 Task: Open a blank worksheet and write heading  Student grades data  Add 10 students name:-  'Joshua Rivera, Zoey Coleman, Ryan Wright, Addison Bailey, Jonathan Simmons, Brooklyn Ward, Caleb Barnes, Audrey Collins, Gabriel Perry, Sofia Bell. ' in May Last week sales are  100 to 150. Math Grade:-  90, 95, 80, 92, 85,88, 90, 78, 92, 85.Science Grade:-  85, 87, 92, 88, 90, 85, 92, 80, 88, 90.English Grade:-  92, 90, 85, 90, 88, 92, 85, 82, 90, 88.History Grade:-  88, 92, 78, 95, 90, 90, 80, 85, 92, 90. Total use the formula   =SUM(D2:G2) then presss enter. Save page analysisSalesByQuarter_2023
Action: Mouse moved to (357, 185)
Screenshot: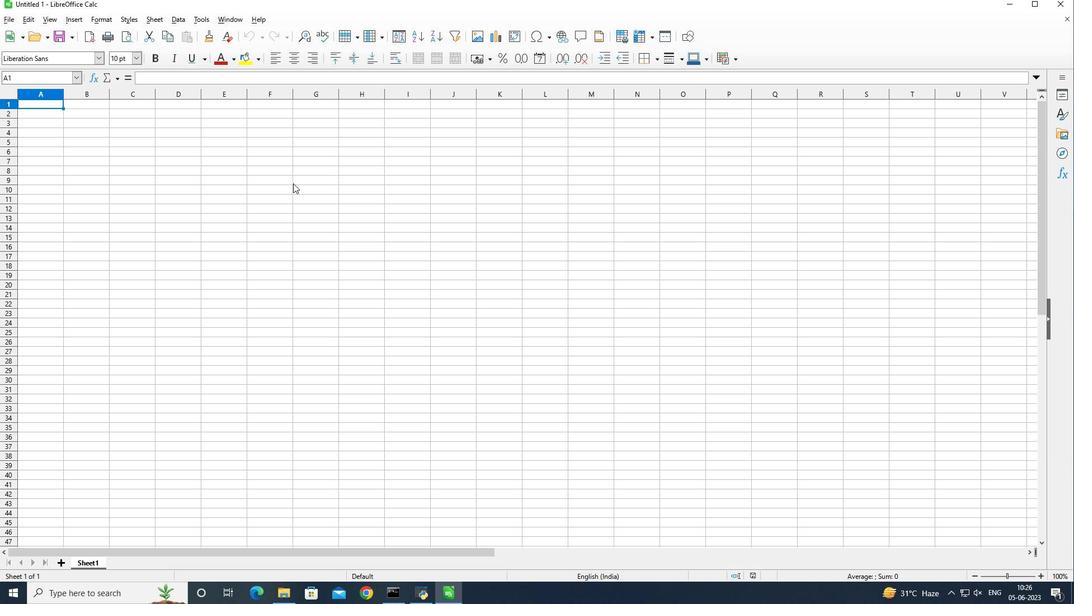 
Action: Key pressed <Key.shift><Key.shift><Key.shift><Key.shift><Key.shift><Key.shift><Key.shift><Key.shift>Student<Key.space><Key.shift>Grades<Key.space><Key.shift>Data<Key.enter><Key.shift>Name<Key.enter><Key.shift><Key.shift><Key.shift><Key.shift><Key.shift><Key.shift><Key.shift><Key.shift><Key.shift>Joshua<Key.space><Key.shift>Rivera<Key.space><Key.enter><Key.shift>Zoey<Key.space><Key.shift>Coleman<Key.enter><Key.shift><Key.shift><Key.shift><Key.shift><Key.shift><Key.shift>Ryan<Key.space><Key.shift><Key.shift>Wright<Key.enter><Key.shift>Addison<Key.space><Key.shift>Bailey<Key.enter><Key.shift_r><Key.shift_r><Key.shift_r><Key.shift_r><Key.shift_r><Key.shift_r><Key.shift_r>Jonathan<Key.space><Key.shift>Simmons<Key.enter><Key.shift>Brooklyn<Key.space><Key.shift>Ward<Key.enter><Key.shift><Key.shift>Caleb<Key.space><Key.shift>Barnes<Key.enter><Key.shift>Audrey<Key.space><Key.shift>Collins<Key.enter><Key.shift>Gabriel<Key.space><Key.shift_r>Perry<Key.enter><Key.shift><Key.shift><Key.shift><Key.shift>Sofia<Key.space><Key.shift>Bell<Key.enter><Key.up><Key.right><Key.left><Key.down><Key.enter>
Screenshot: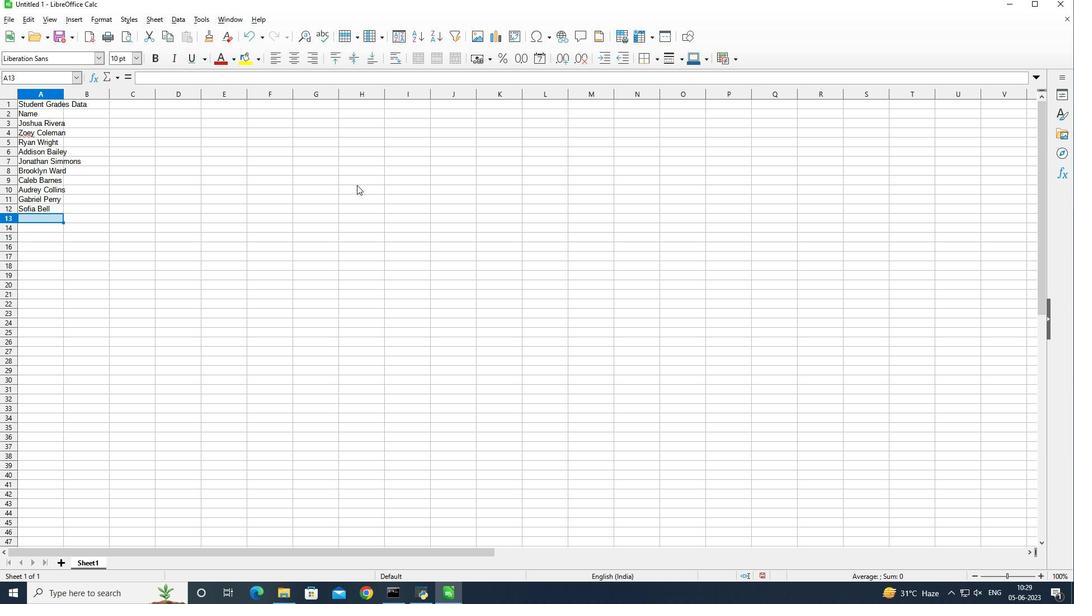 
Action: Mouse moved to (96, 236)
Screenshot: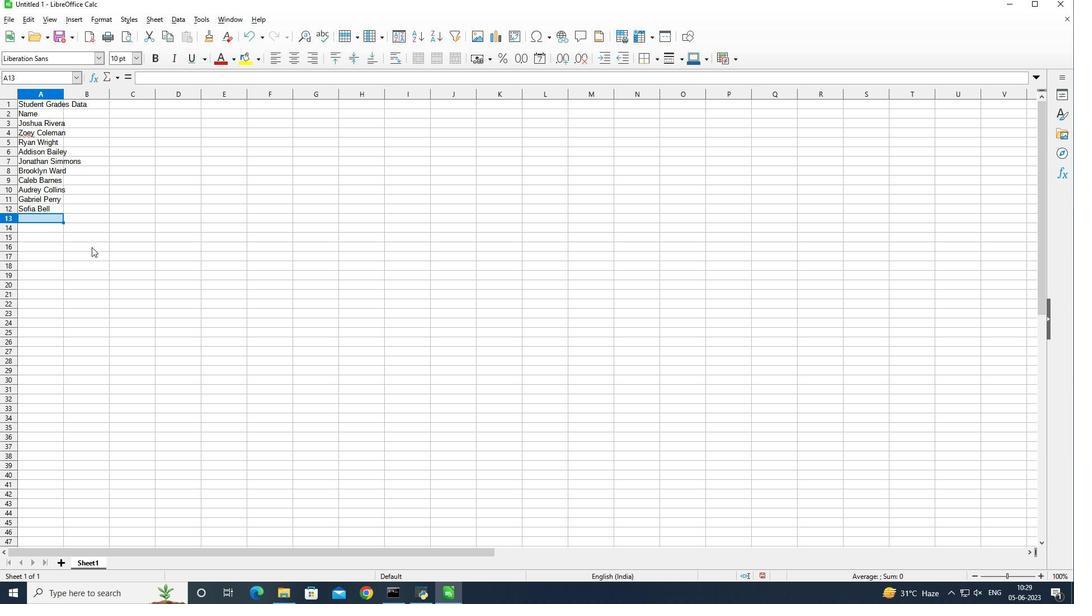 
Action: Mouse pressed left at (96, 236)
Screenshot: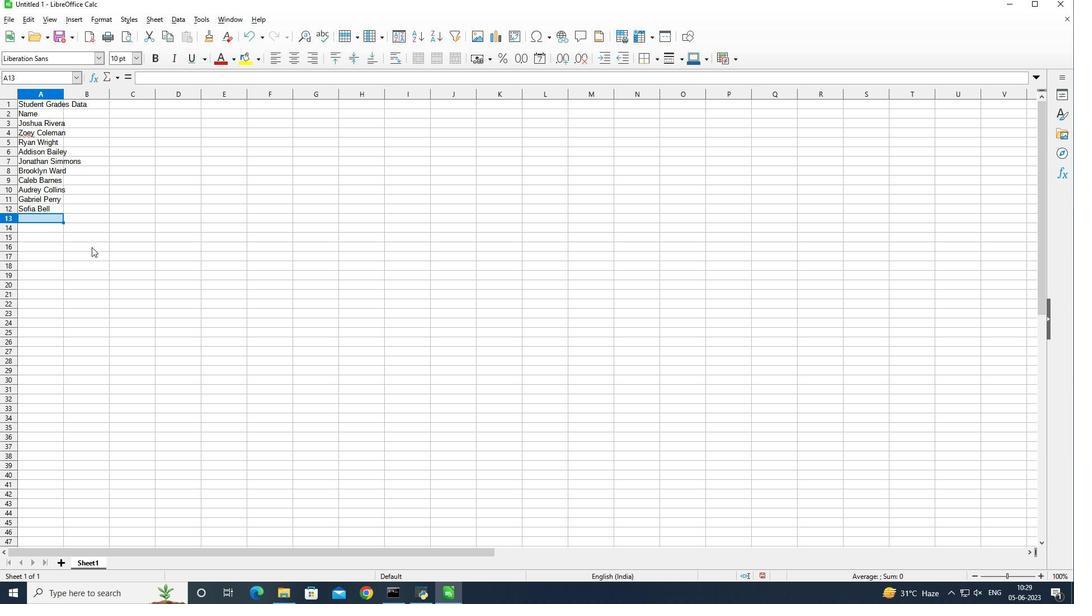 
Action: Mouse moved to (86, 112)
Screenshot: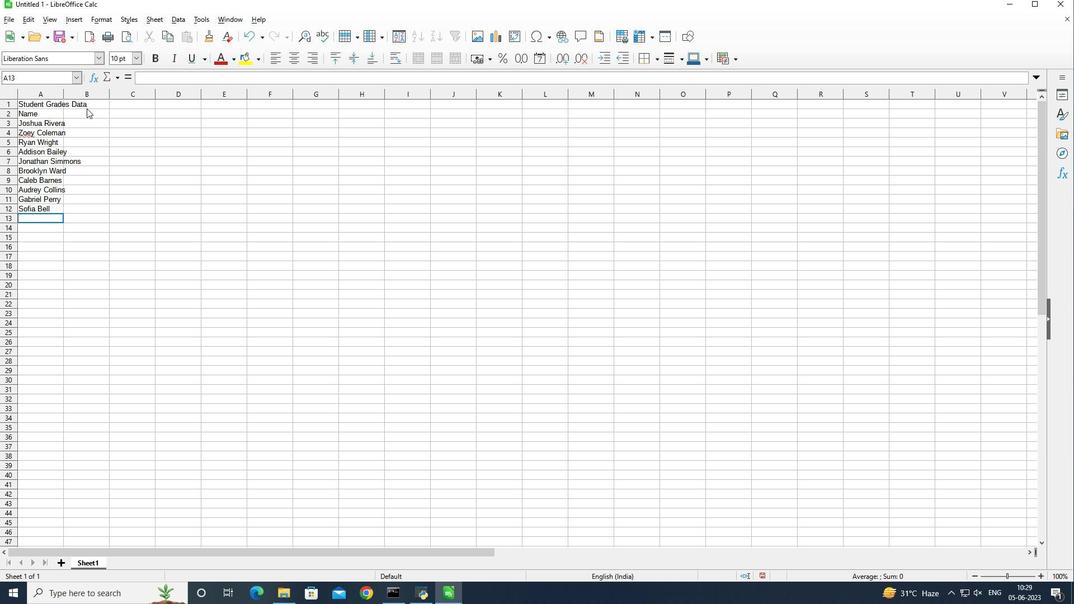 
Action: Mouse pressed left at (86, 112)
Screenshot: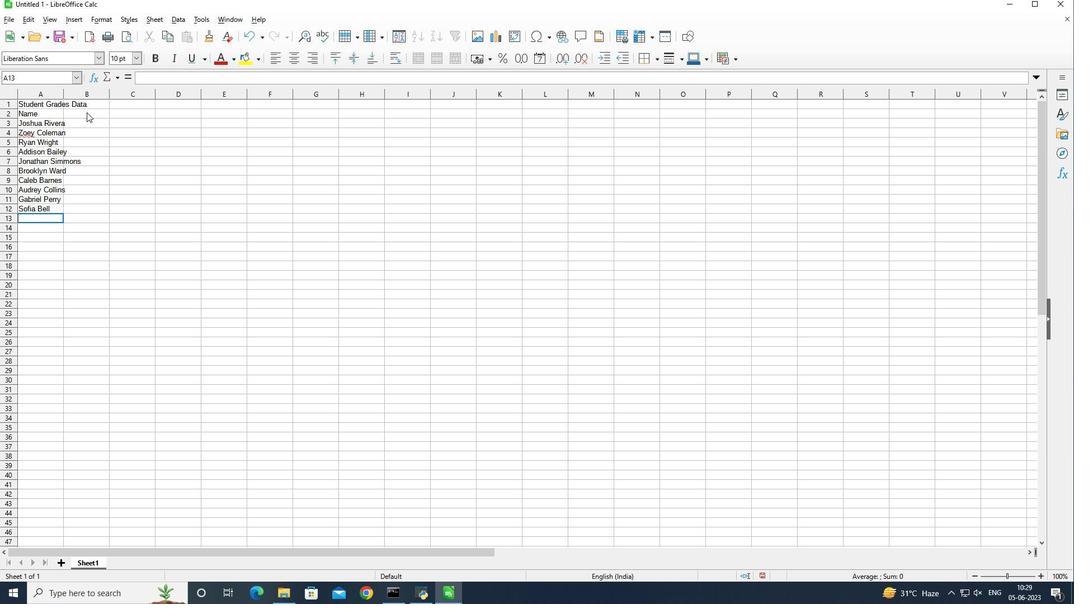 
Action: Mouse moved to (86, 113)
Screenshot: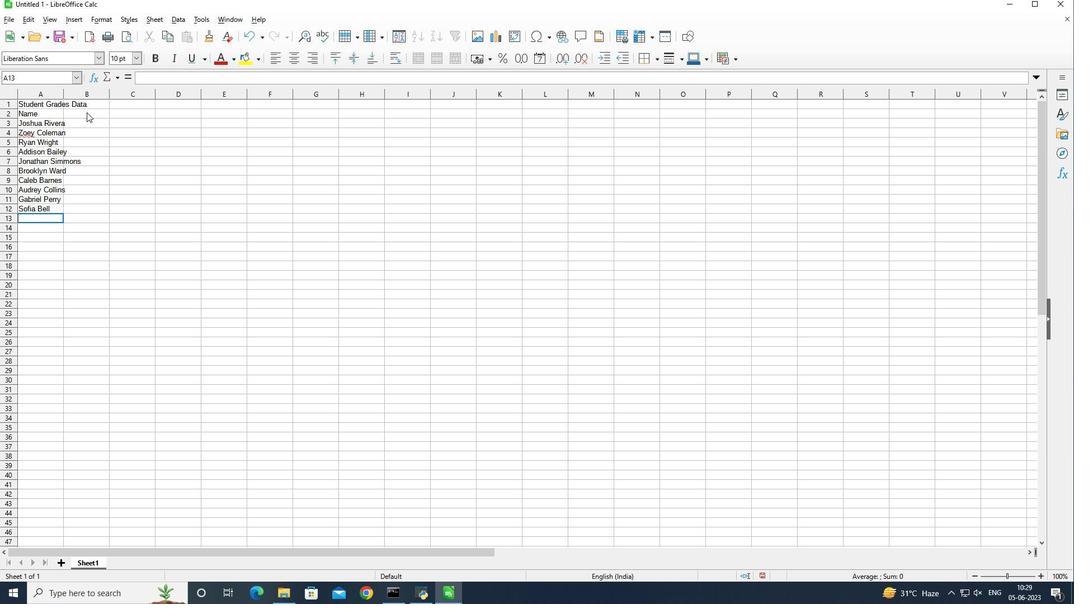 
Action: Mouse pressed left at (86, 113)
Screenshot: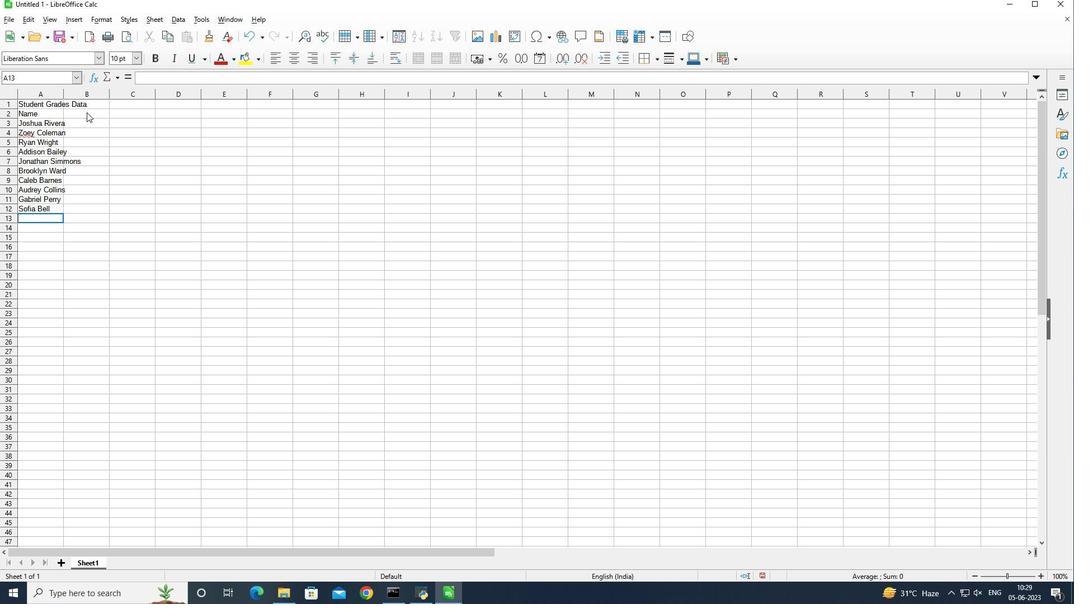 
Action: Mouse moved to (90, 130)
Screenshot: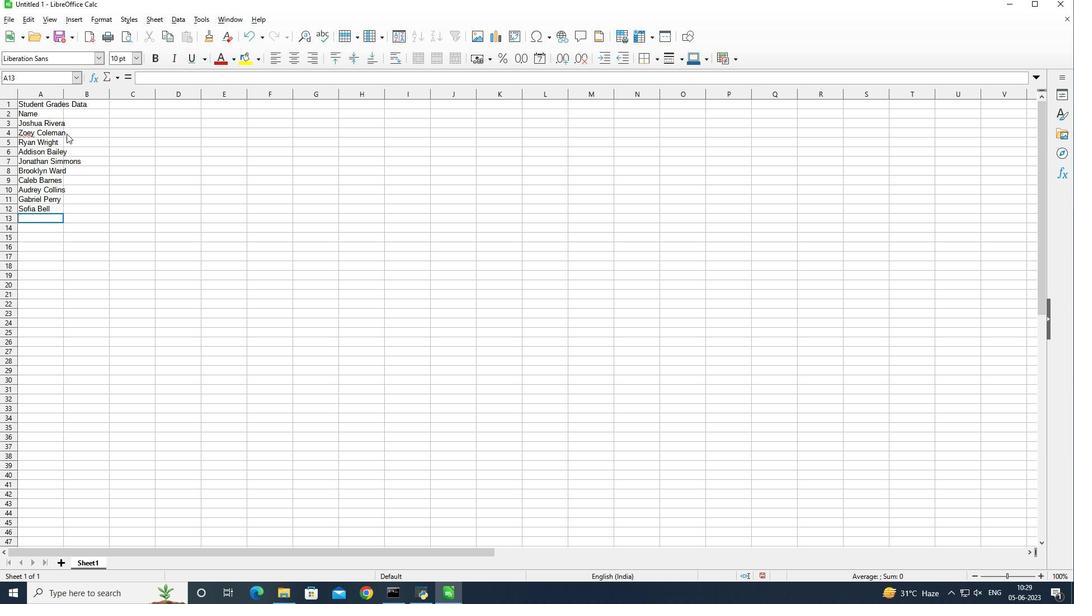 
Action: Mouse pressed left at (90, 130)
Screenshot: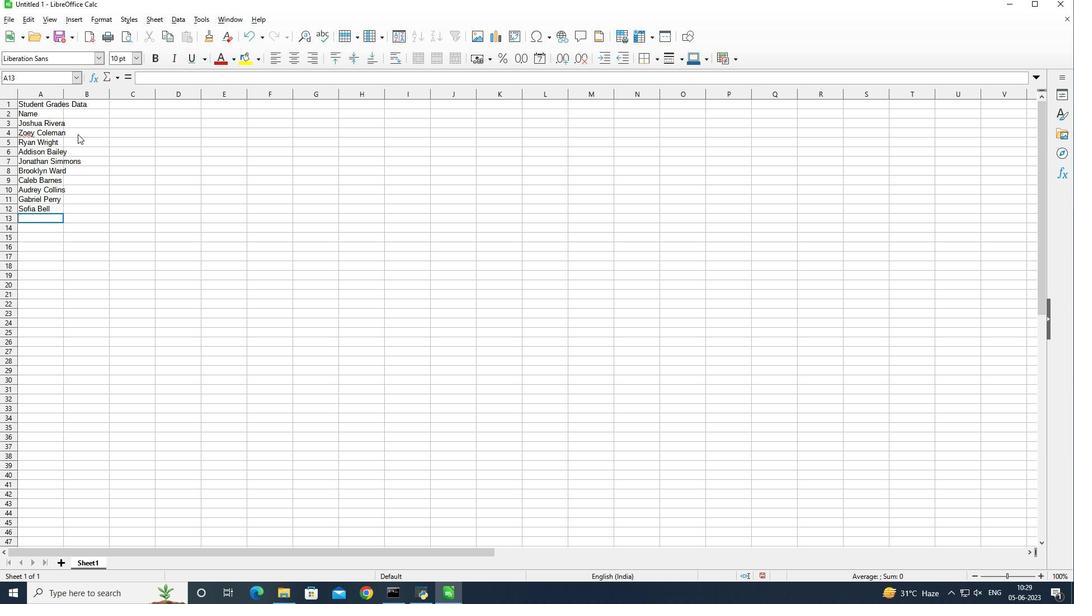 
Action: Mouse moved to (113, 233)
Screenshot: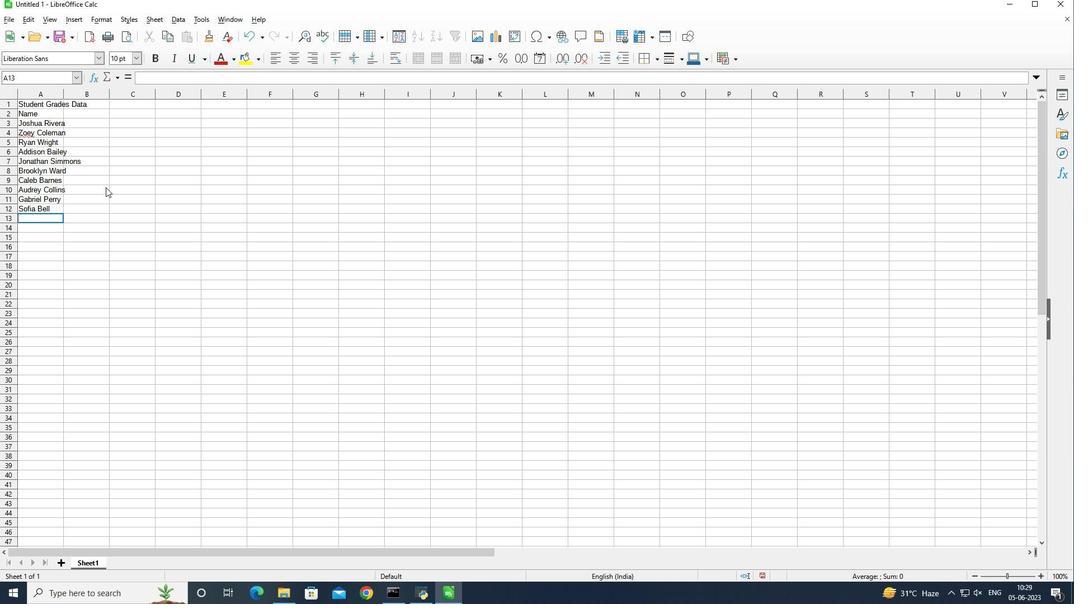 
Action: Mouse pressed left at (113, 233)
Screenshot: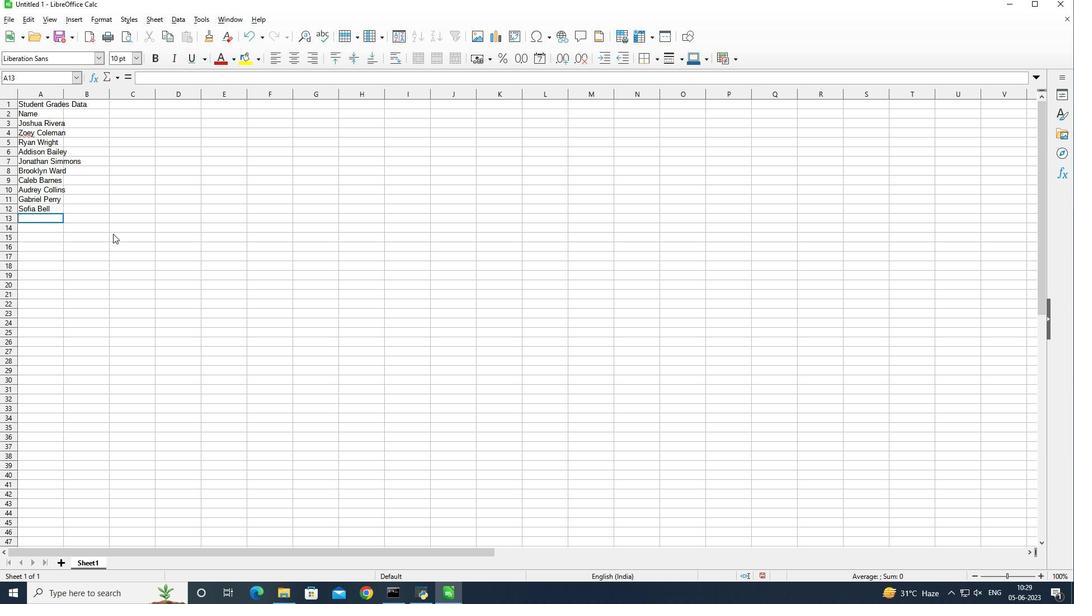 
Action: Mouse moved to (59, 228)
Screenshot: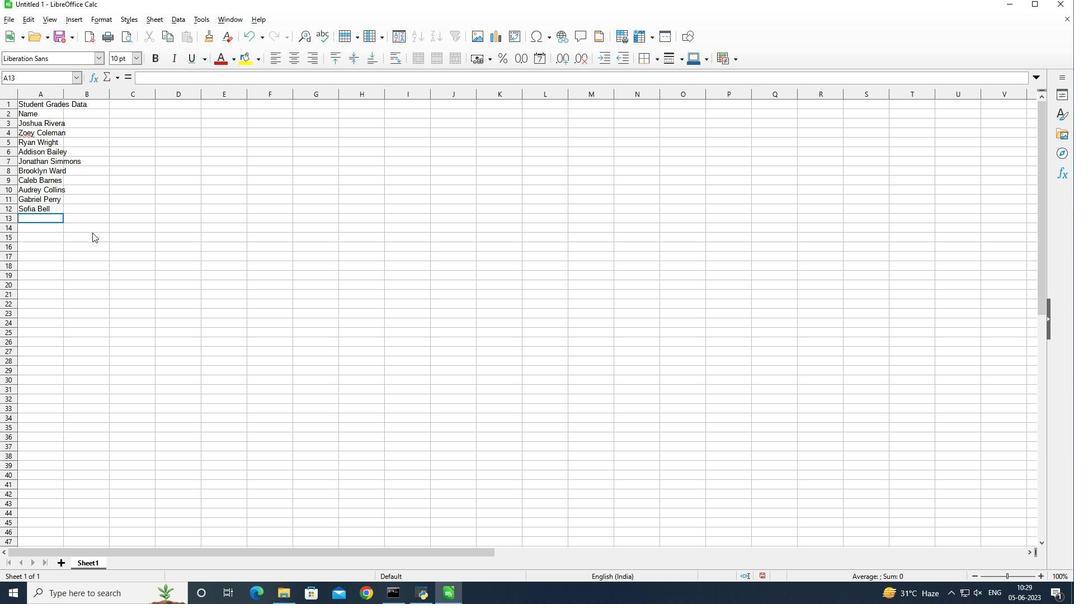 
Action: Mouse pressed left at (59, 228)
Screenshot: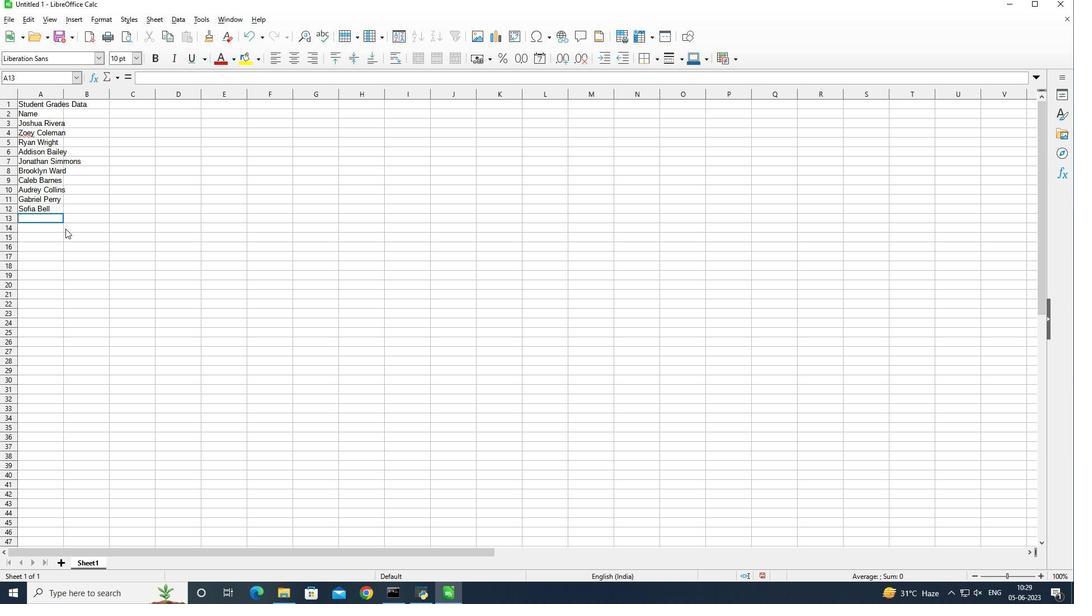 
Action: Mouse moved to (58, 228)
Screenshot: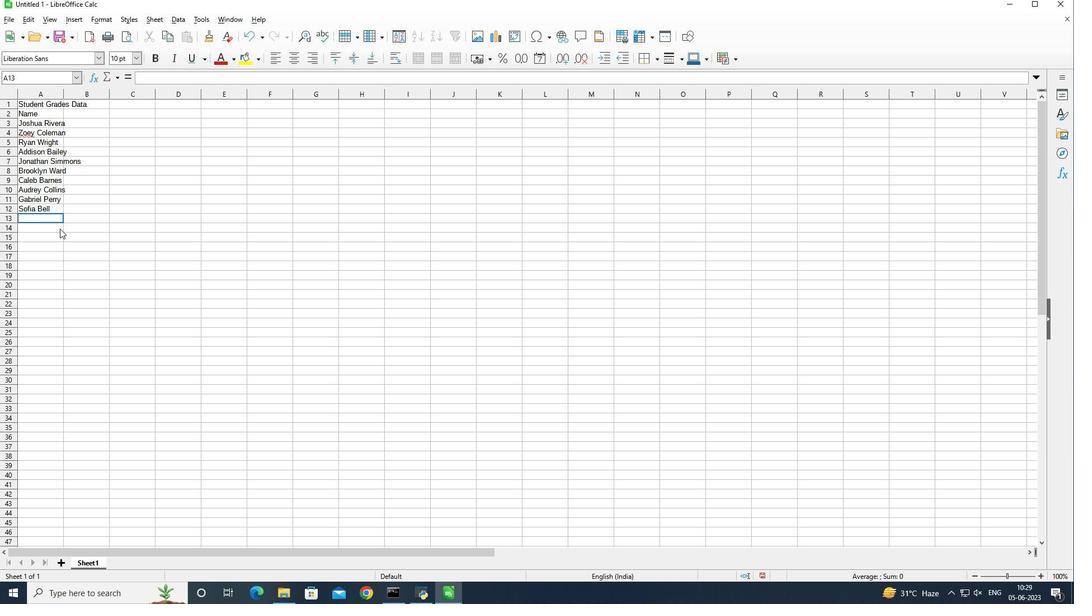 
Action: Mouse pressed left at (58, 228)
Screenshot: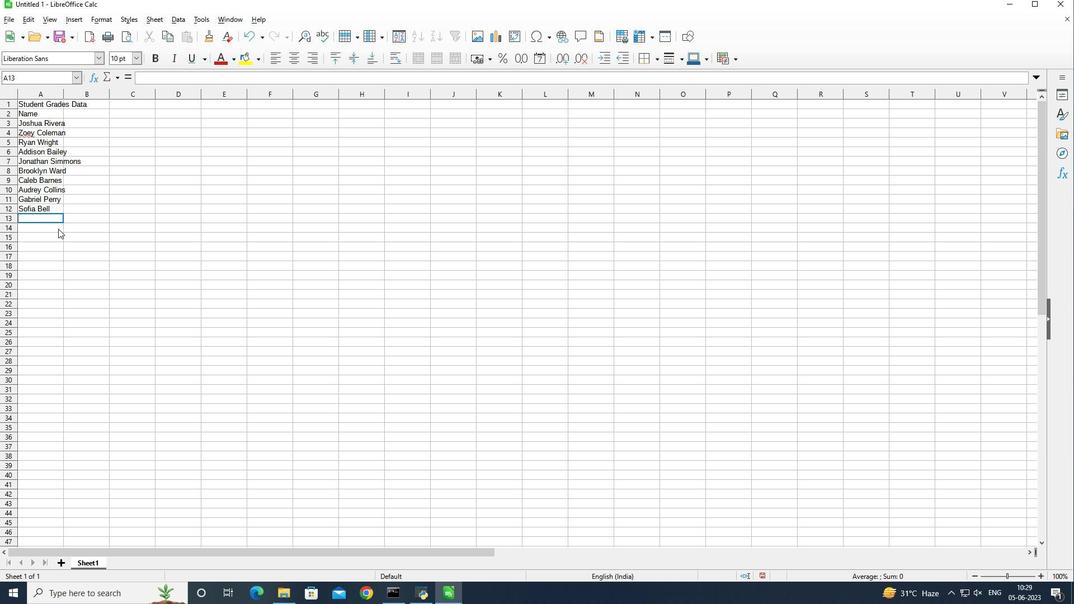 
Action: Mouse moved to (48, 230)
Screenshot: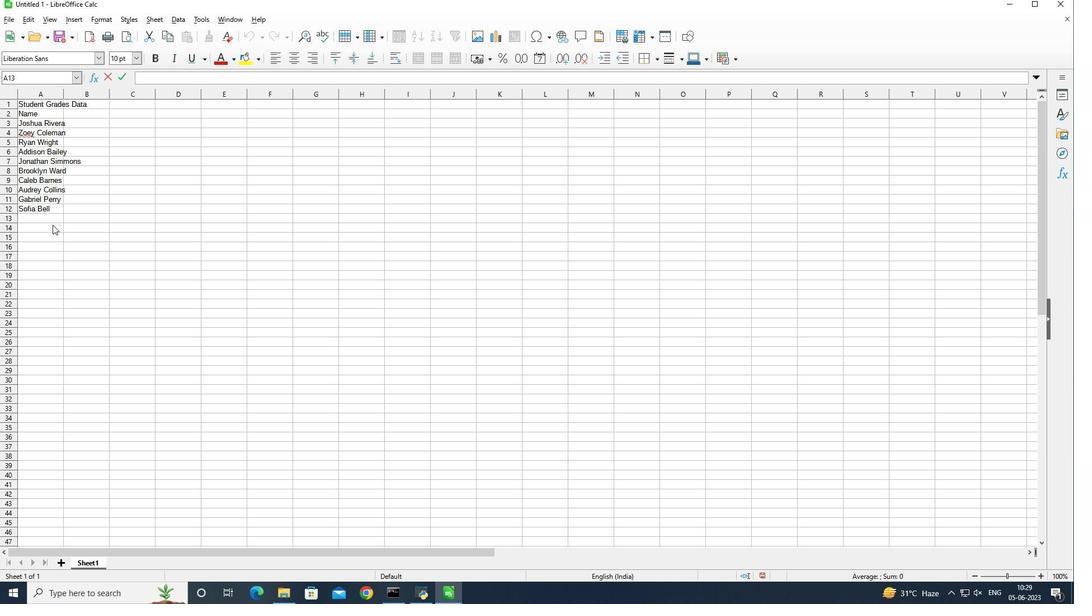 
Action: Mouse pressed left at (48, 230)
Screenshot: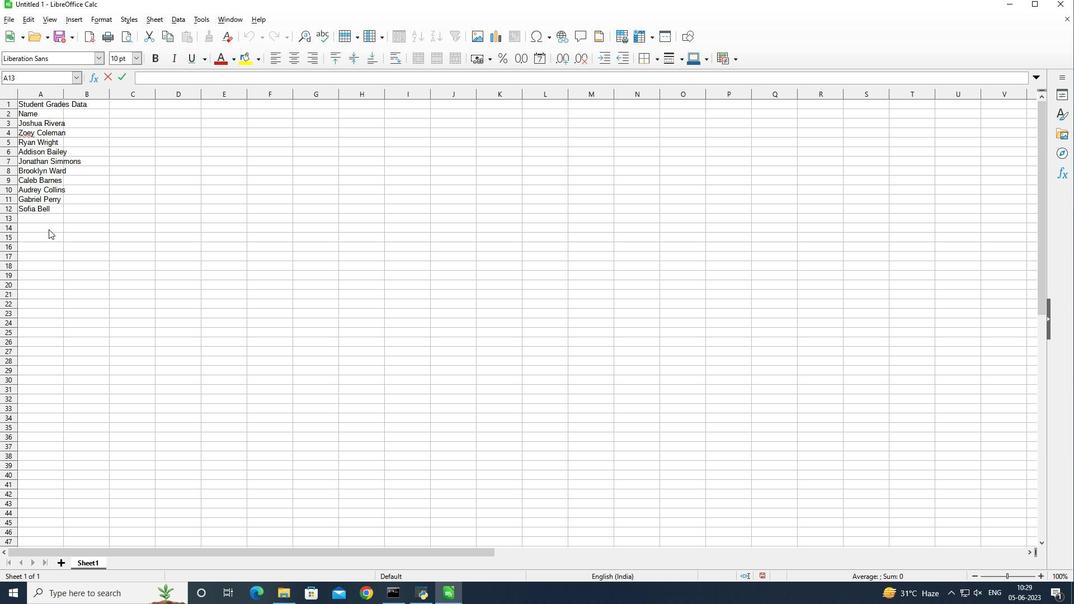 
Action: Mouse moved to (96, 122)
Screenshot: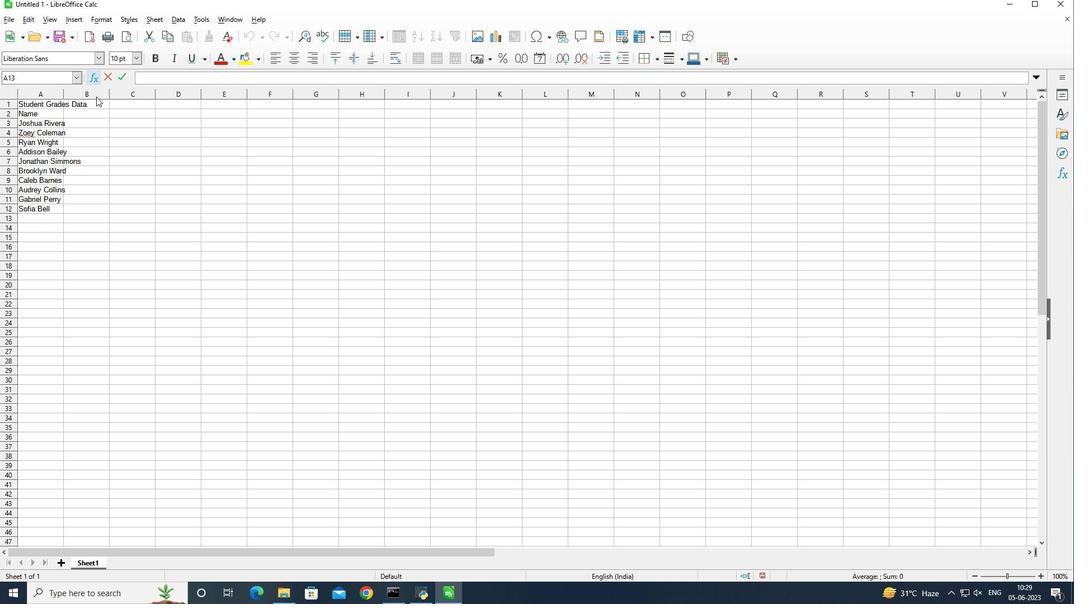 
Action: Mouse pressed left at (96, 122)
Screenshot: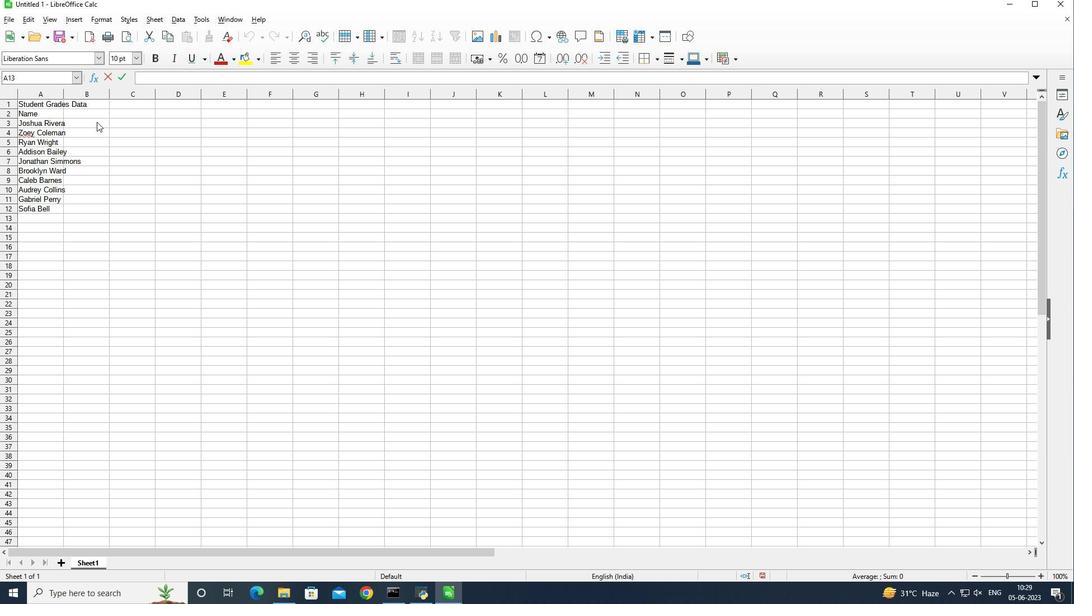 
Action: Mouse pressed left at (96, 122)
Screenshot: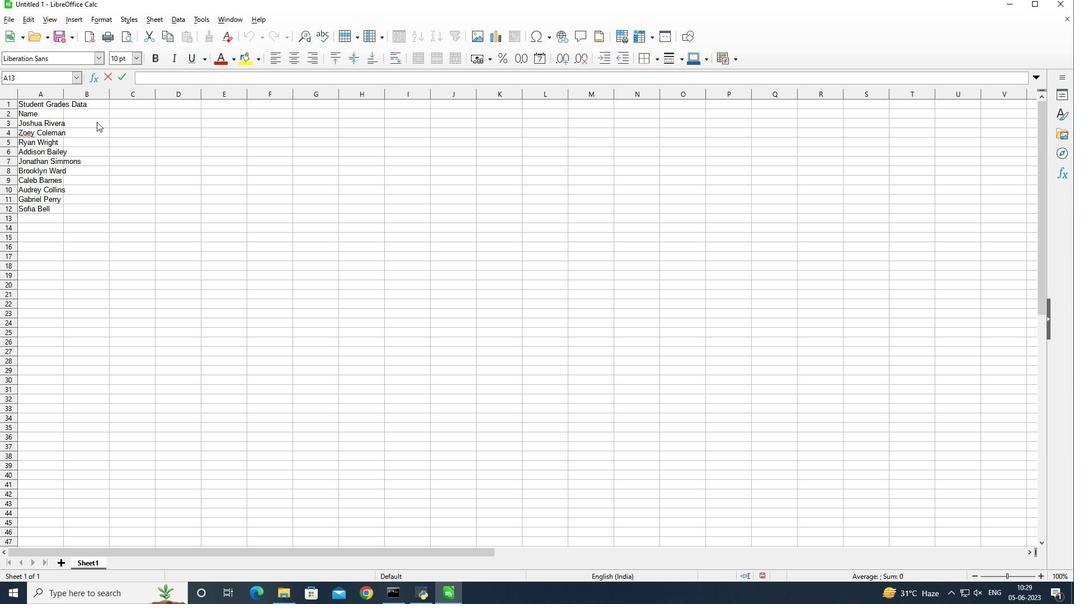 
Action: Mouse pressed left at (96, 122)
Screenshot: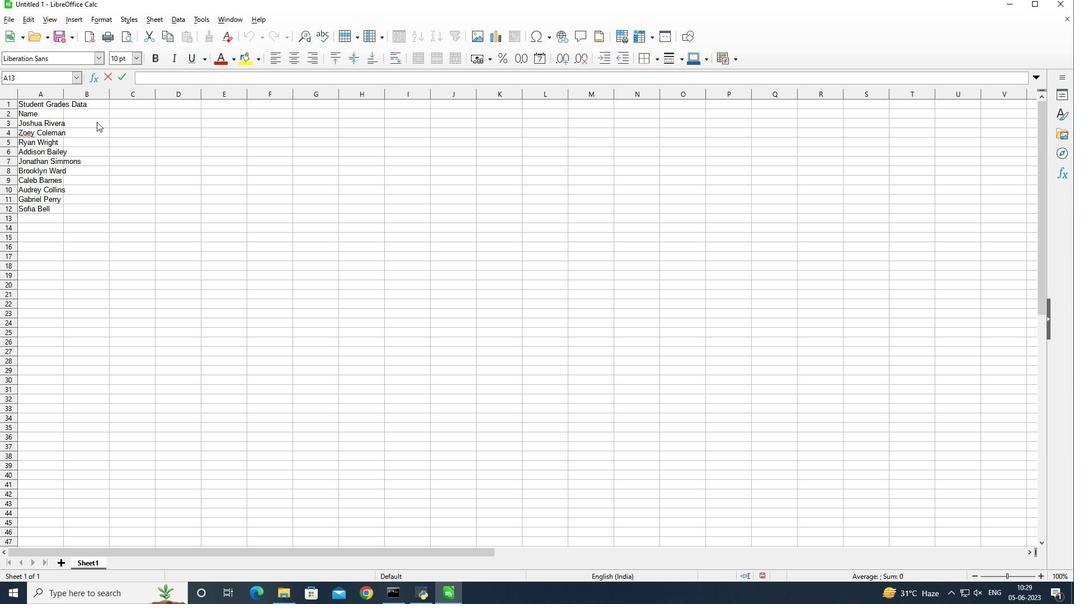 
Action: Mouse pressed left at (96, 122)
Screenshot: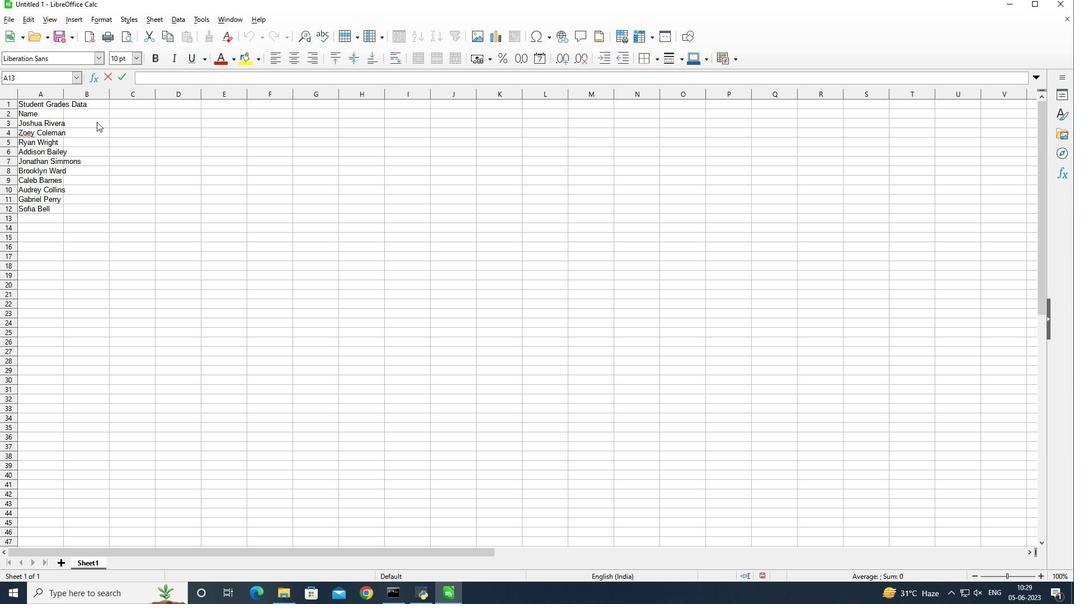 
Action: Mouse moved to (104, 147)
Screenshot: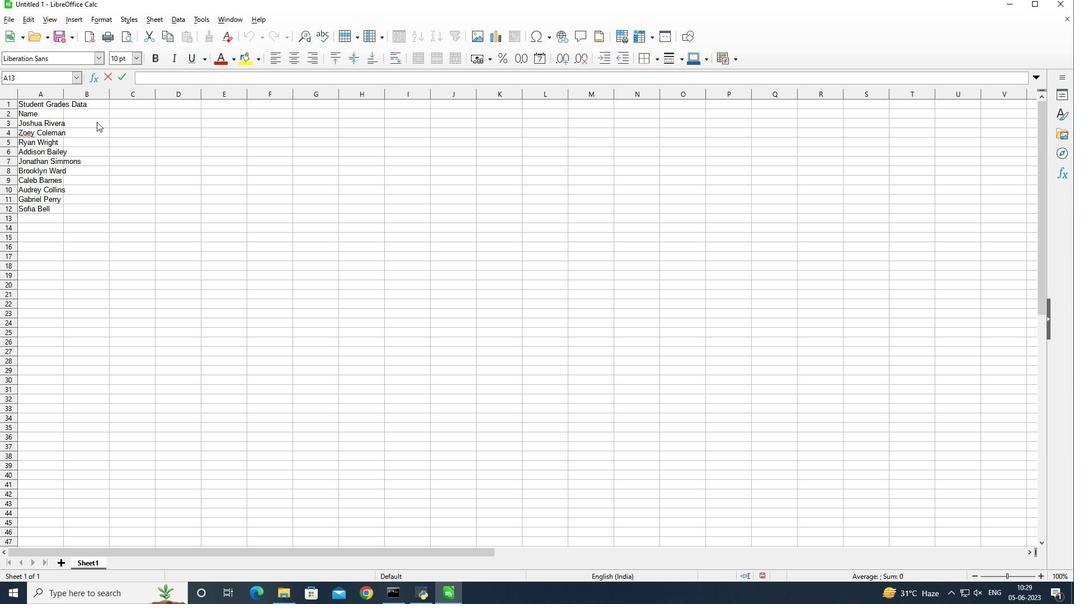 
Action: Mouse pressed left at (104, 147)
Screenshot: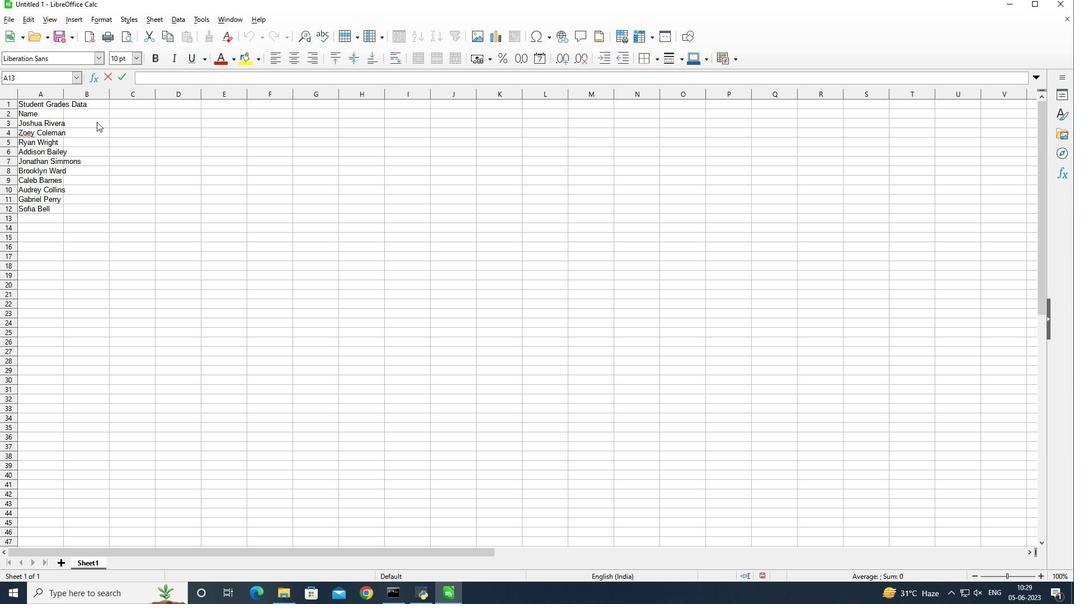 
Action: Mouse moved to (111, 171)
Screenshot: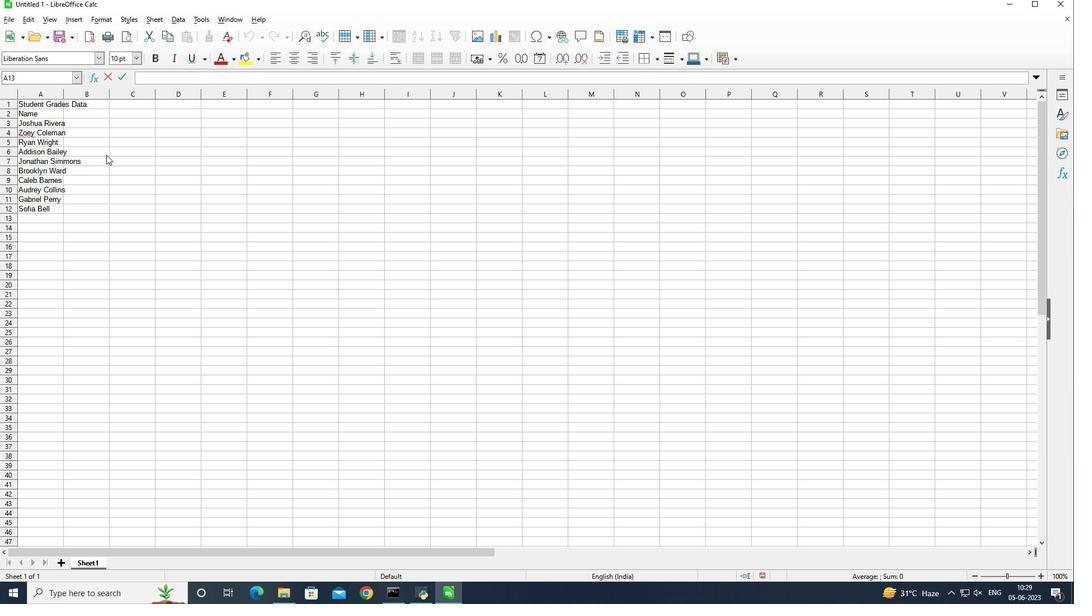 
Action: Mouse pressed left at (111, 171)
Screenshot: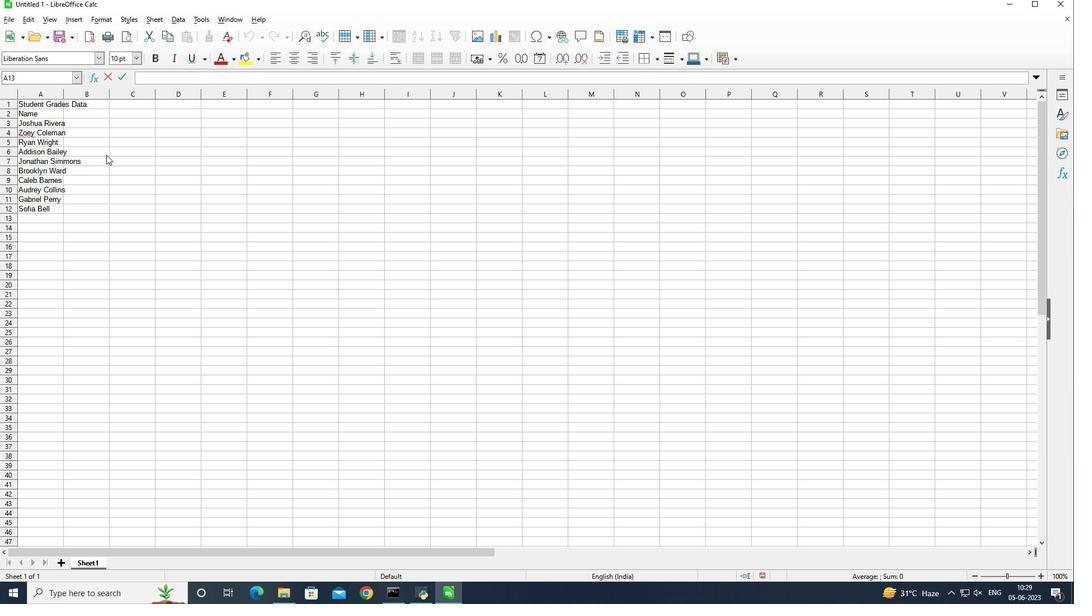 
Action: Mouse moved to (41, 207)
Screenshot: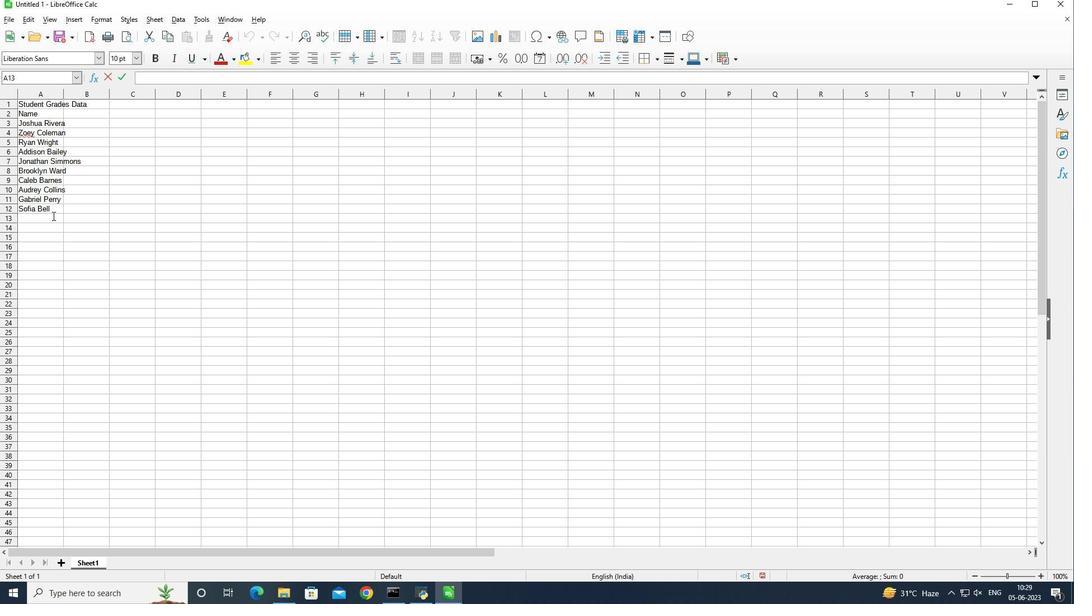
Action: Mouse pressed left at (41, 207)
Screenshot: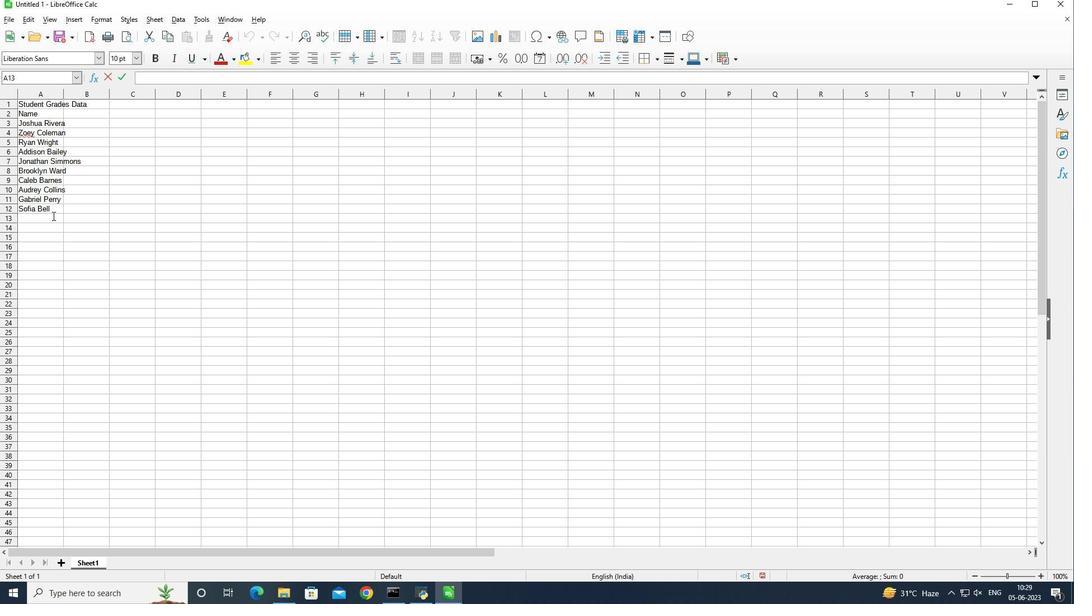 
Action: Mouse moved to (118, 182)
Screenshot: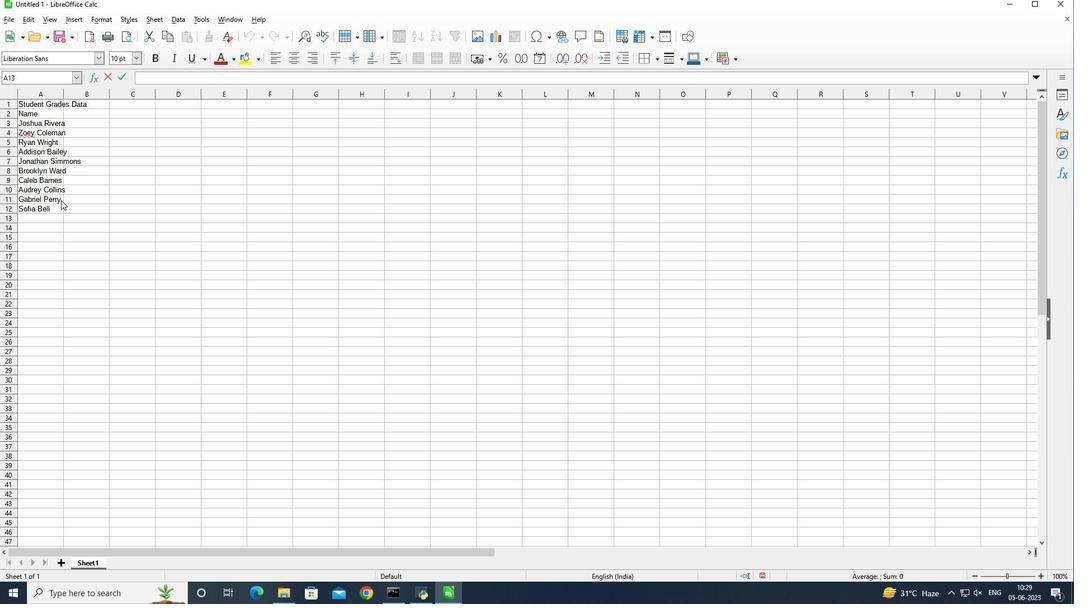 
Action: Mouse pressed left at (118, 182)
Screenshot: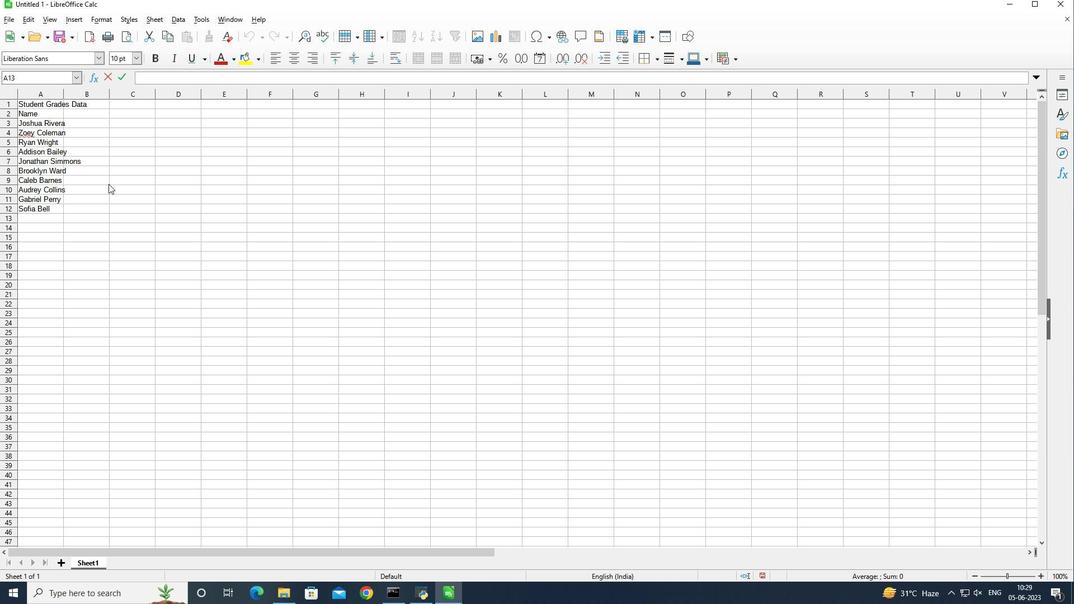 
Action: Mouse moved to (87, 228)
Screenshot: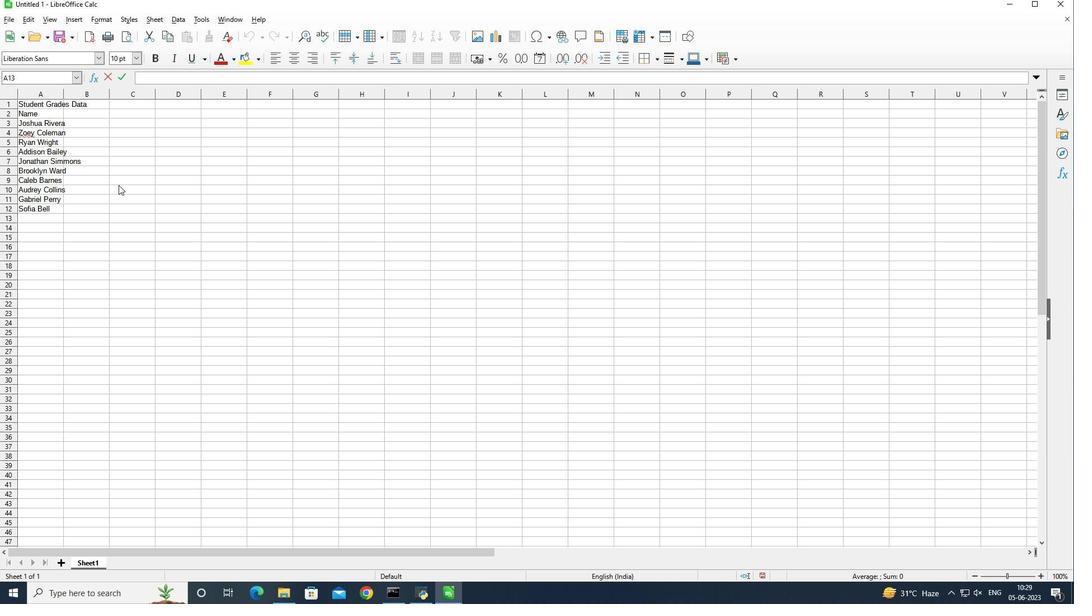 
Action: Key pressed <Key.enter>
Screenshot: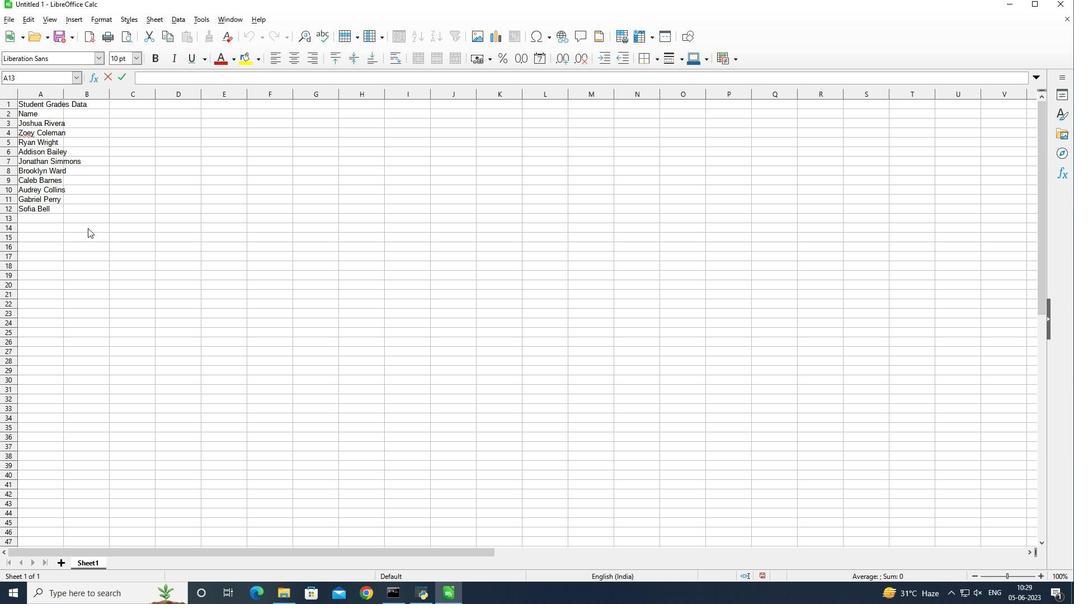
Action: Mouse moved to (84, 109)
Screenshot: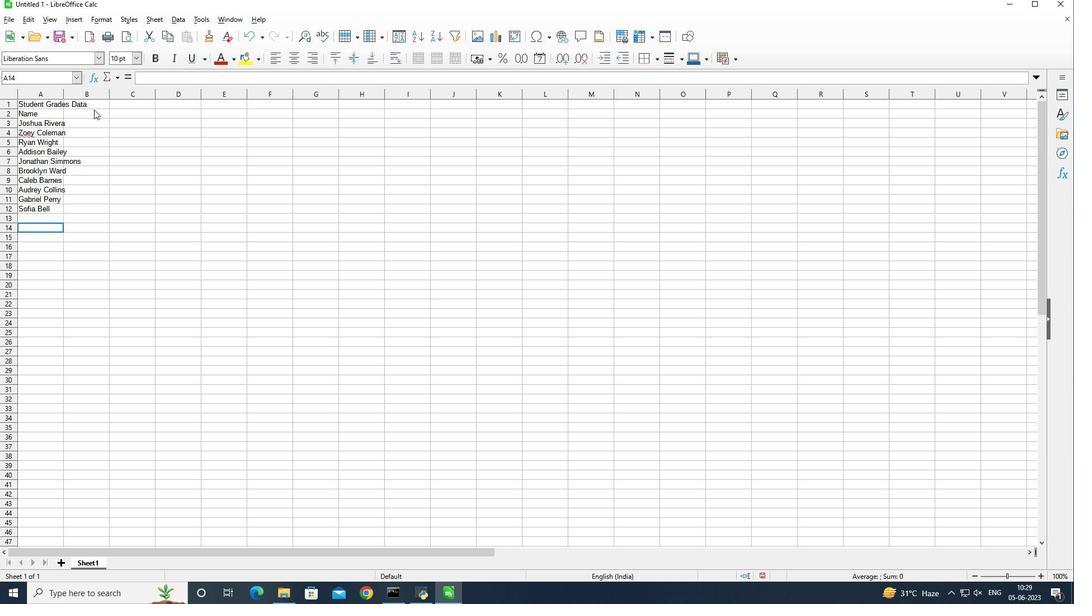 
Action: Mouse pressed left at (84, 109)
Screenshot: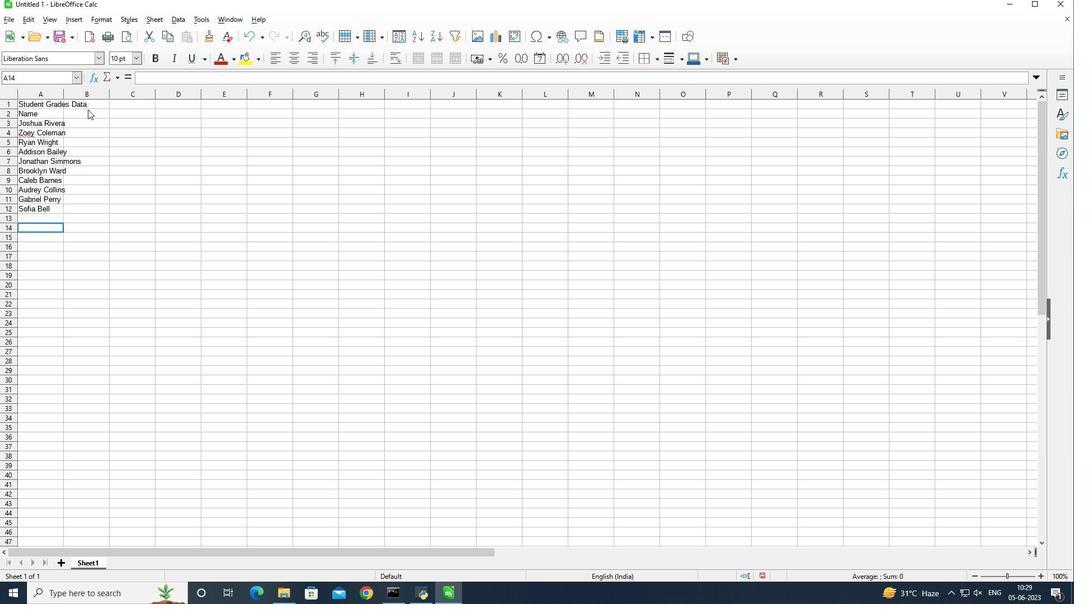 
Action: Mouse moved to (82, 116)
Screenshot: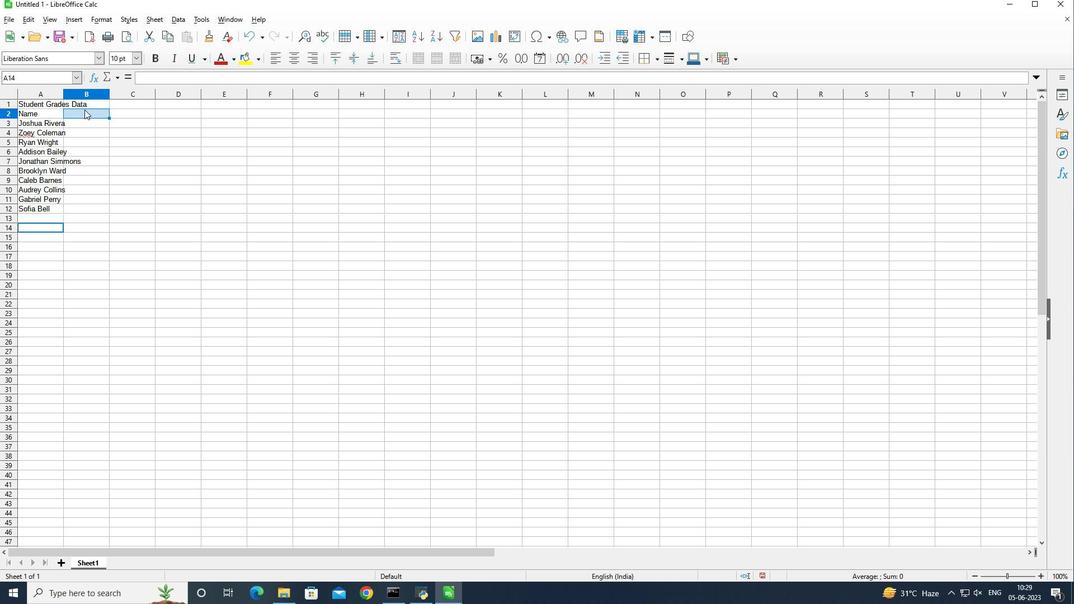 
Action: Mouse pressed left at (82, 116)
Screenshot: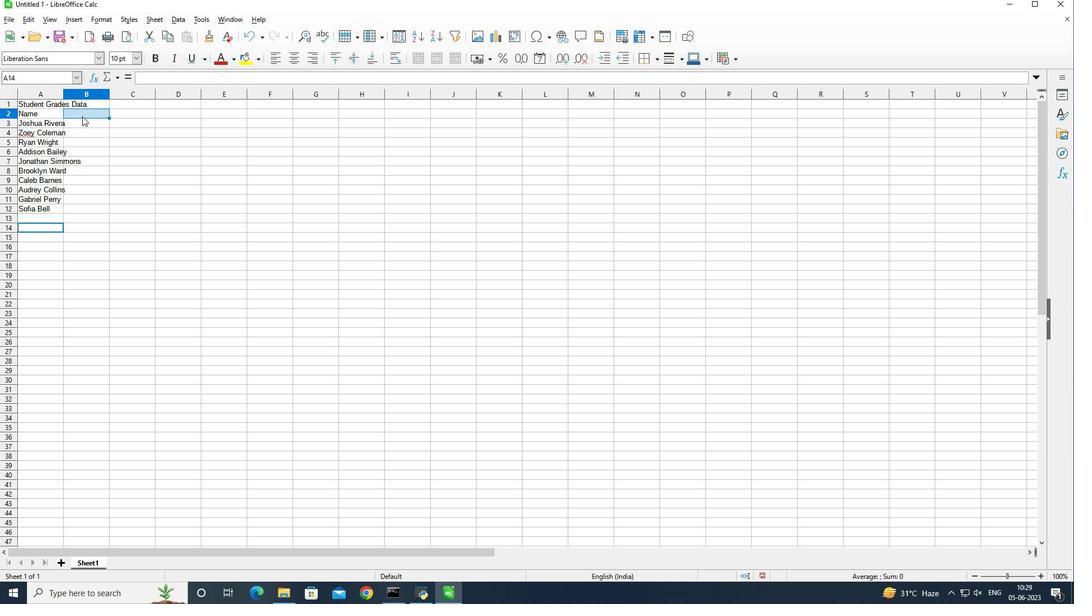 
Action: Mouse moved to (96, 167)
Screenshot: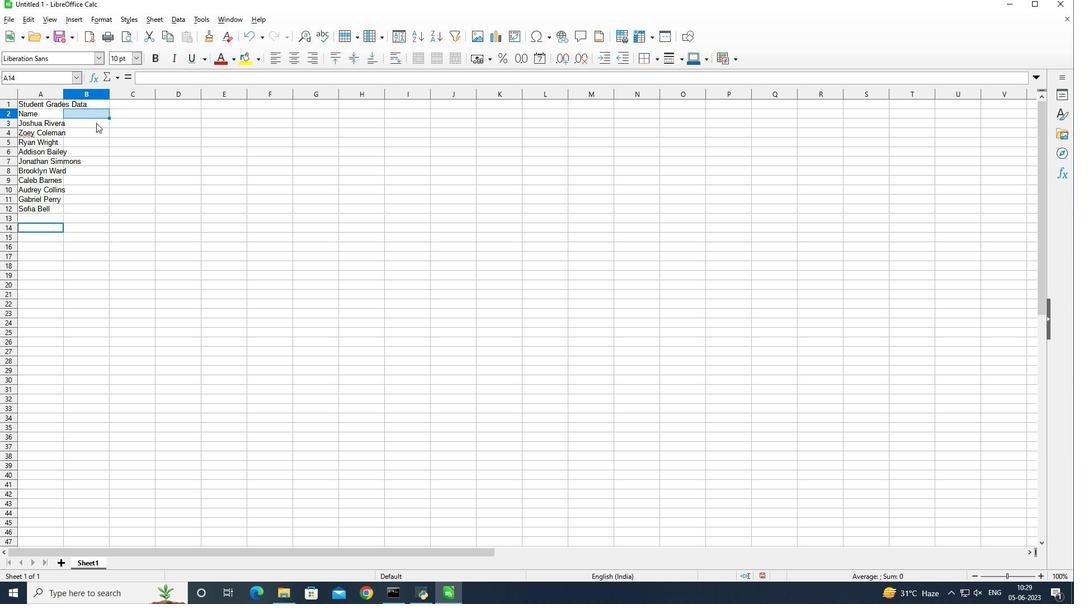
Action: Mouse pressed left at (96, 167)
Screenshot: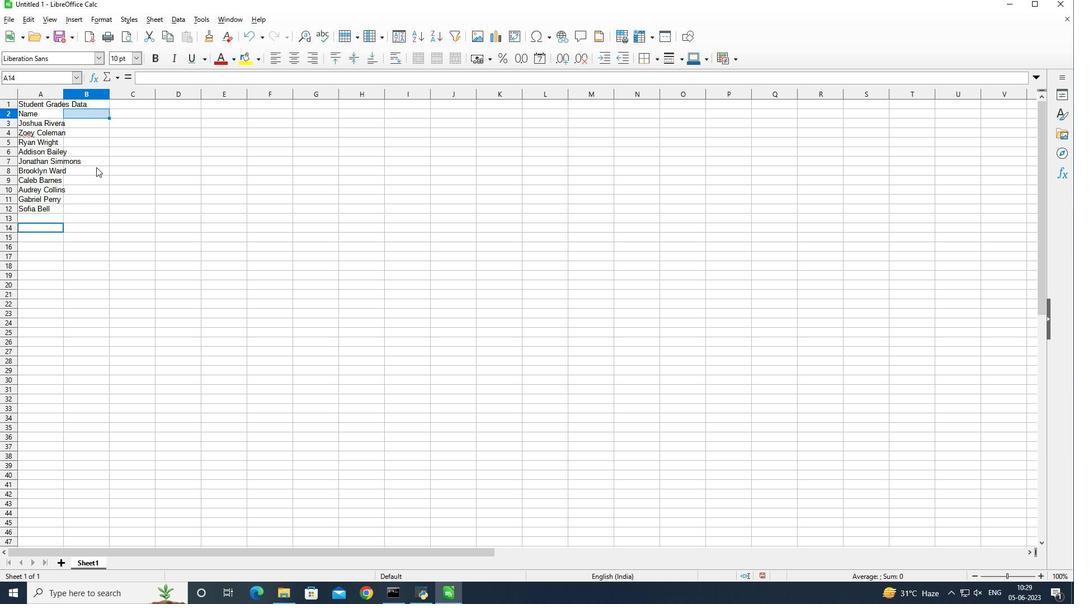 
Action: Mouse moved to (97, 193)
Screenshot: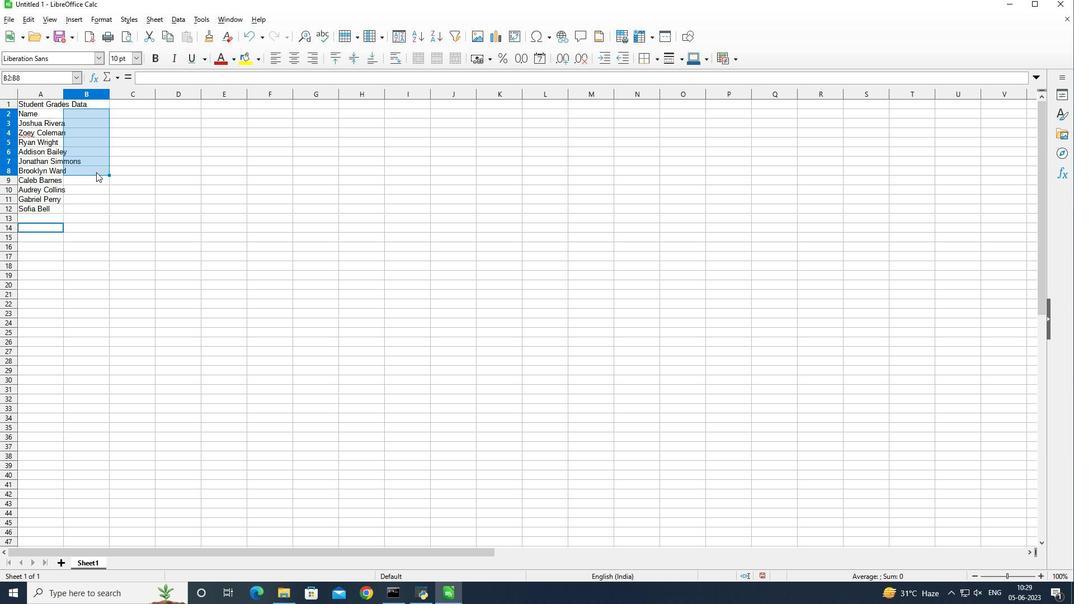 
Action: Mouse pressed left at (97, 193)
Screenshot: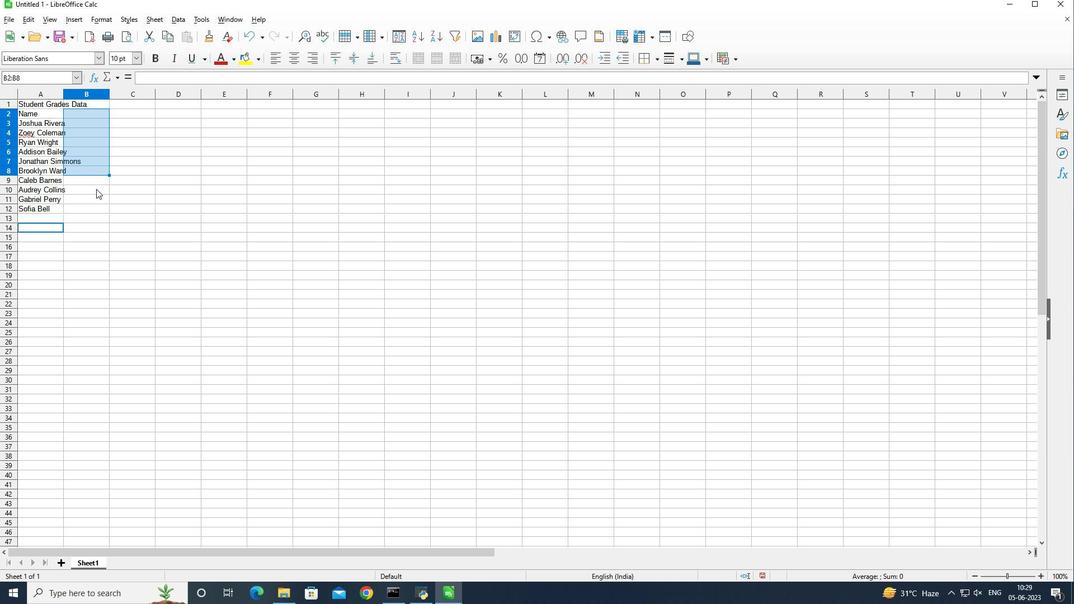 
Action: Mouse moved to (90, 132)
Screenshot: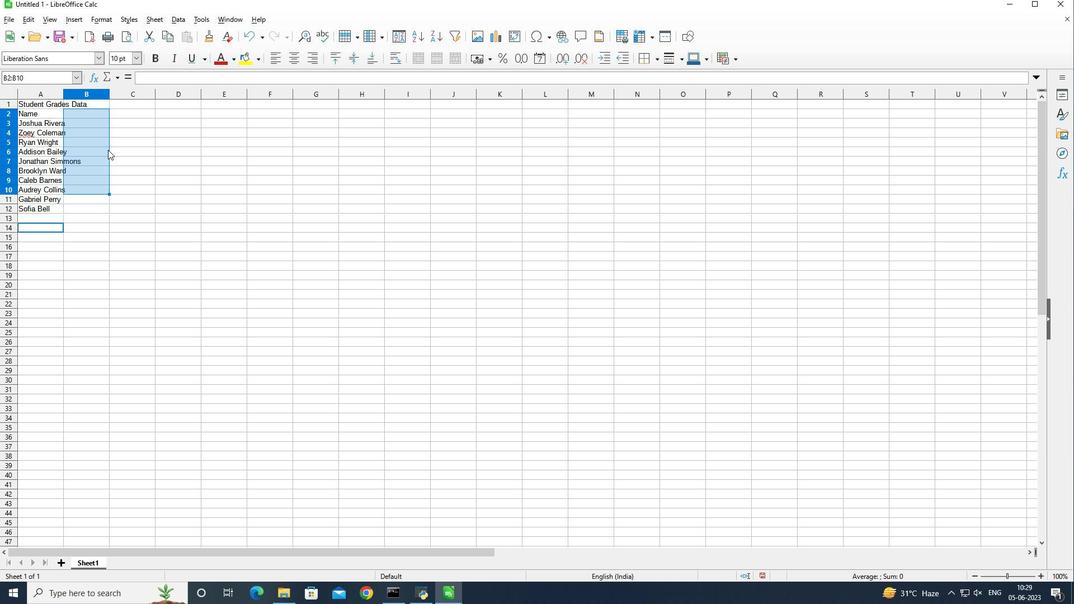 
Action: Mouse pressed left at (90, 132)
Screenshot: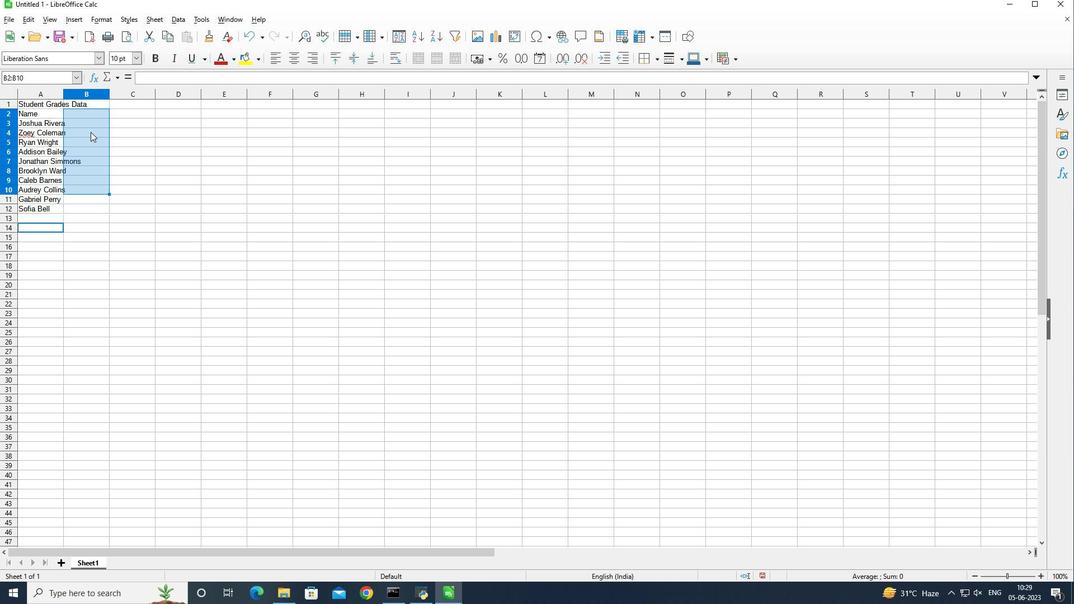 
Action: Mouse moved to (89, 123)
Screenshot: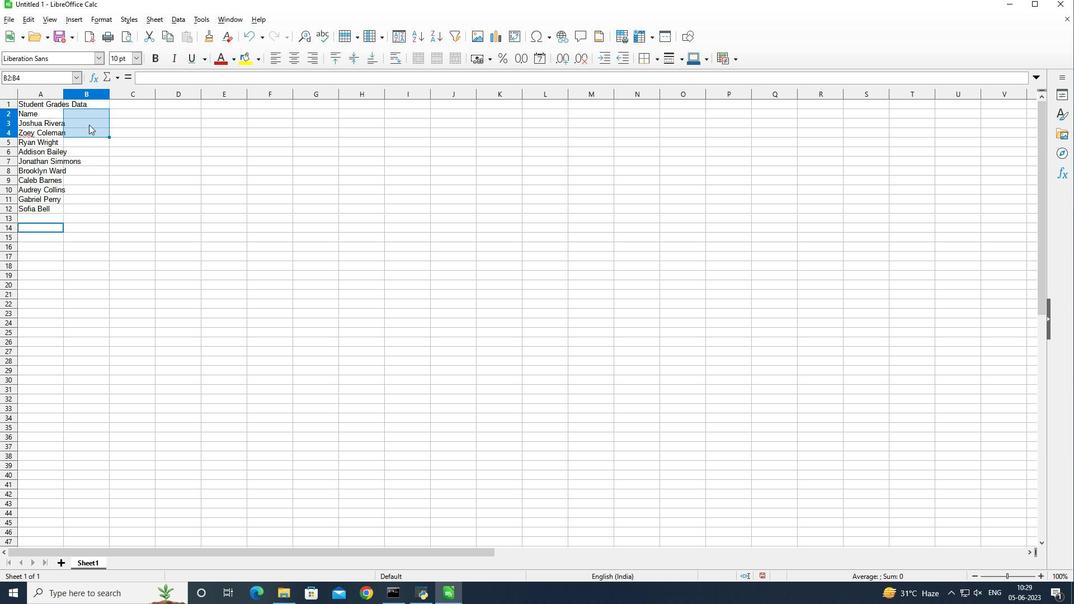 
Action: Mouse pressed left at (89, 123)
Screenshot: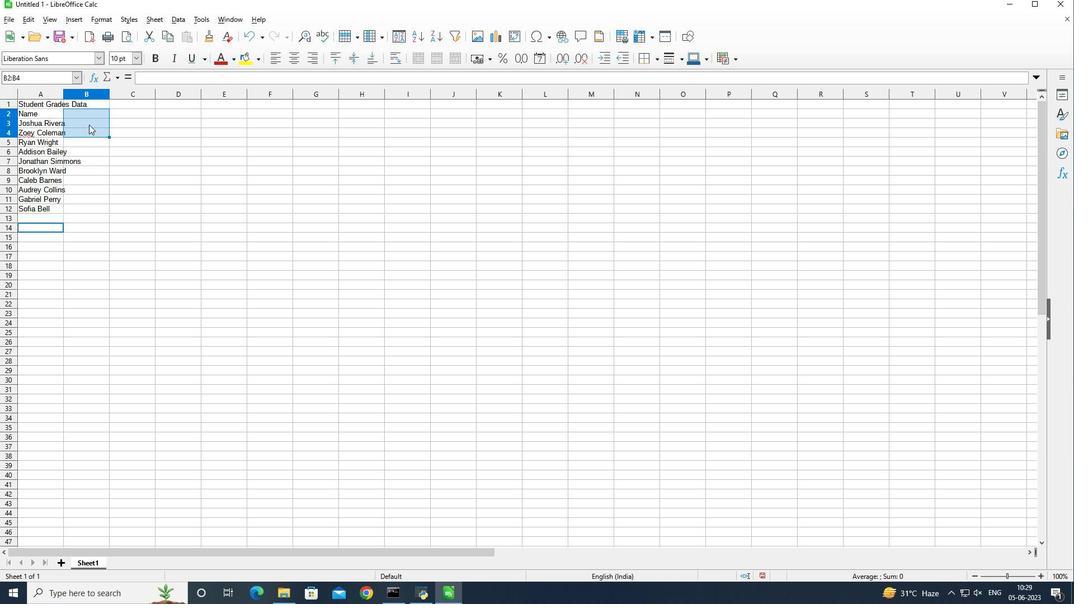 
Action: Mouse moved to (101, 62)
Screenshot: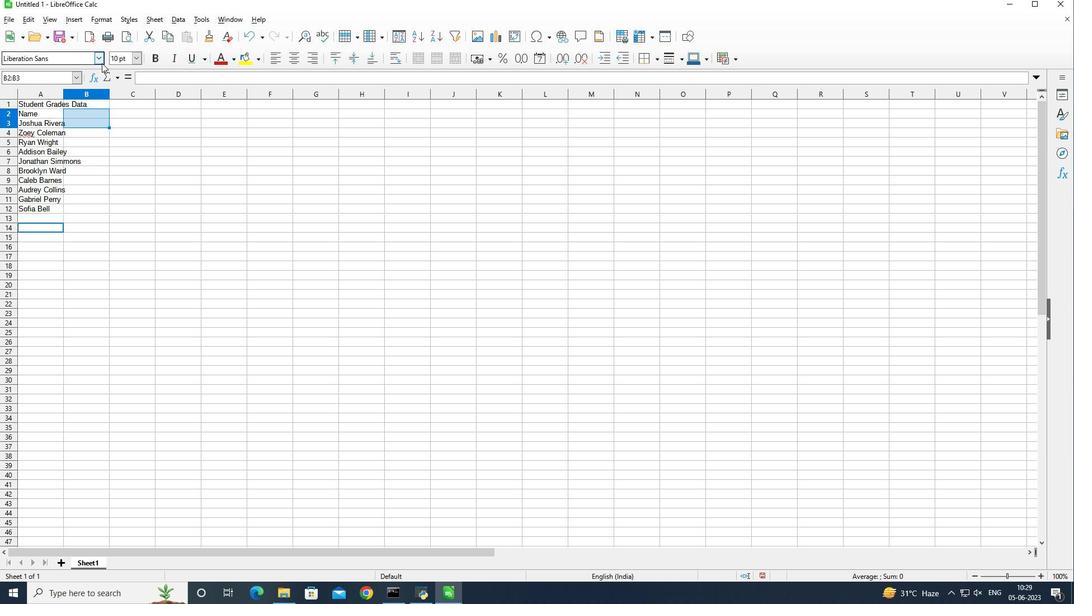 
Action: Mouse pressed left at (101, 62)
Screenshot: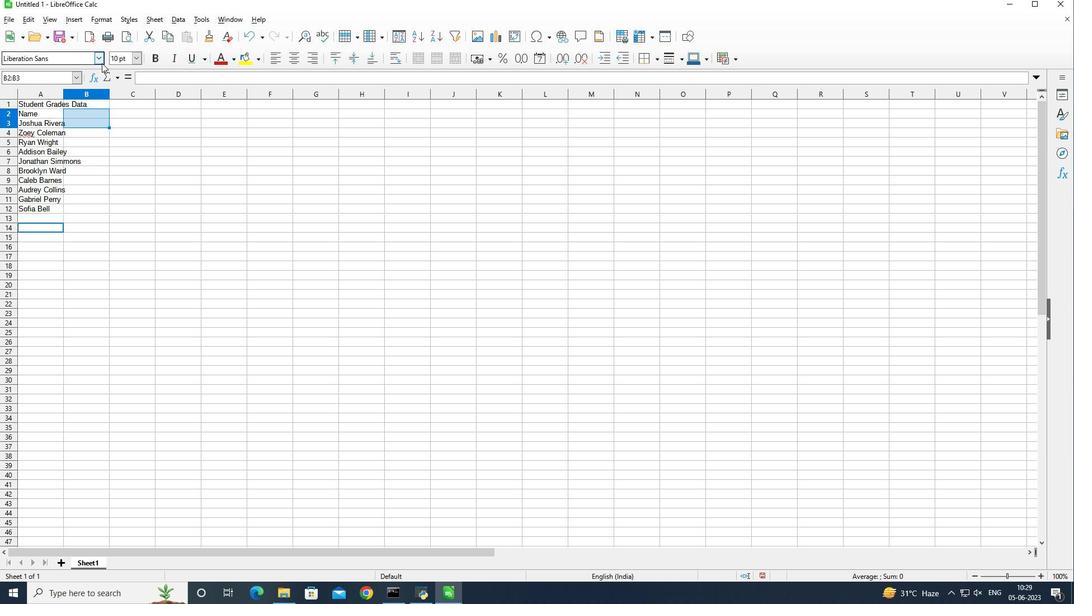
Action: Mouse moved to (227, 136)
Screenshot: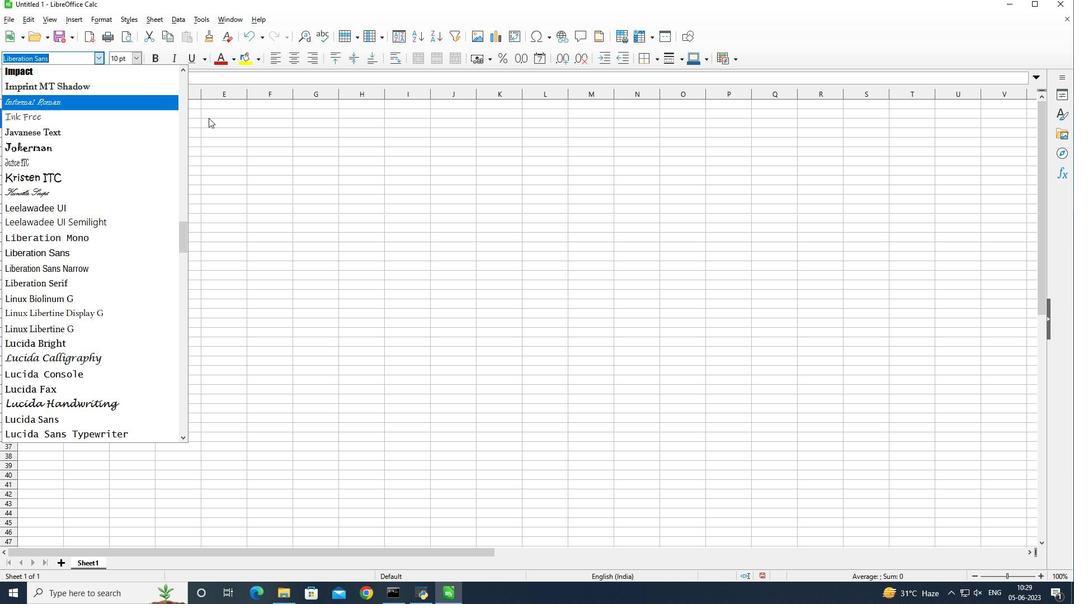 
Action: Mouse pressed left at (227, 136)
Screenshot: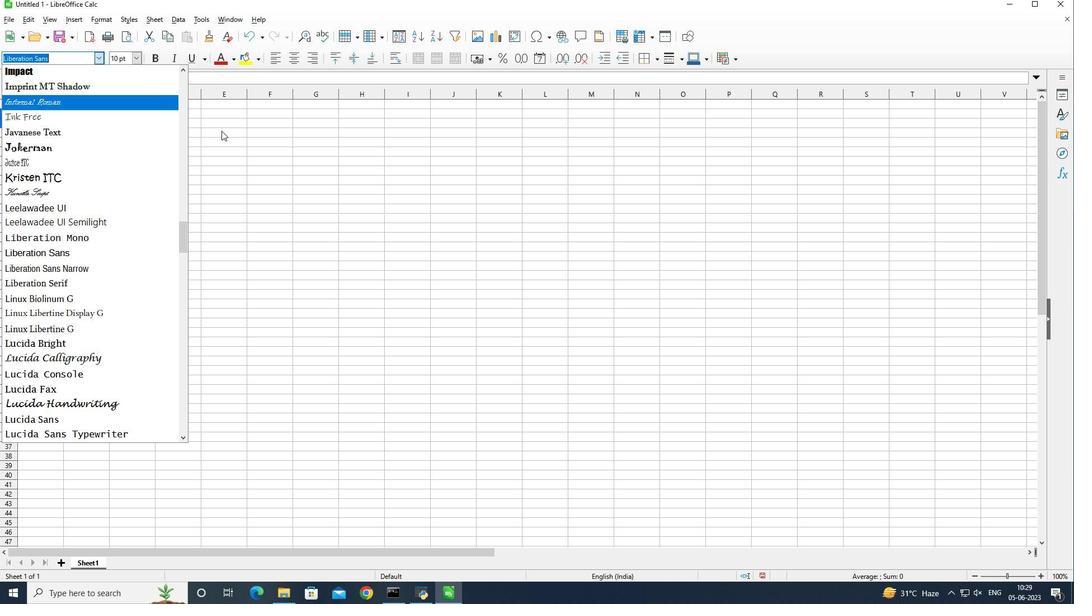 
Action: Mouse moved to (140, 125)
Screenshot: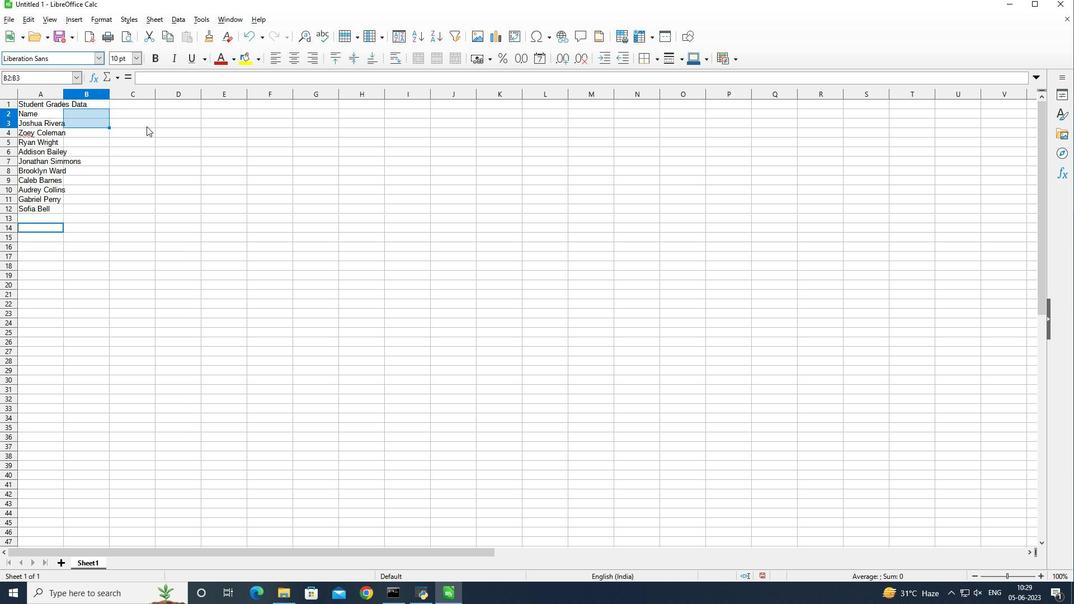 
Action: Mouse pressed left at (140, 125)
Screenshot: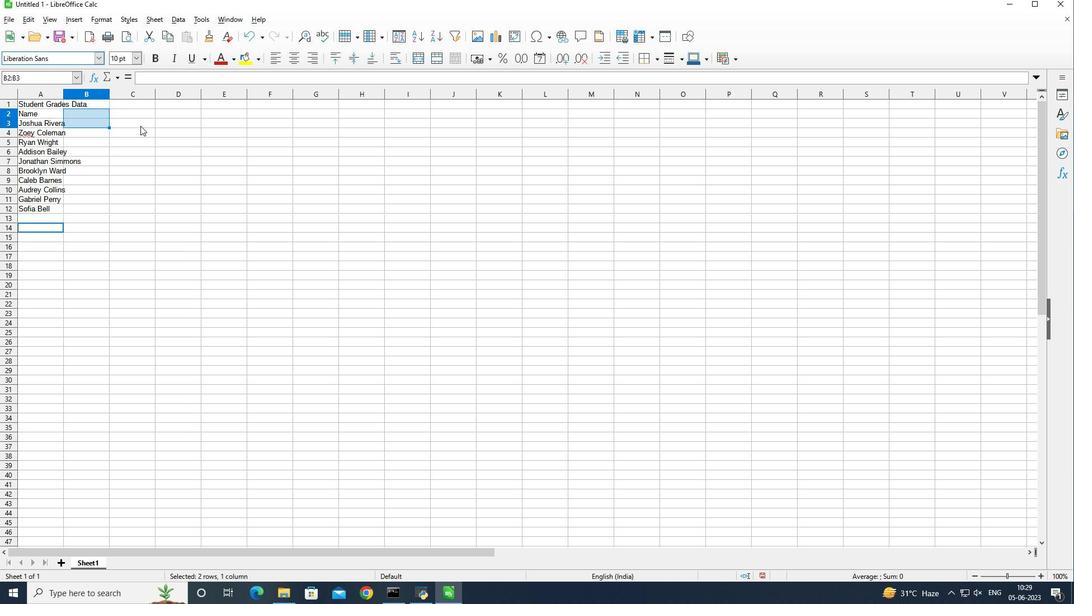 
Action: Mouse moved to (81, 108)
Screenshot: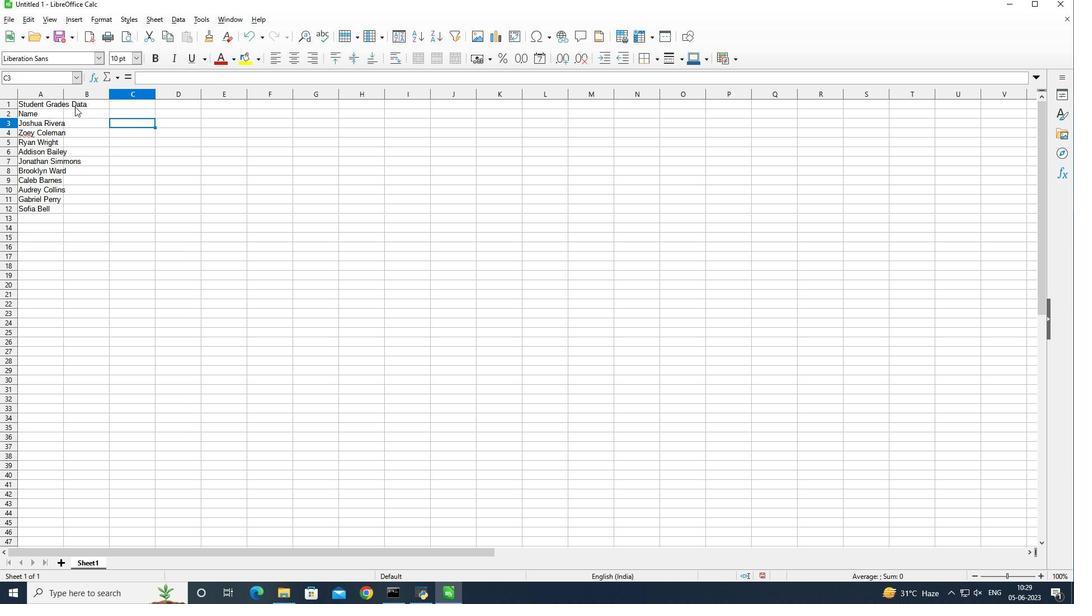 
Action: Mouse pressed left at (81, 108)
Screenshot: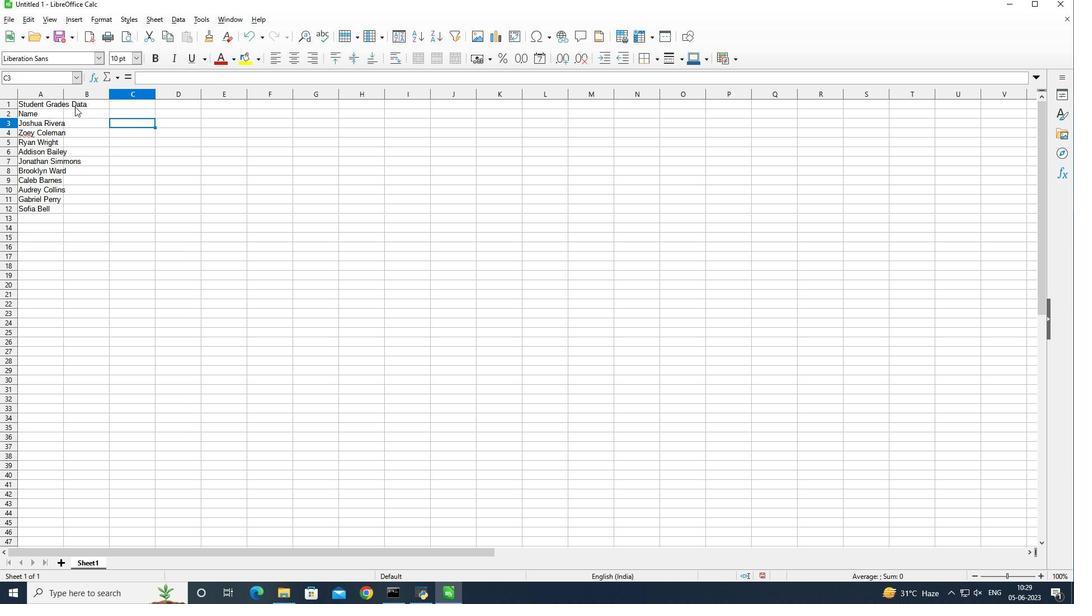 
Action: Mouse moved to (85, 117)
Screenshot: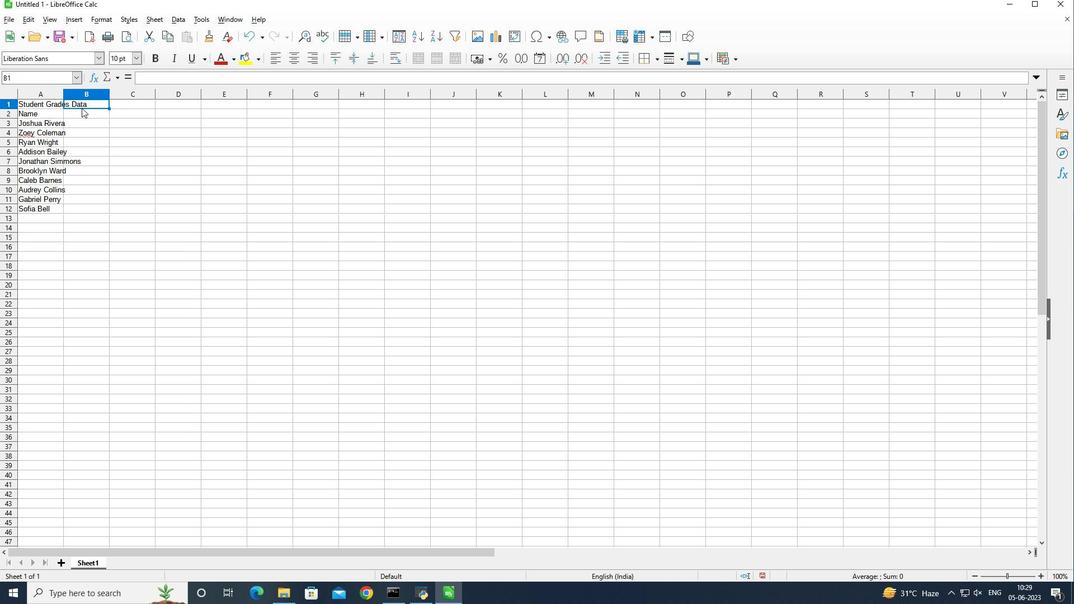 
Action: Mouse pressed left at (85, 117)
Screenshot: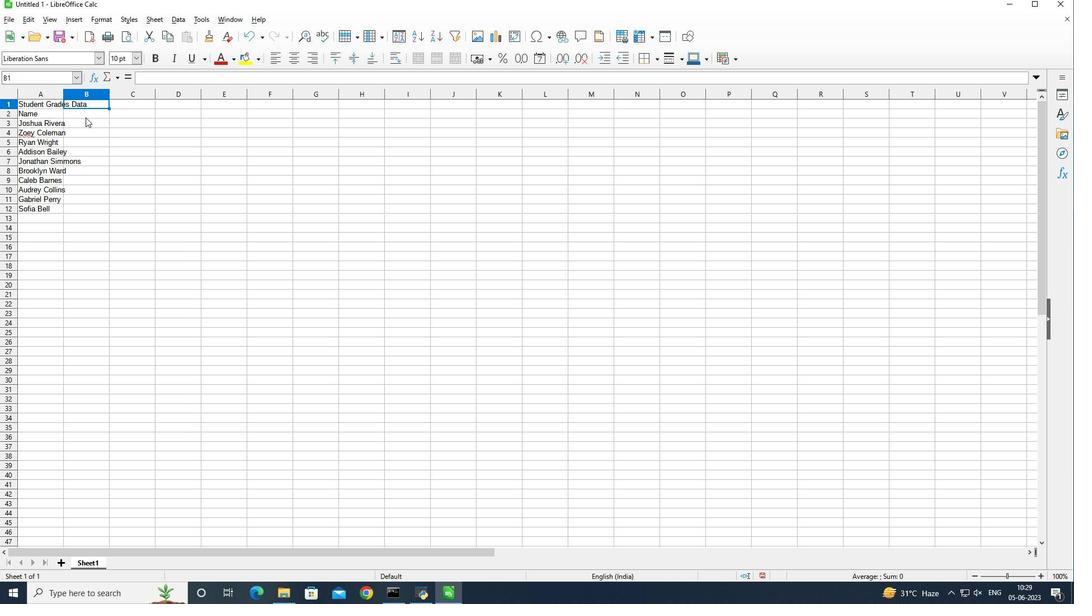
Action: Mouse moved to (63, 91)
Screenshot: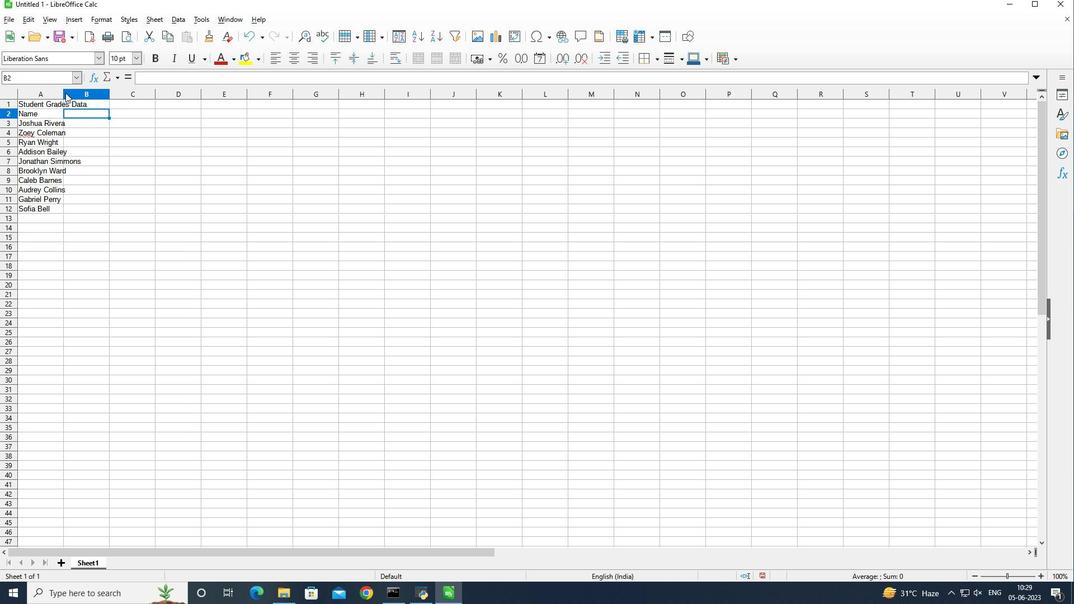 
Action: Mouse pressed left at (63, 91)
Screenshot: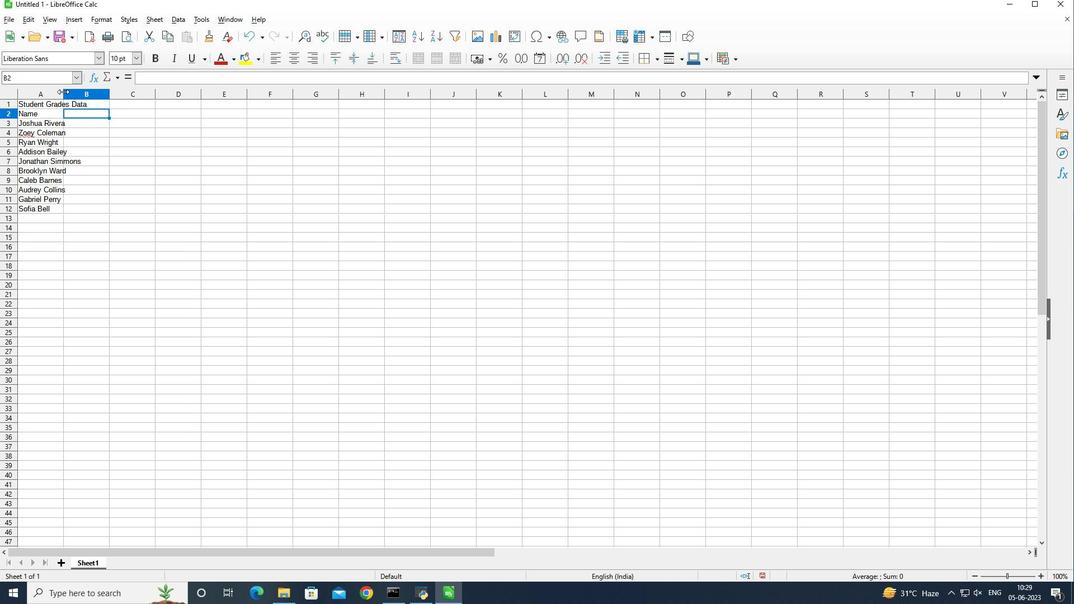 
Action: Mouse moved to (205, 213)
Screenshot: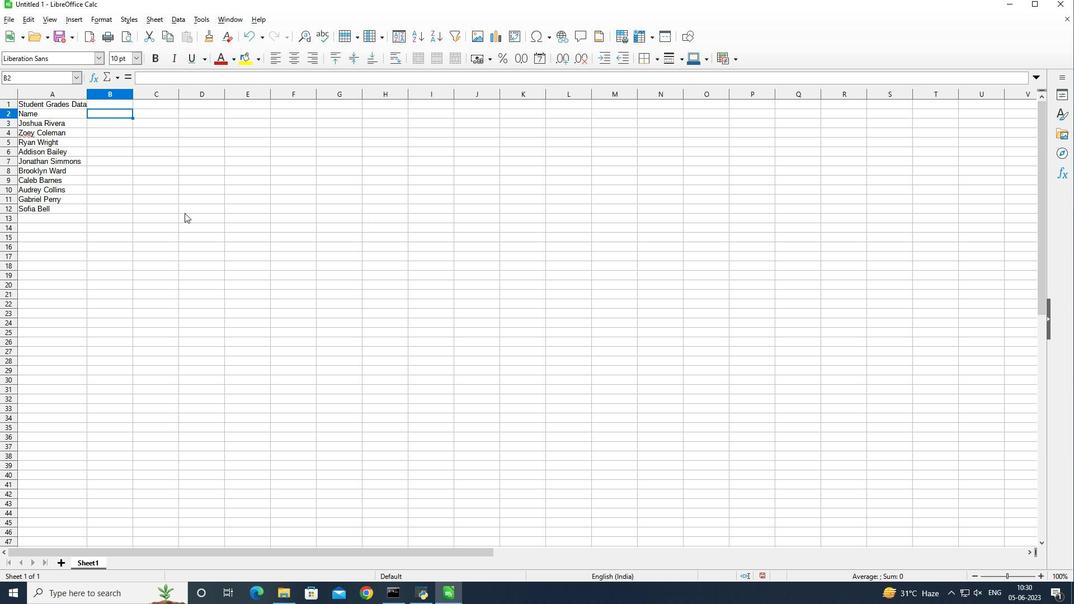 
Action: Key pressed <Key.shift>Last<Key.space><Key.shift>Week<Key.space><Key.shift><Key.shift><Key.shift><Key.shift><Key.shift><Key.shift><Key.shift><Key.shift><Key.shift><Key.shift><Key.shift><Key.shift><Key.shift><Key.shift><Key.shift><Key.shift><Key.shift><Key.shift><Key.shift><Key.shift><Key.shift><Key.shift><Key.shift><Key.shift><Key.shift><Key.shift><Key.shift><Key.shift><Key.shift><Key.shift><Key.shift><Key.shift><Key.shift><Key.shift><Key.shift><Key.shift><Key.shift><Key.shift><Key.shift><Key.shift><Key.shift><Key.shift><Key.shift><Key.shift><Key.shift><Key.shift><Key.shift><Key.shift><Key.shift><Key.shift><Key.shift><Key.shift><Key.shift><Key.shift><Key.shift><Key.shift><Key.shift><Key.shift><Key.shift><Key.shift><Key.shift><Key.shift><Key.shift><Key.shift>Sales<Key.space>of<Key.space><Key.shift>May<Key.enter>
Screenshot: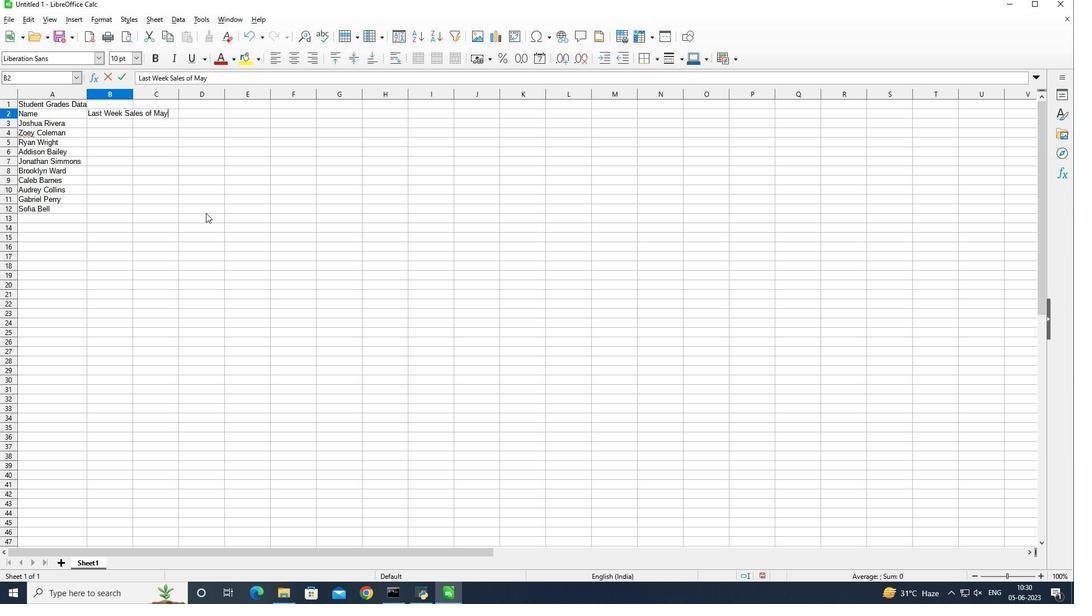 
Action: Mouse moved to (315, 194)
Screenshot: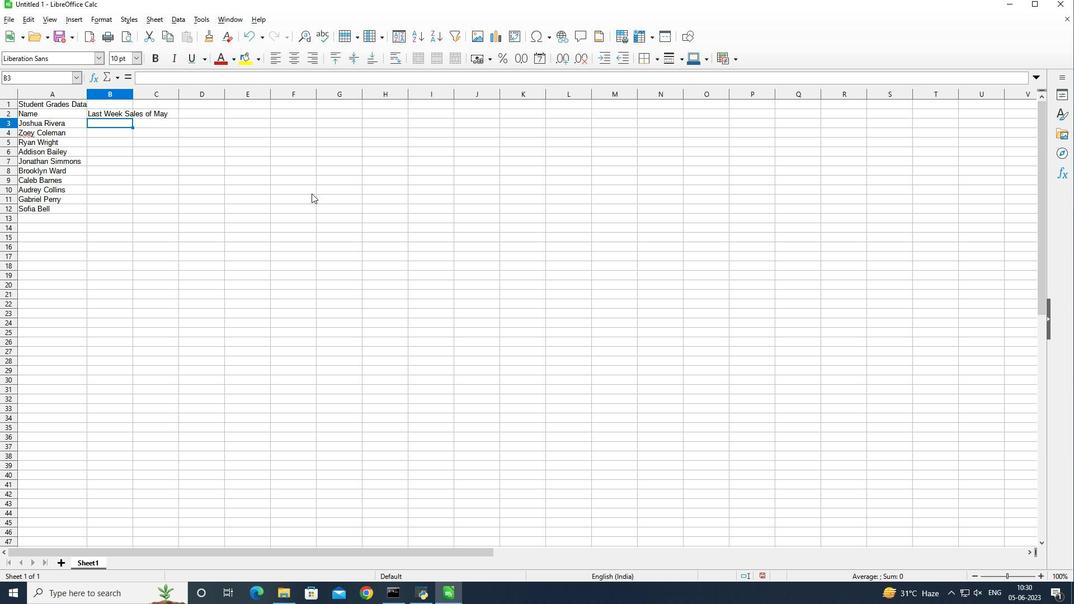 
Action: Key pressed 105<Key.enter>110<Key.enter>115<Key.enter>120<Key.enter>125<Key.enter>130<Key.enter>135<Key.enter>140<Key.enter>1450<Key.backspace><Key.enter>150<Key.enter><Key.right><Key.left><Key.left><Key.left>
Screenshot: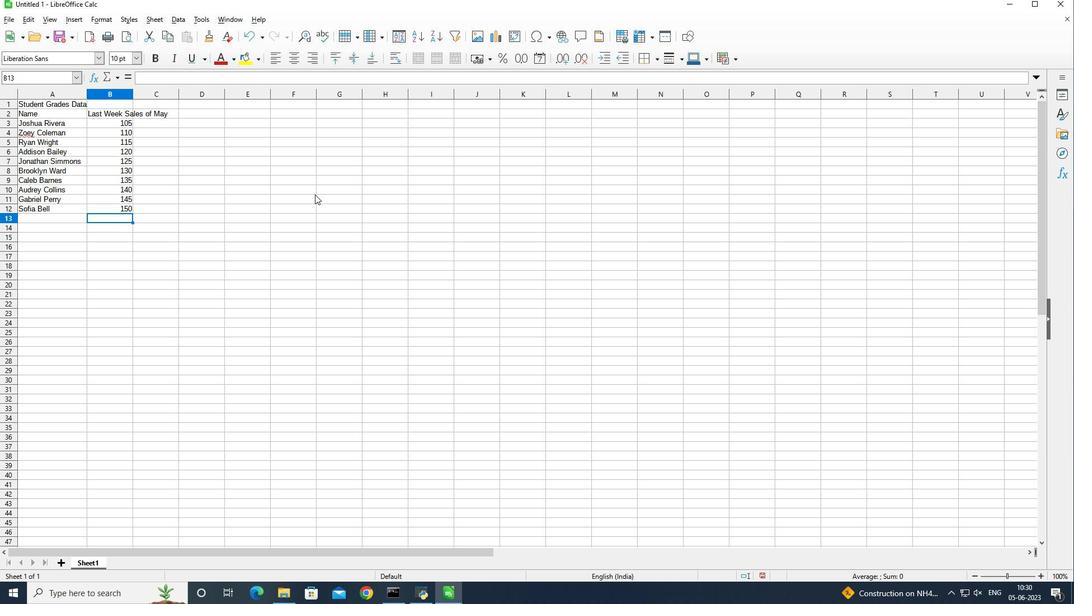 
Action: Mouse moved to (133, 96)
Screenshot: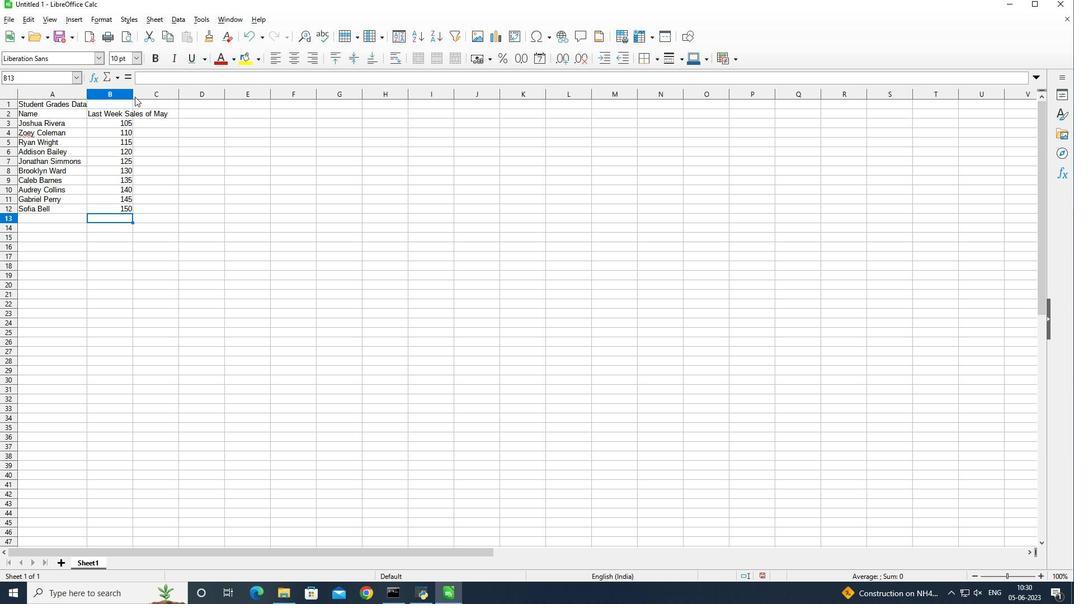 
Action: Mouse pressed left at (133, 96)
Screenshot: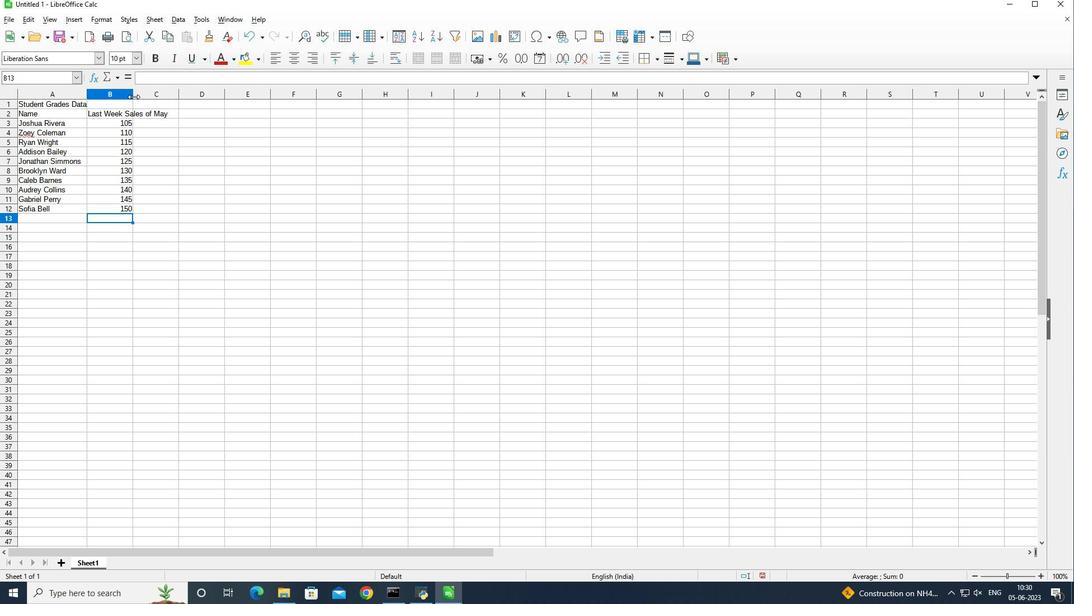 
Action: Mouse moved to (194, 115)
Screenshot: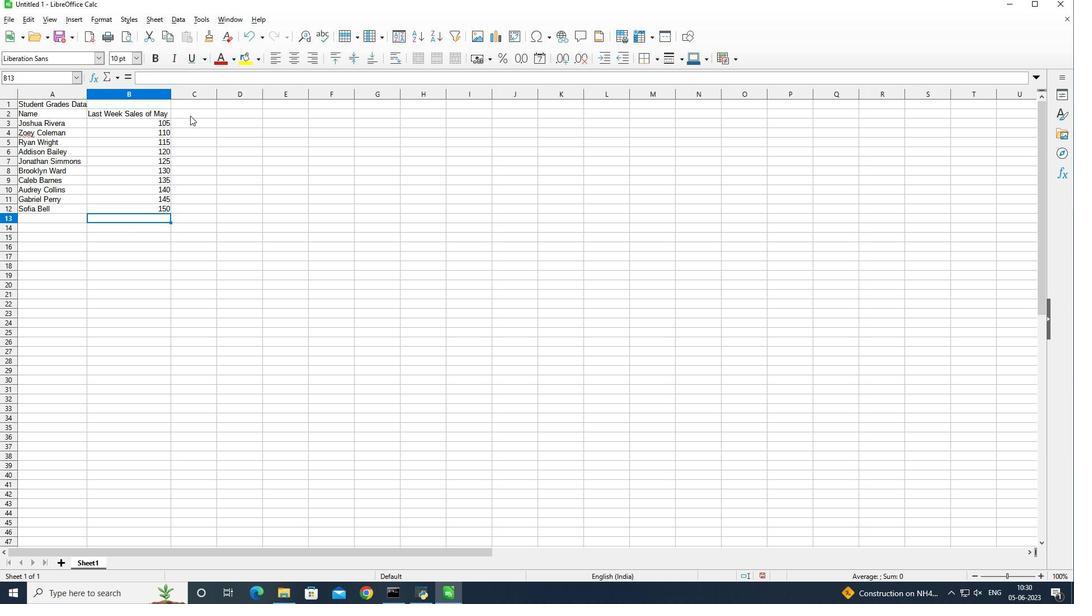 
Action: Mouse pressed left at (194, 115)
Screenshot: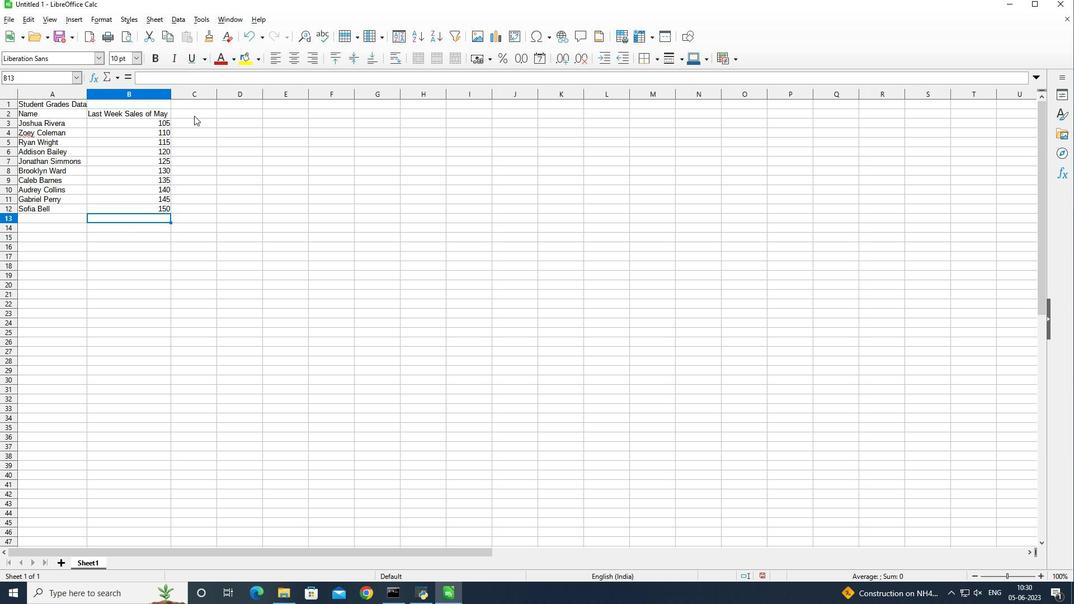 
Action: Key pressed <Key.shift>Math<Key.space><Key.shift>Grade<Key.enter>90<Key.enter>95<Key.enter>80<Key.enter>92<Key.enter>85<Key.enter>88<Key.enter>90<Key.enter>78<Key.enter>92<Key.enter>85<Key.enter>
Screenshot: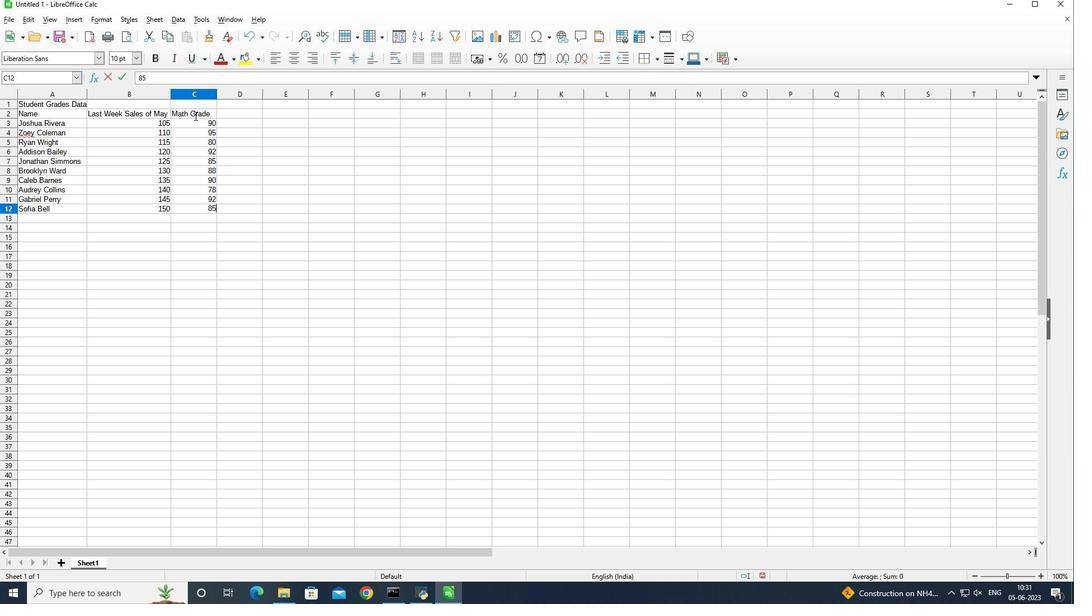 
Action: Mouse moved to (237, 112)
Screenshot: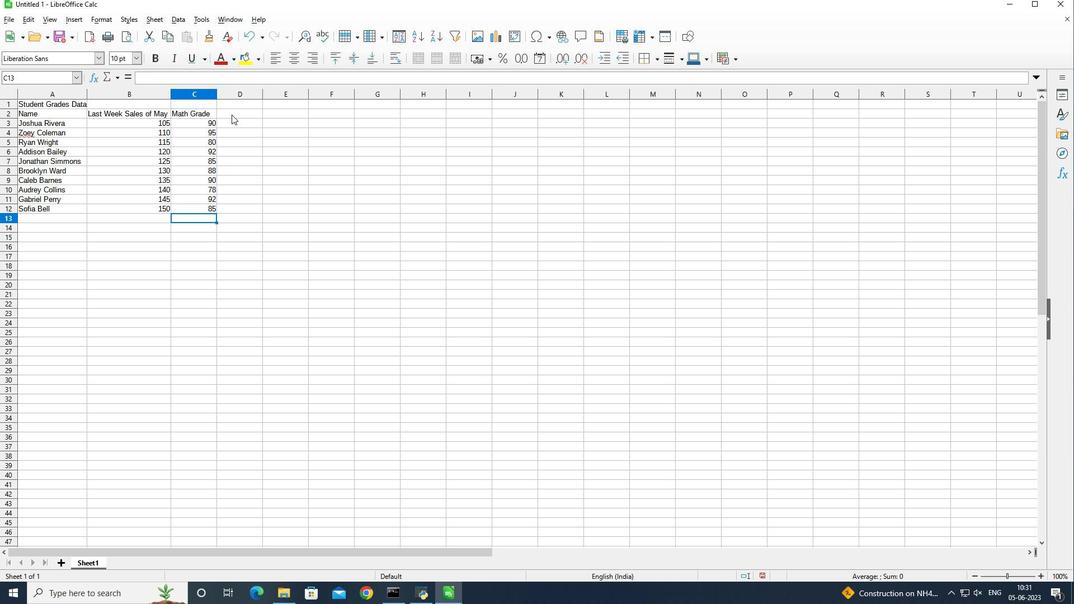 
Action: Mouse pressed left at (237, 112)
Screenshot: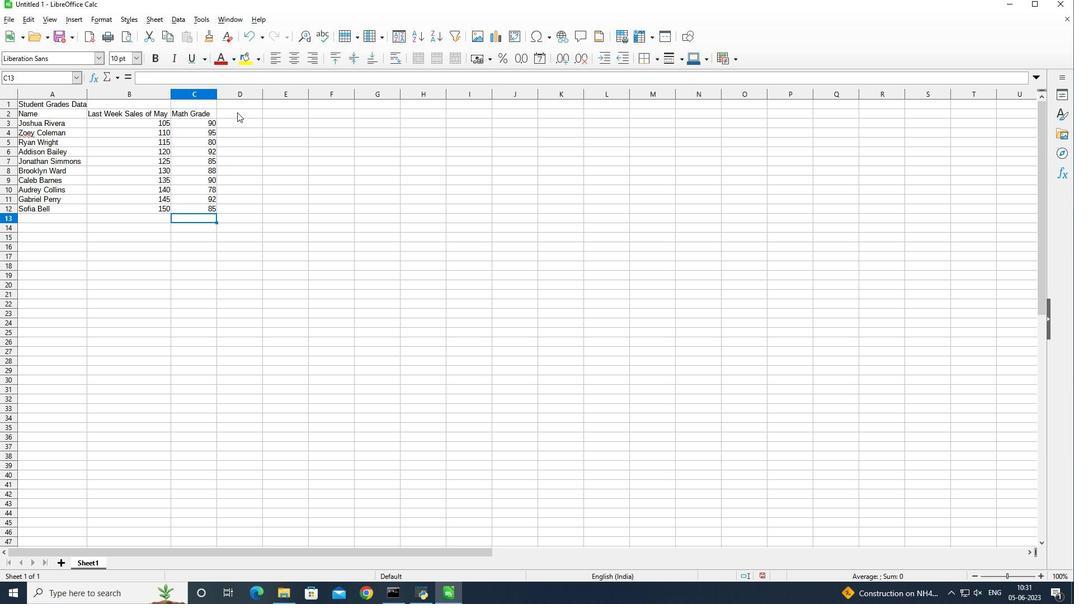 
Action: Mouse moved to (259, 154)
Screenshot: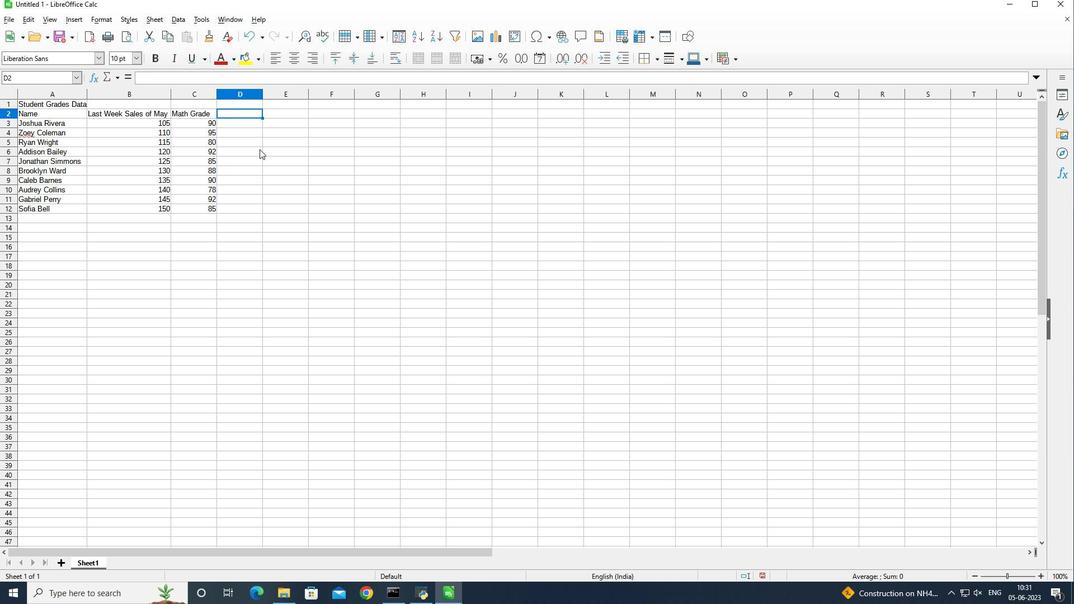 
Action: Key pressed <Key.shift>Science<Key.space><Key.shift>Grade<Key.enter>
Screenshot: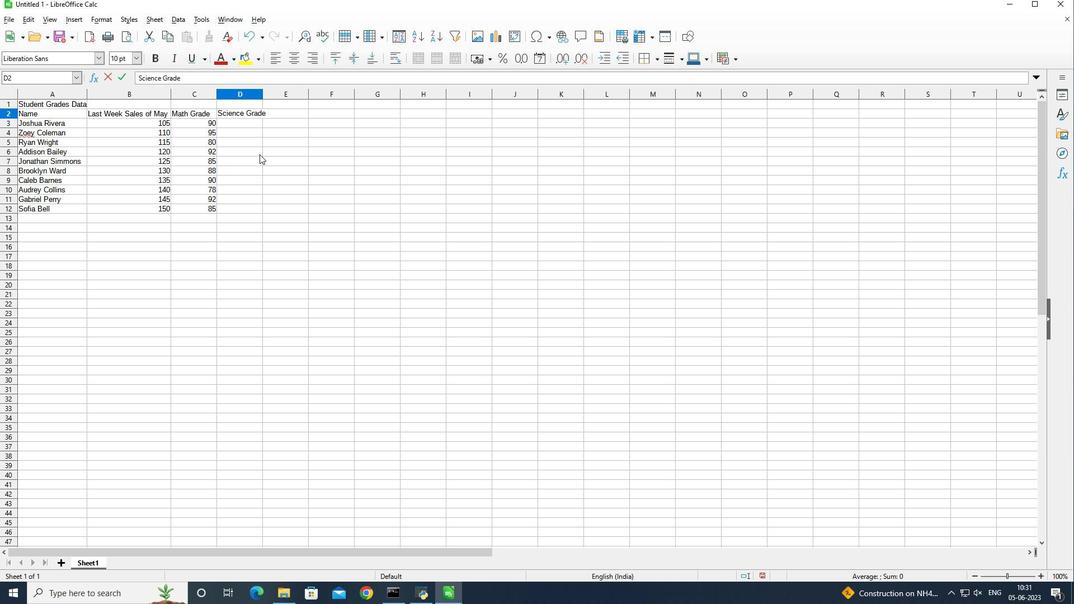 
Action: Mouse moved to (351, 200)
Screenshot: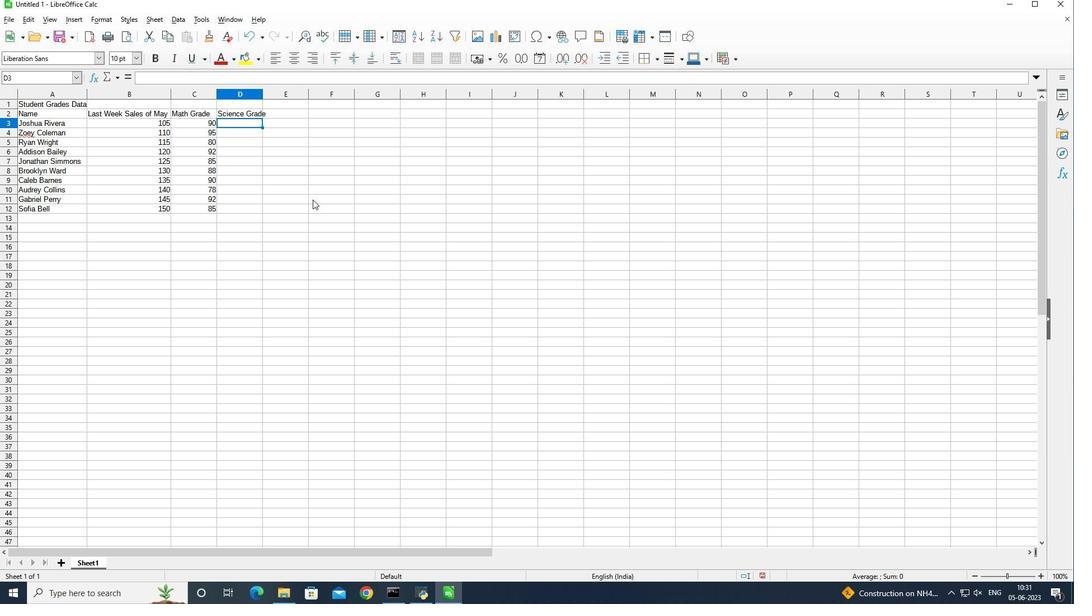 
Action: Key pressed 85<Key.enter>87<Key.enter>92<Key.enter>88<Key.enter>90<Key.enter>85<Key.enter>92<Key.enter>80<Key.enter>88<Key.enter>90
Screenshot: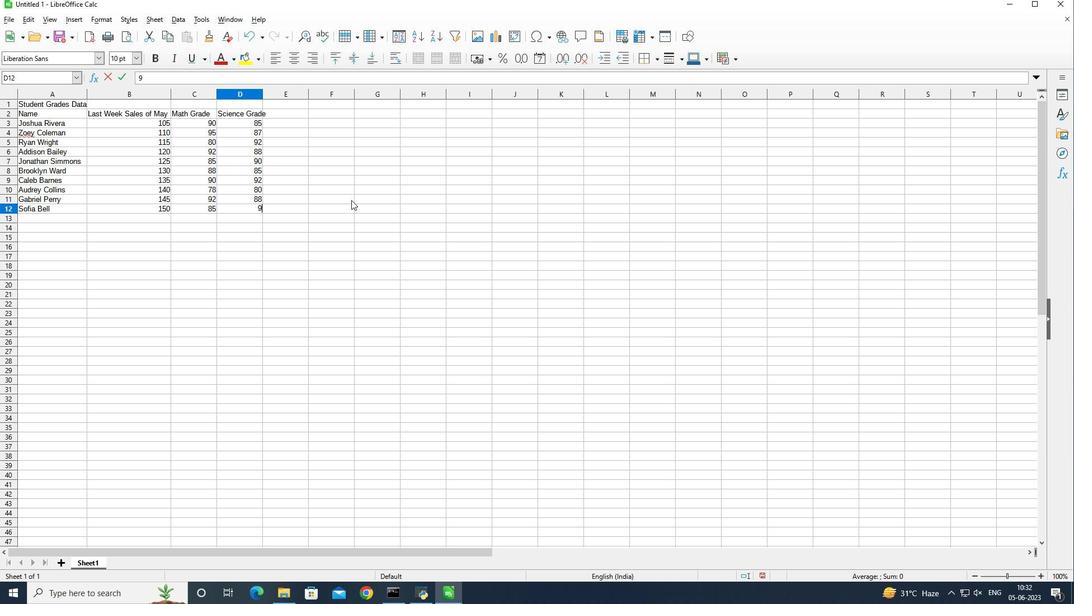 
Action: Mouse moved to (300, 114)
Screenshot: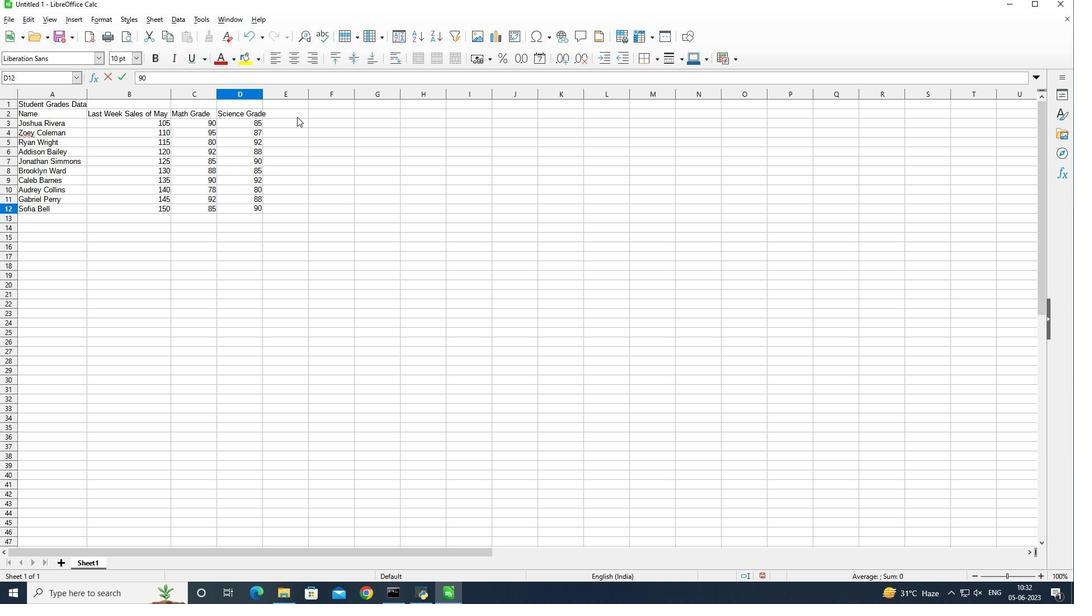 
Action: Mouse pressed left at (300, 114)
Screenshot: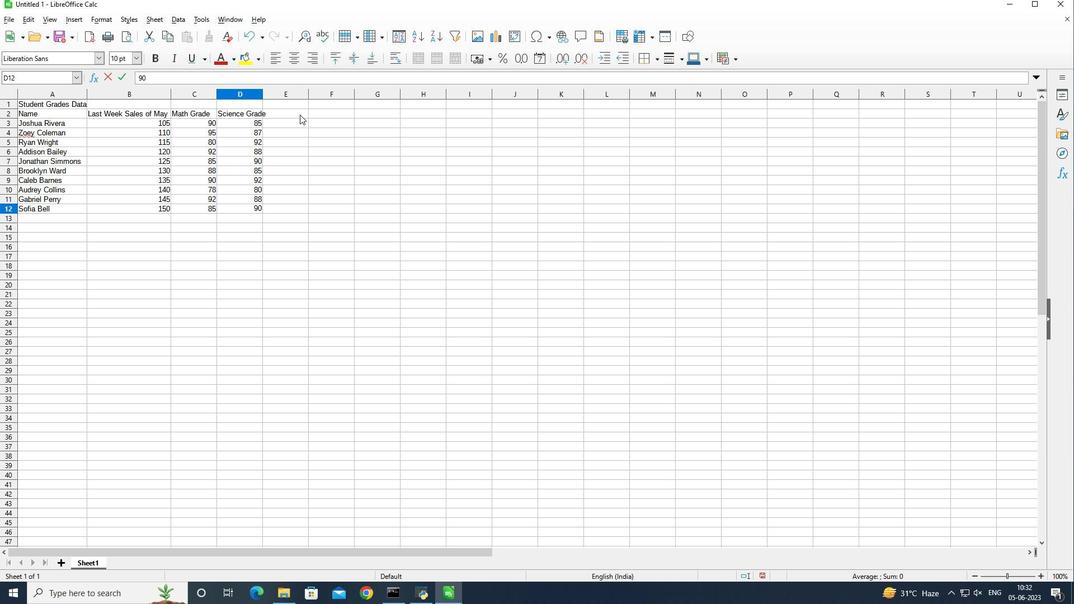 
Action: Mouse moved to (261, 94)
Screenshot: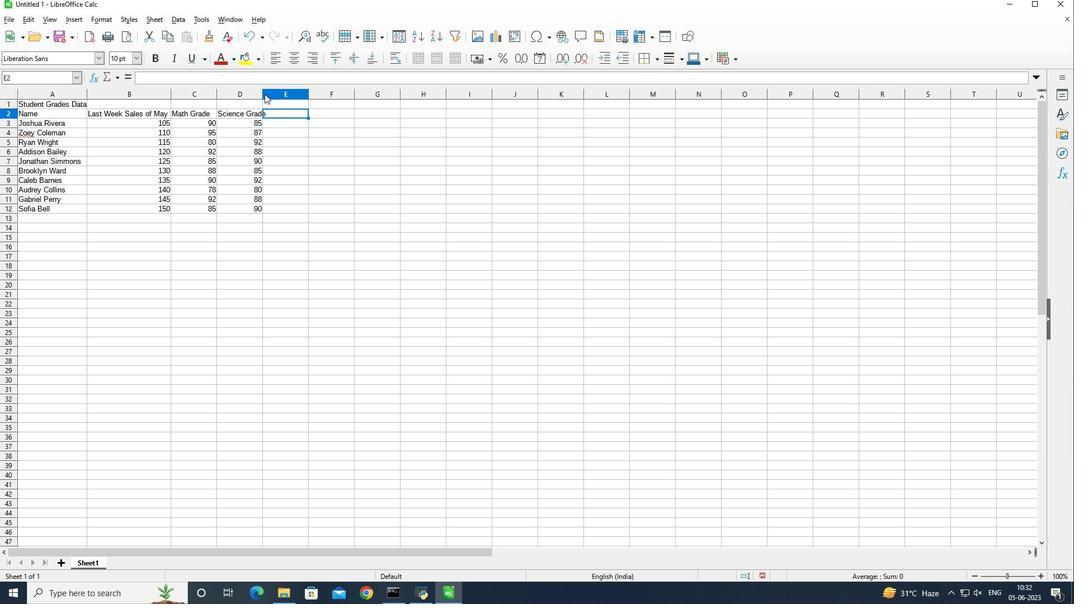 
Action: Mouse pressed left at (261, 94)
Screenshot: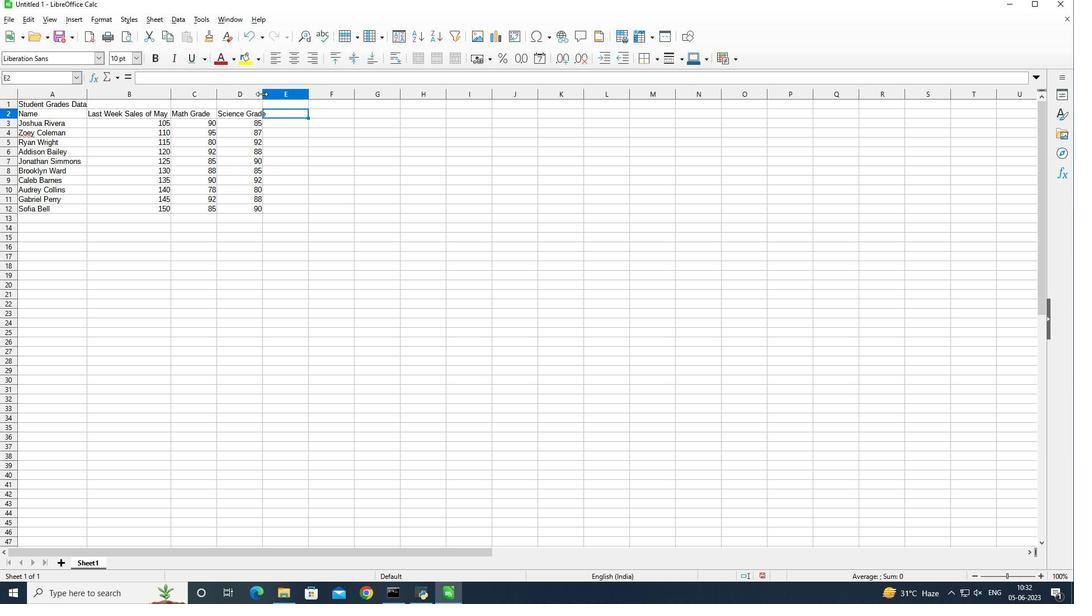 
Action: Mouse moved to (403, 147)
Screenshot: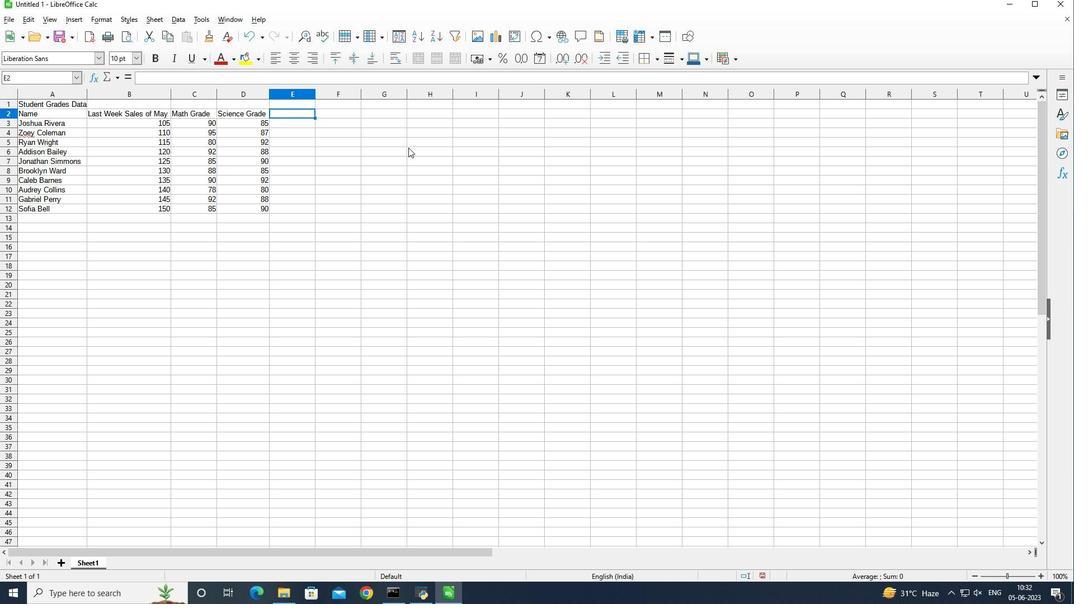 
Action: Key pressed <Key.shift>English<Key.space><Key.shift>Gta<Key.backspace><Key.backspace>rade<Key.enter>92<Key.enter>90<Key.enter>85<Key.enter>90<Key.enter>88<Key.enter>92<Key.enter>85<Key.enter>82<Key.enter>90<Key.enter>88<Key.enter>
Screenshot: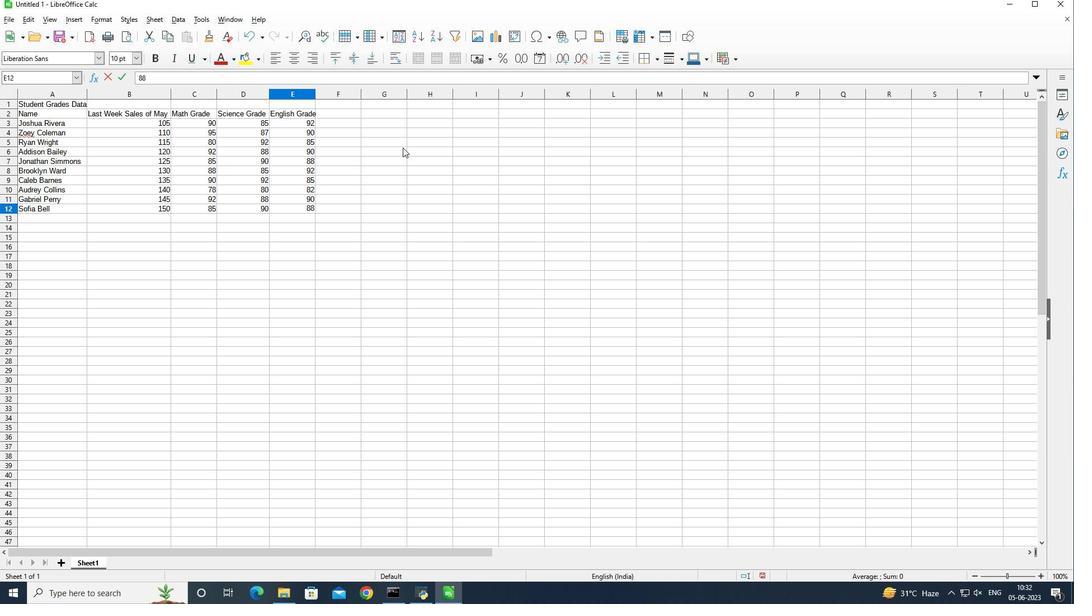 
Action: Mouse moved to (315, 91)
Screenshot: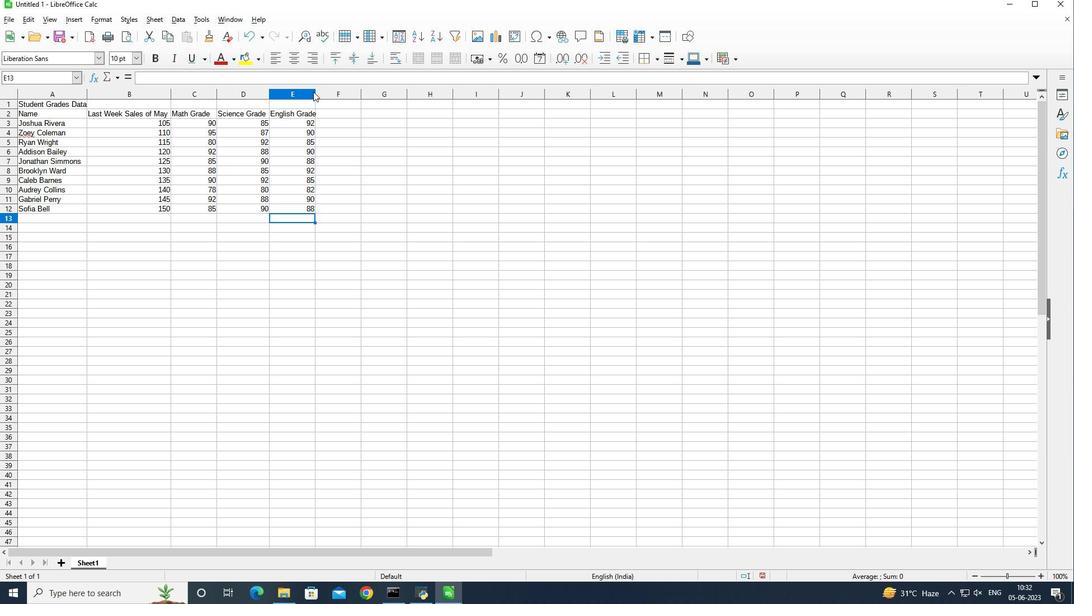 
Action: Mouse pressed left at (315, 91)
Screenshot: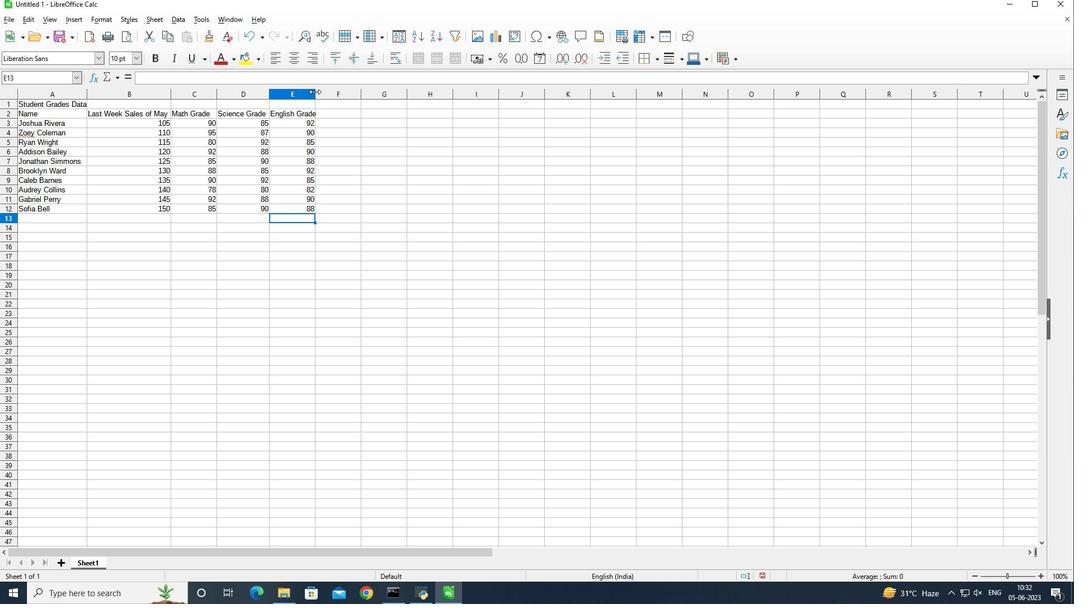 
Action: Mouse moved to (336, 109)
Screenshot: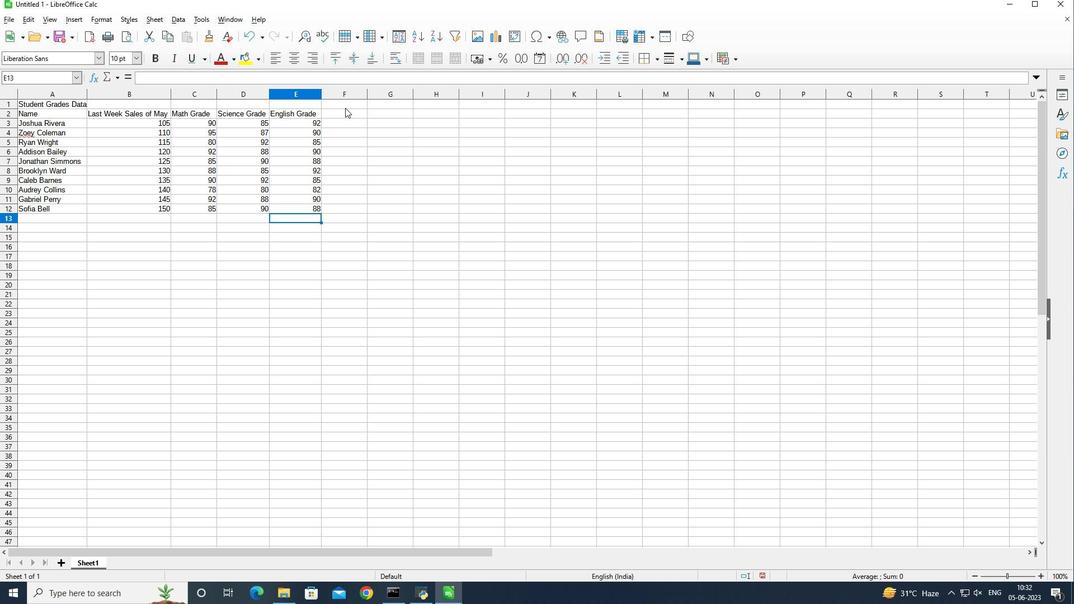 
Action: Mouse pressed left at (336, 109)
Screenshot: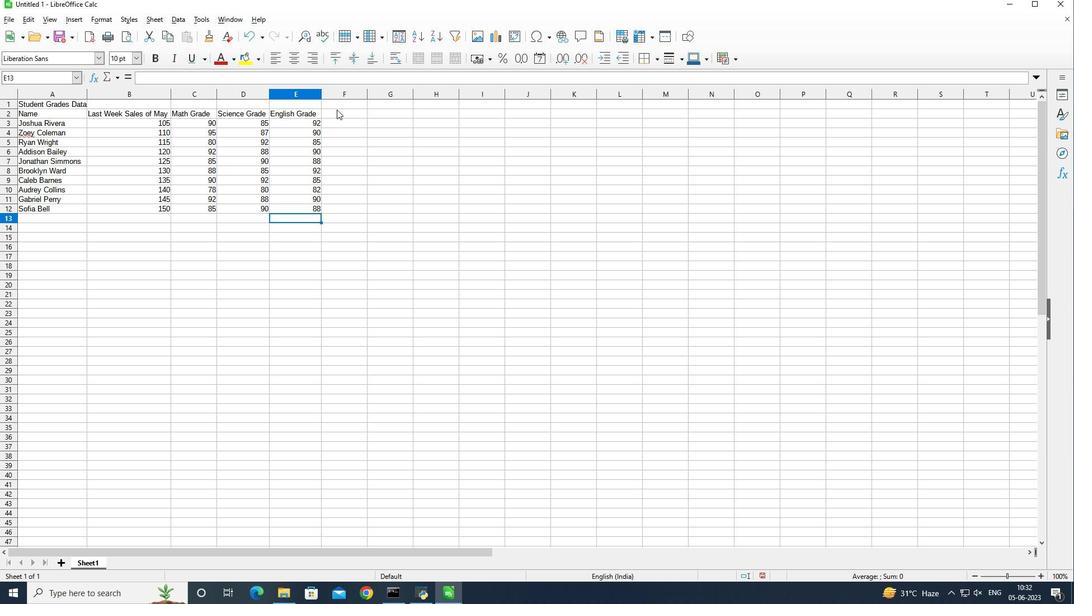 
Action: Key pressed <Key.shift>History<Key.space><Key.shift>Grade<Key.enter>88<Key.enter>
Screenshot: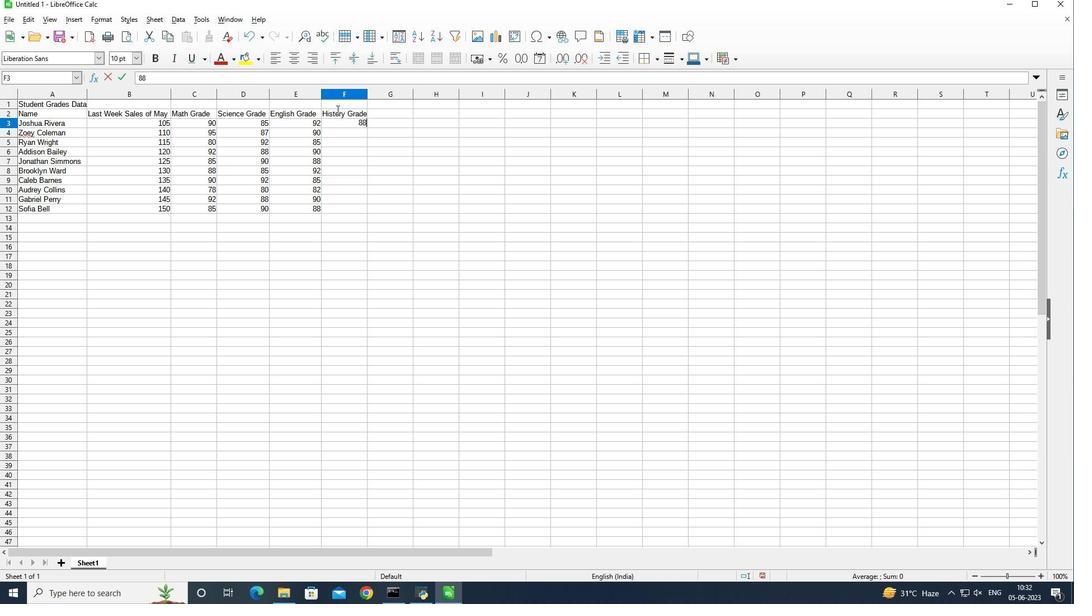 
Action: Mouse moved to (588, 99)
Screenshot: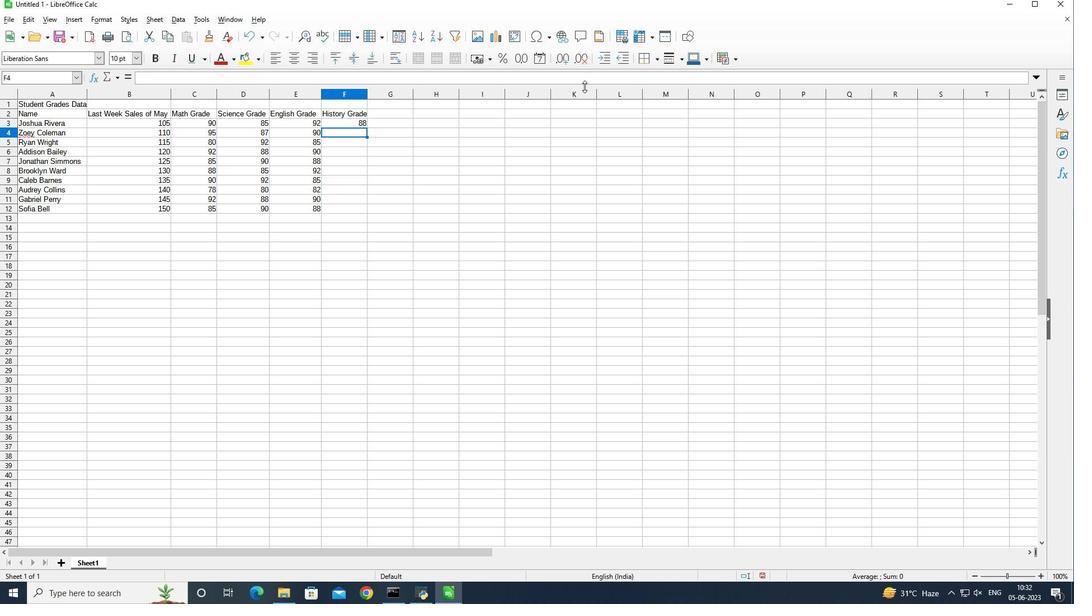 
Action: Key pressed 92<Key.enter>78<Key.enter>95<Key.enter>90<Key.enter>90<Key.enter>80<Key.enter>85<Key.enter>92<Key.enter>90<Key.enter>
Screenshot: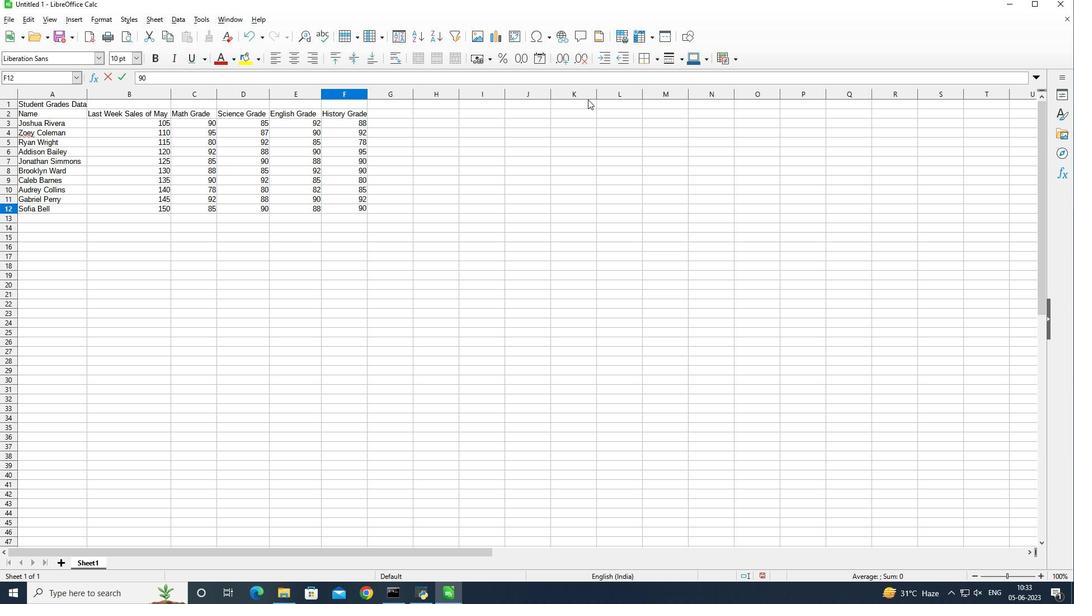 
Action: Mouse moved to (404, 114)
Screenshot: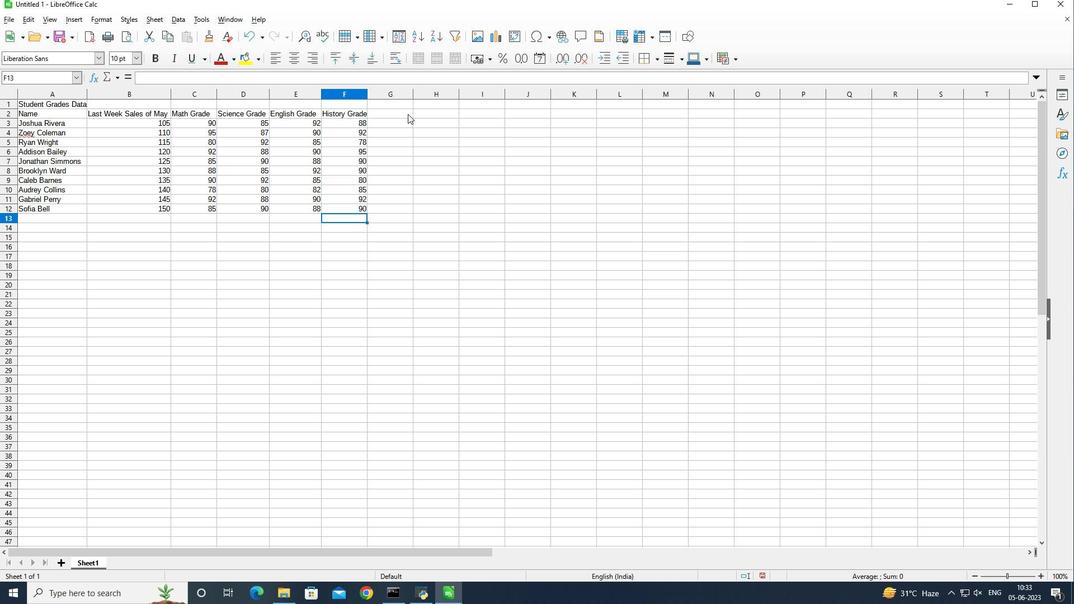
Action: Mouse pressed left at (404, 114)
Screenshot: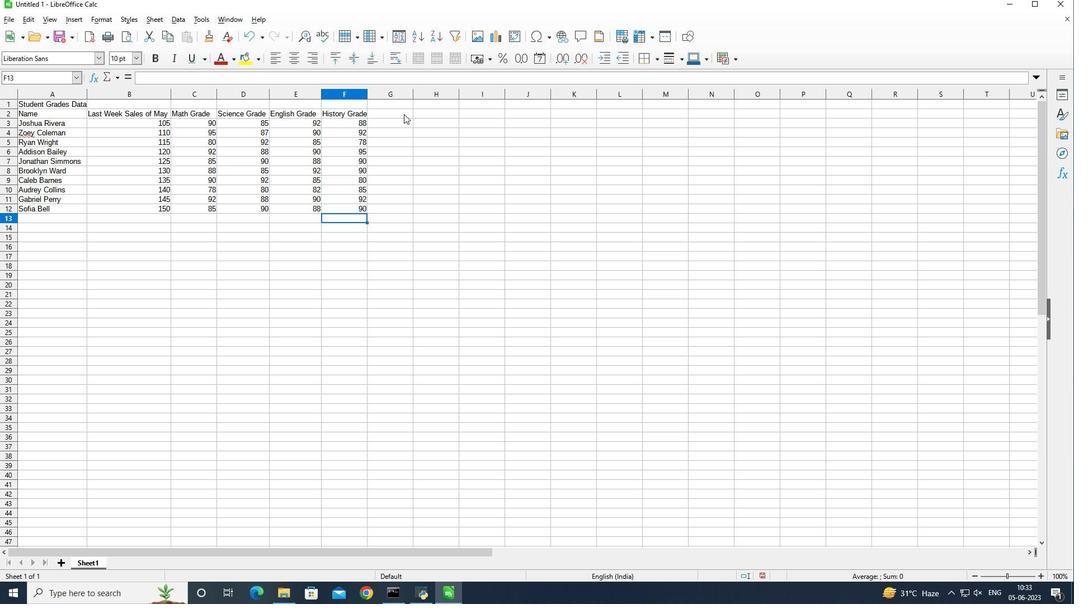 
Action: Mouse moved to (431, 136)
Screenshot: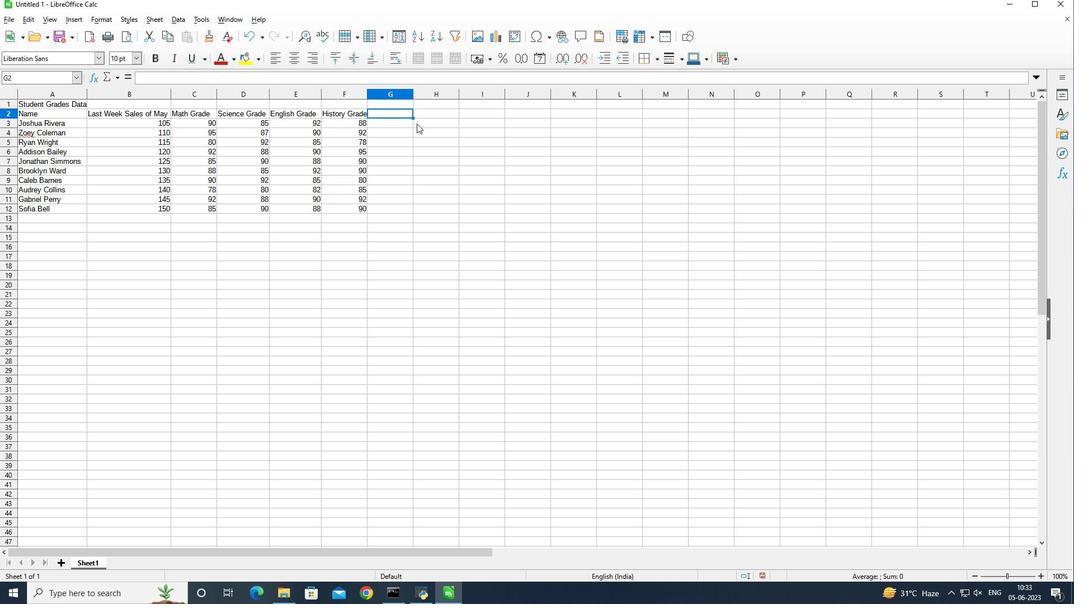 
Action: Key pressed <Key.shift>Total<Key.enter>=sum<Key.shift_r><Key.shift_r><Key.shift_r><Key.shift_r><Key.shift_r><Key.shift_r><Key.shift_r><Key.shift_r><Key.shift_r><Key.shift_r><Key.shift_r><Key.shift_r><Key.shift_r><Key.shift_r><Key.shift_r><Key.shift_r><Key.shift_r><Key.shift_r><Key.shift_r><Key.shift_r><Key.shift_r><Key.shift_r><Key.shift_r><Key.shift_r><Key.shift_r><Key.shift_r><Key.shift_r><Key.shift_r><Key.shift_r><Key.shift_r><Key.shift_r><Key.shift_r><Key.shift_r><Key.shift_r><Key.shift_r><Key.shift_r><Key.shift_r>(
Screenshot: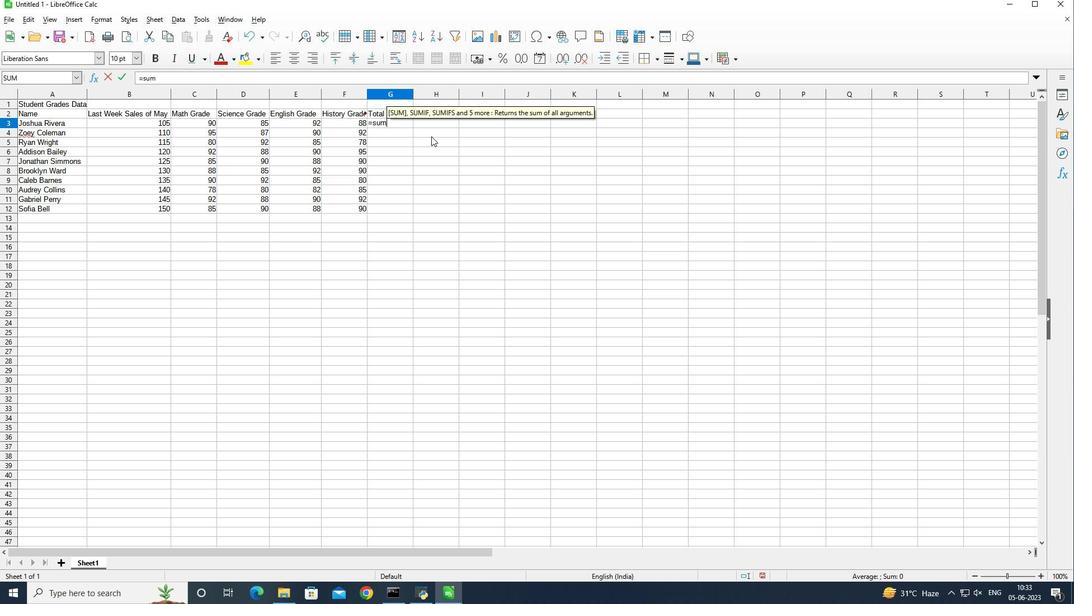 
Action: Mouse moved to (240, 138)
Screenshot: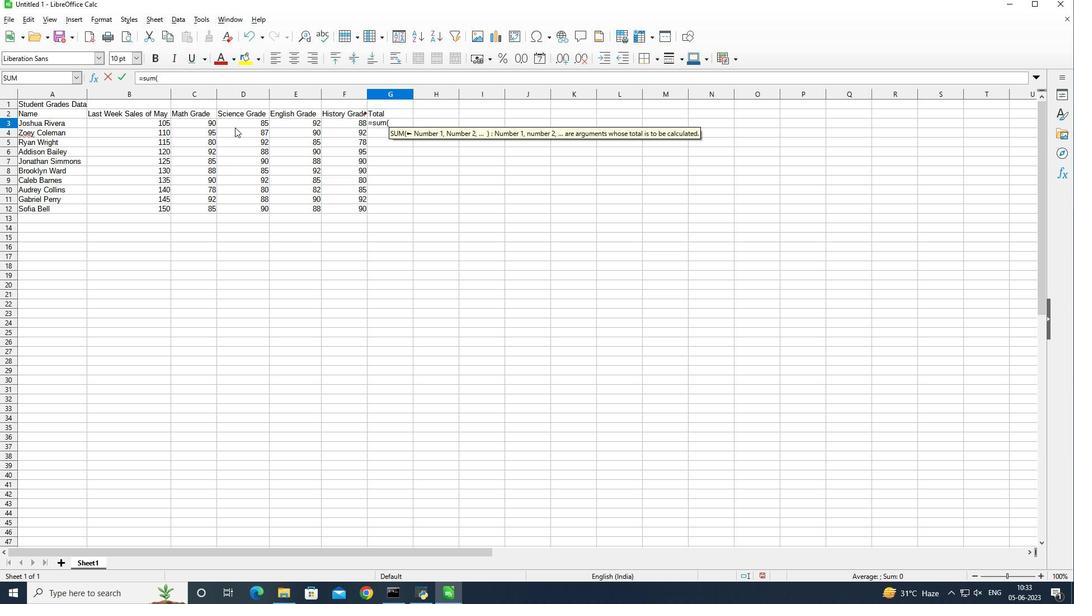 
Action: Key pressed c3
Screenshot: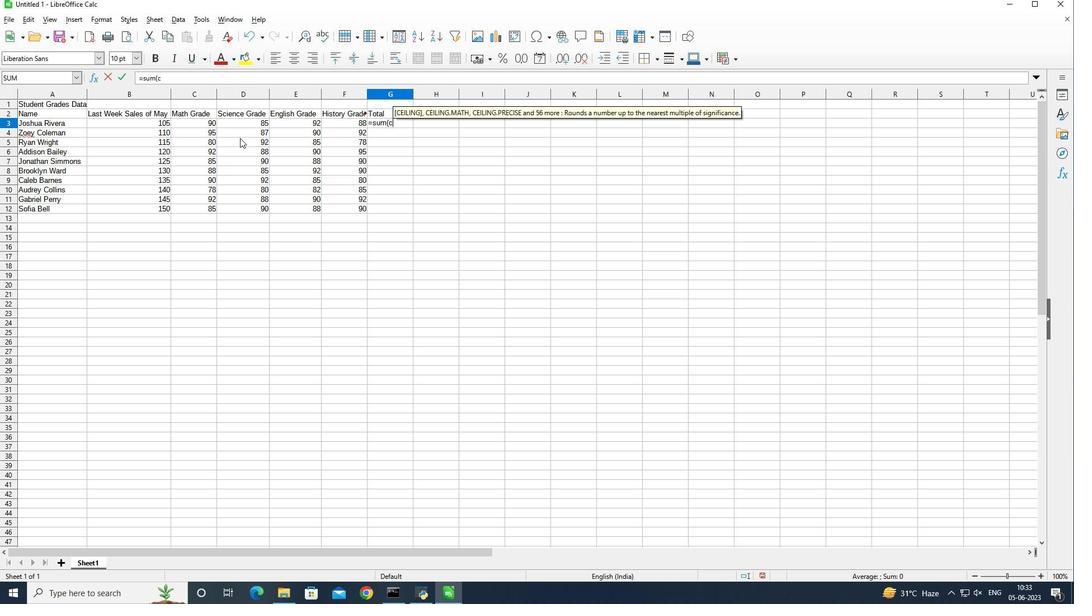
Action: Mouse moved to (437, 164)
Screenshot: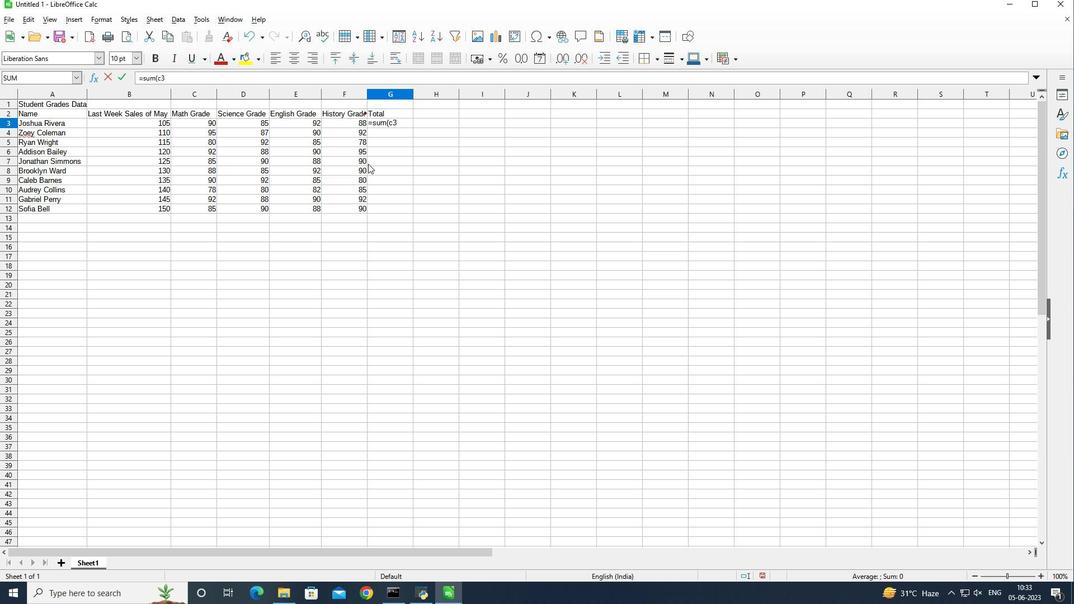 
Action: Key pressed <Key.shift_r>:
Screenshot: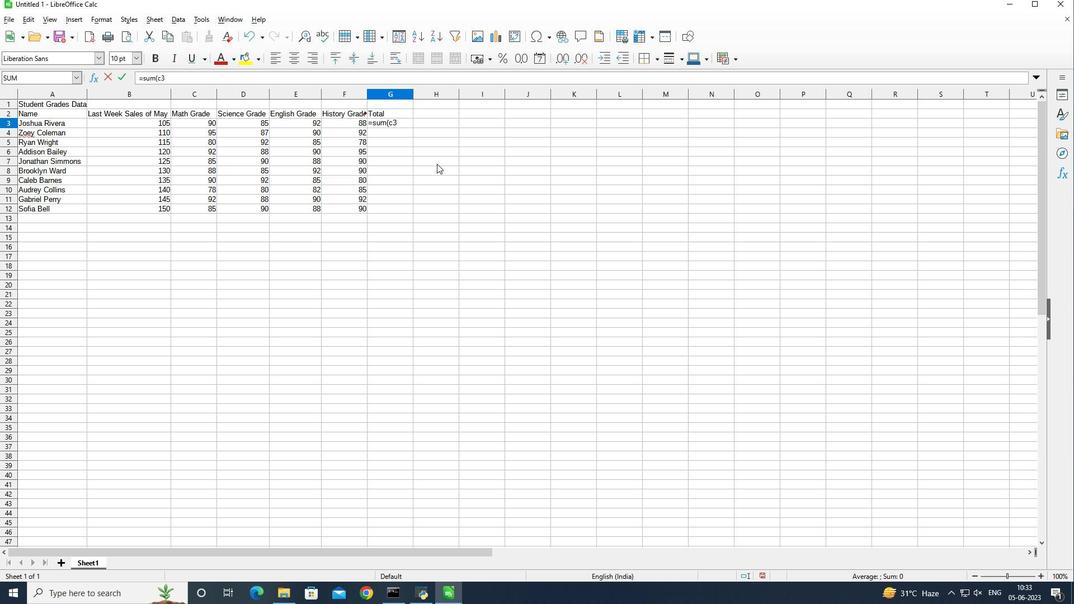 
Action: Mouse moved to (366, 141)
Screenshot: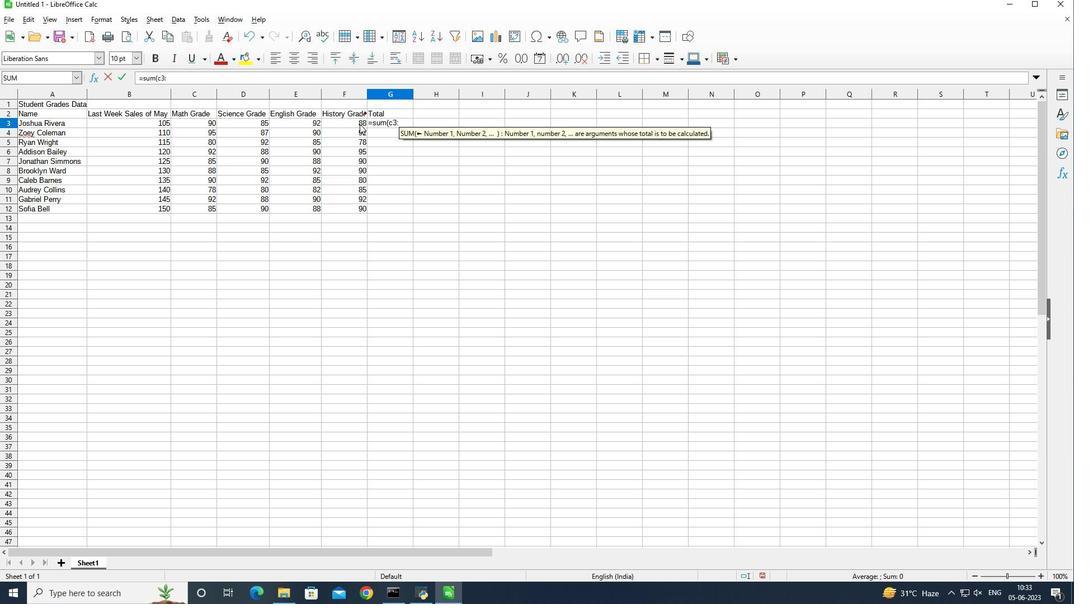 
Action: Key pressed f3<Key.shift_r><Key.shift_r><Key.shift_r><Key.shift_r>)<Key.enter>
Screenshot: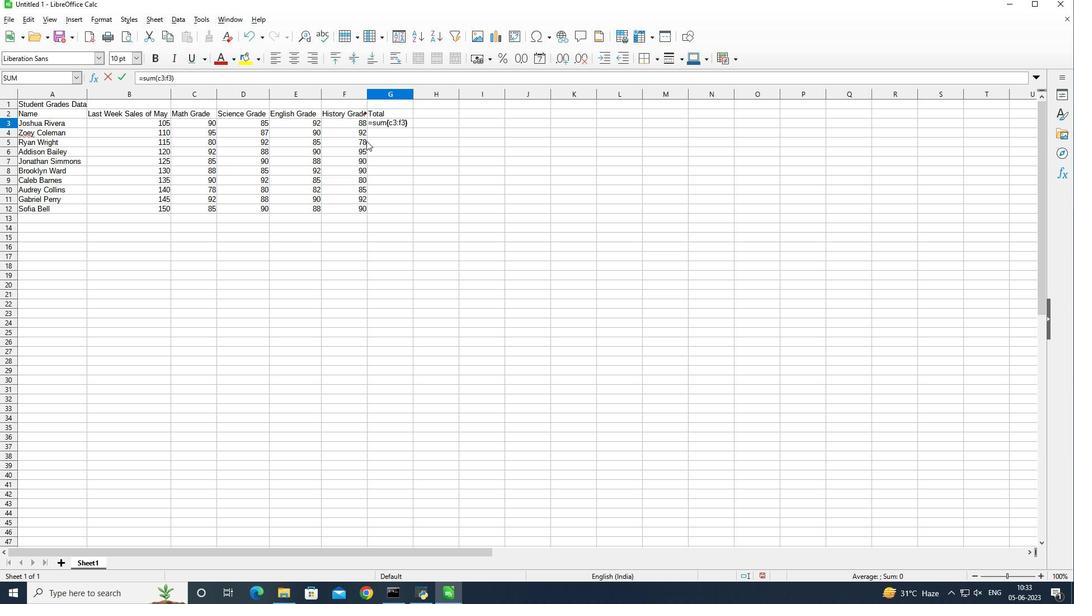 
Action: Mouse moved to (399, 123)
Screenshot: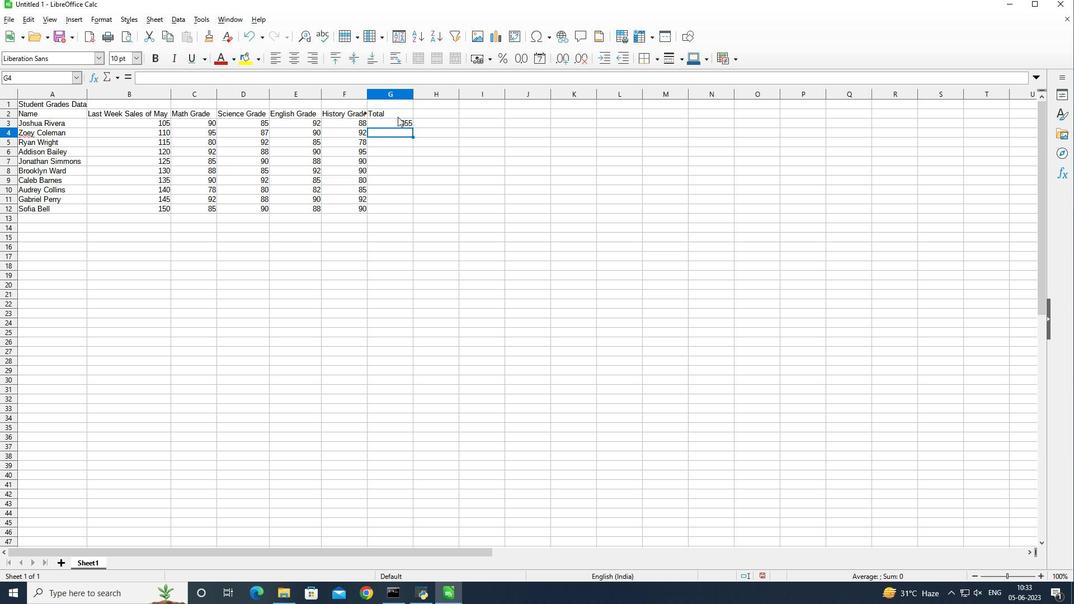 
Action: Mouse pressed left at (399, 123)
Screenshot: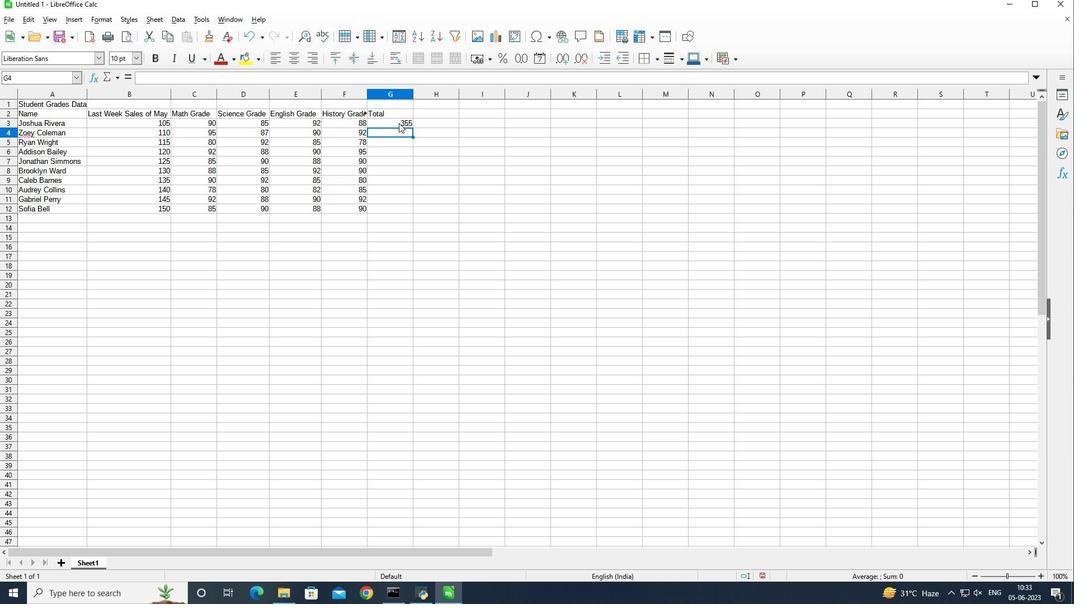 
Action: Mouse moved to (410, 127)
Screenshot: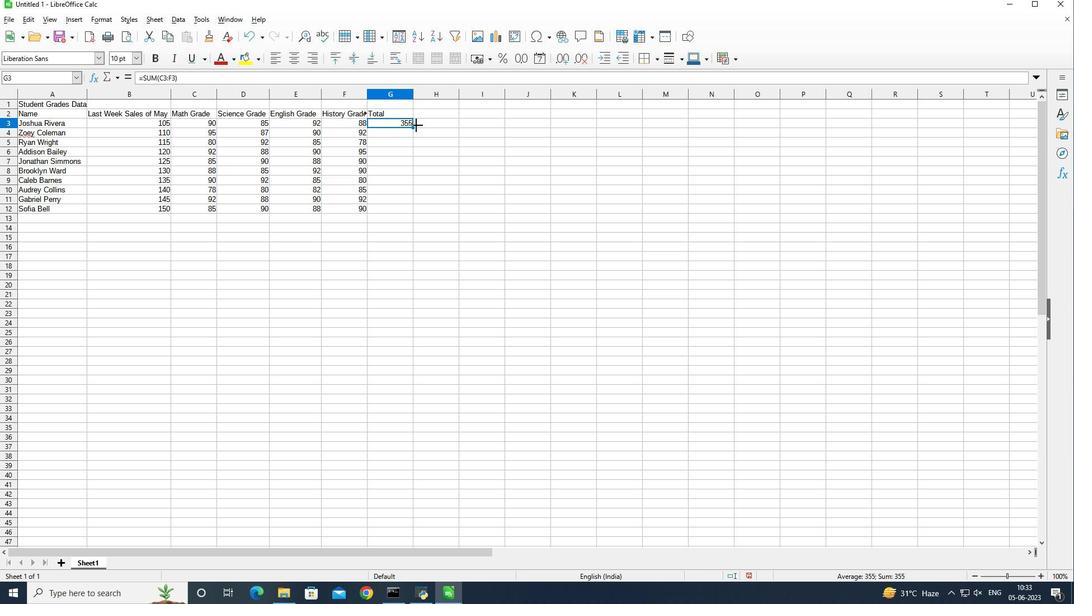 
Action: Mouse pressed left at (410, 127)
Screenshot: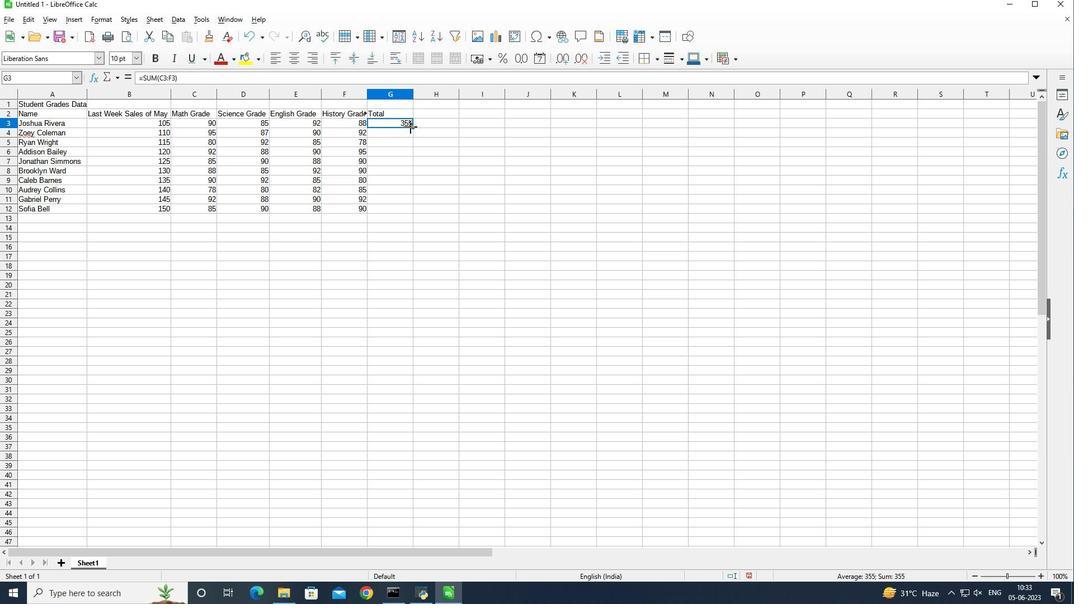 
Action: Mouse moved to (401, 207)
Screenshot: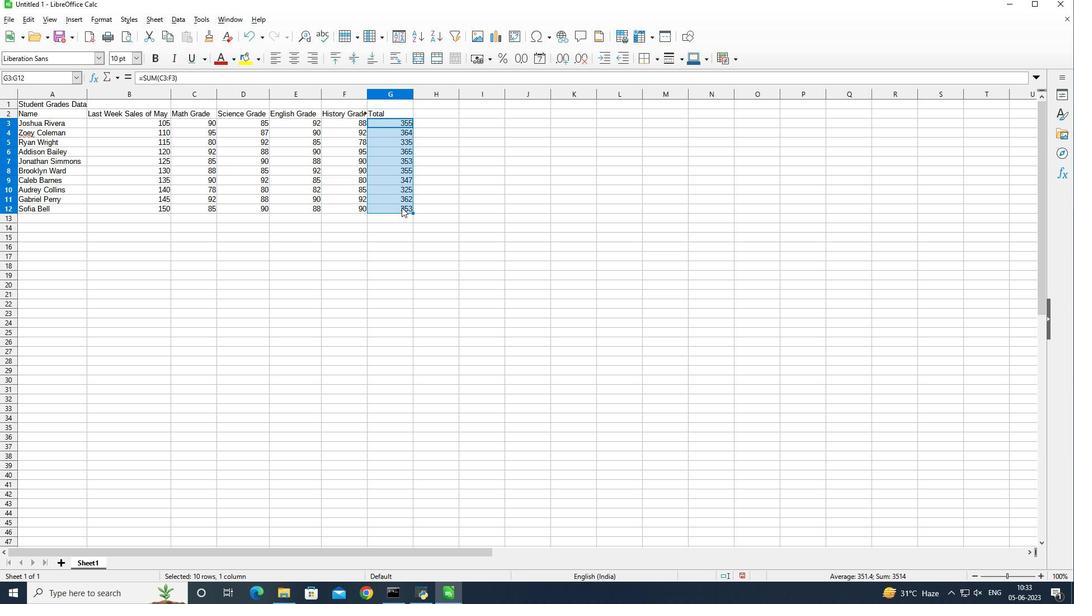 
Action: Mouse pressed left at (401, 207)
Screenshot: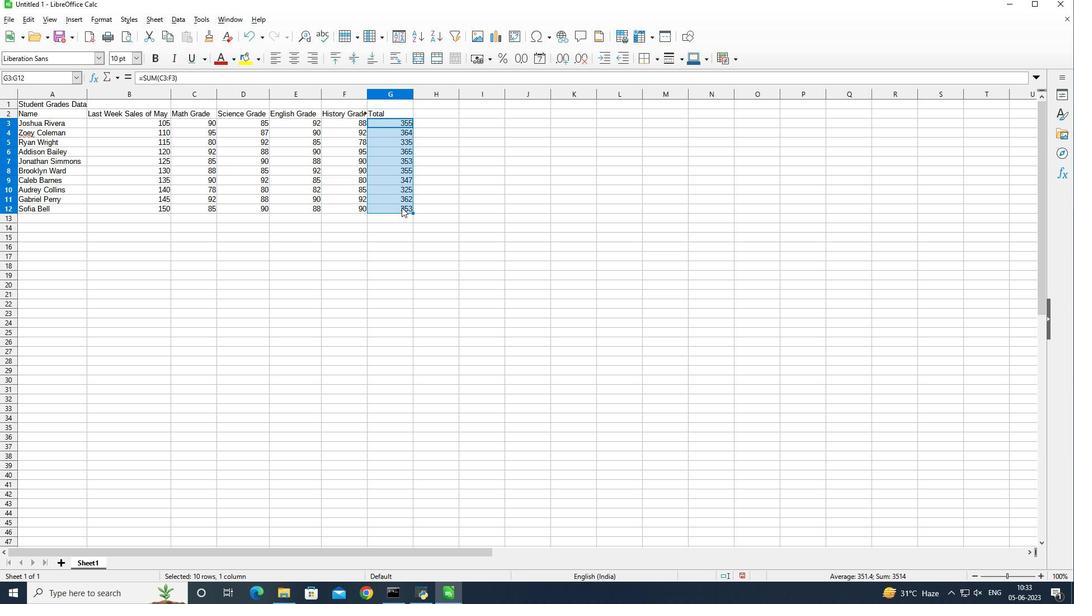 
Action: Mouse moved to (384, 122)
Screenshot: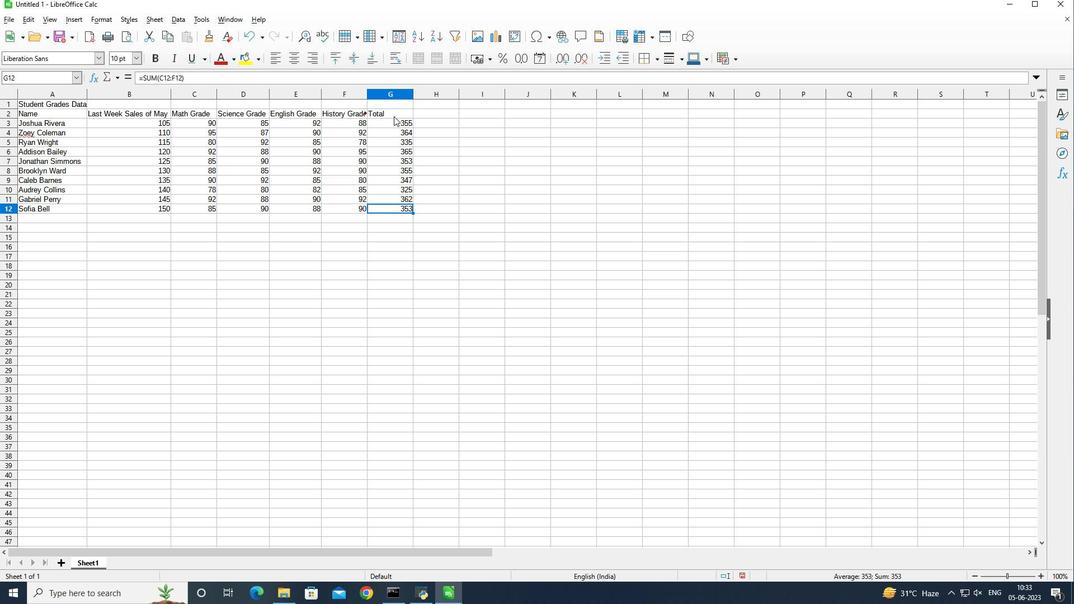 
Action: Mouse pressed left at (384, 122)
Screenshot: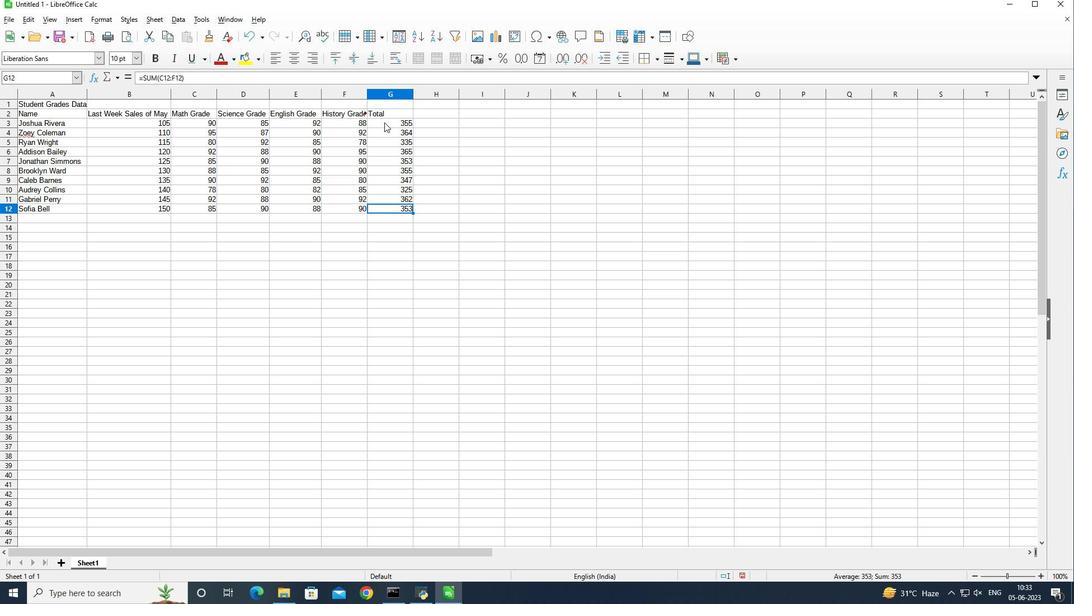 
Action: Mouse moved to (368, 94)
Screenshot: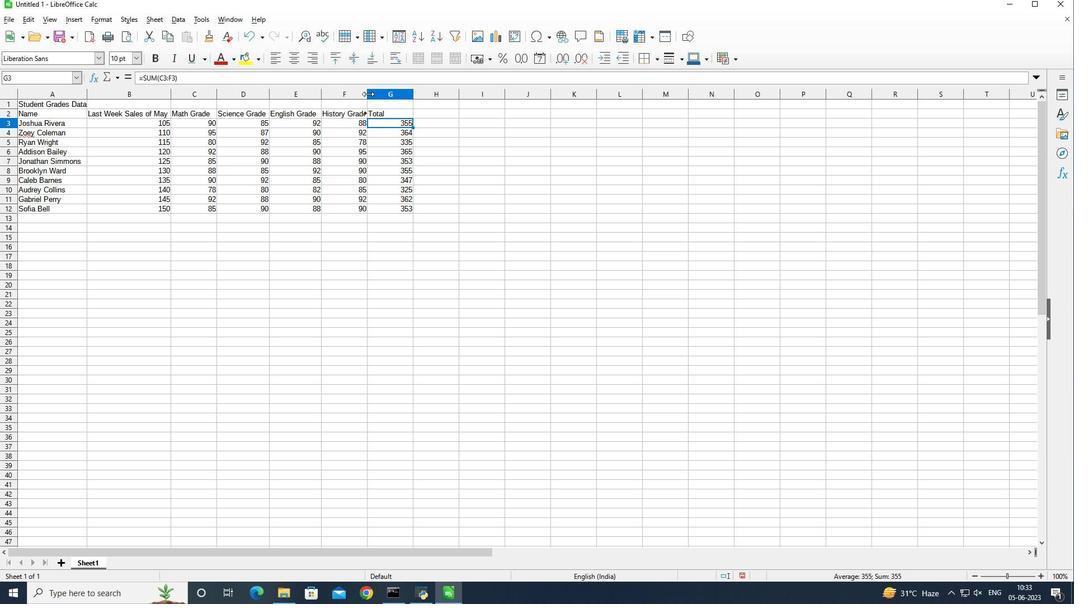 
Action: Mouse pressed left at (368, 94)
Screenshot: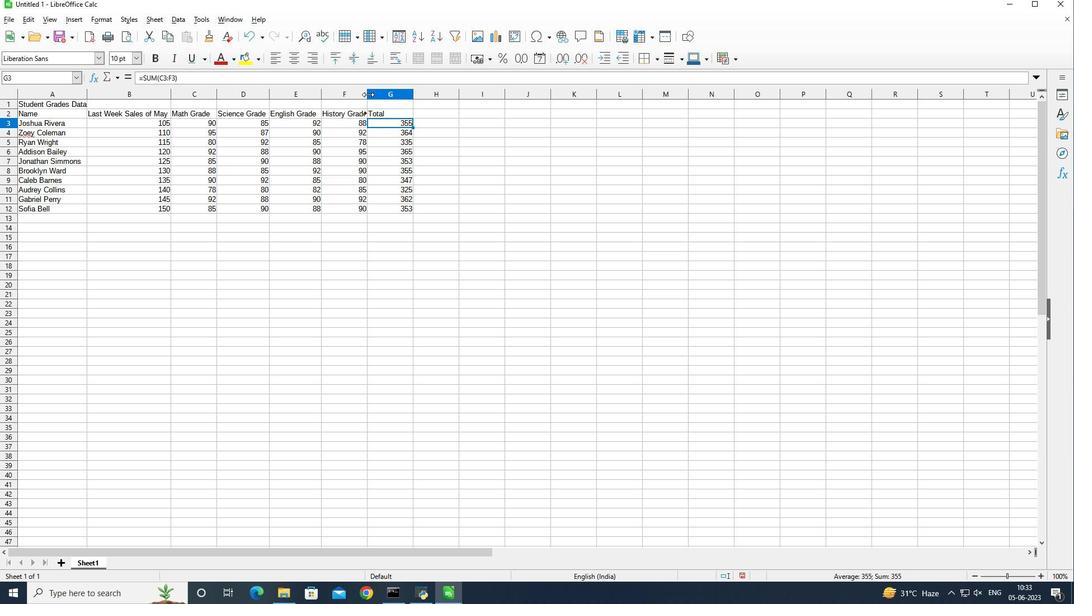 
Action: Mouse moved to (366, 94)
Screenshot: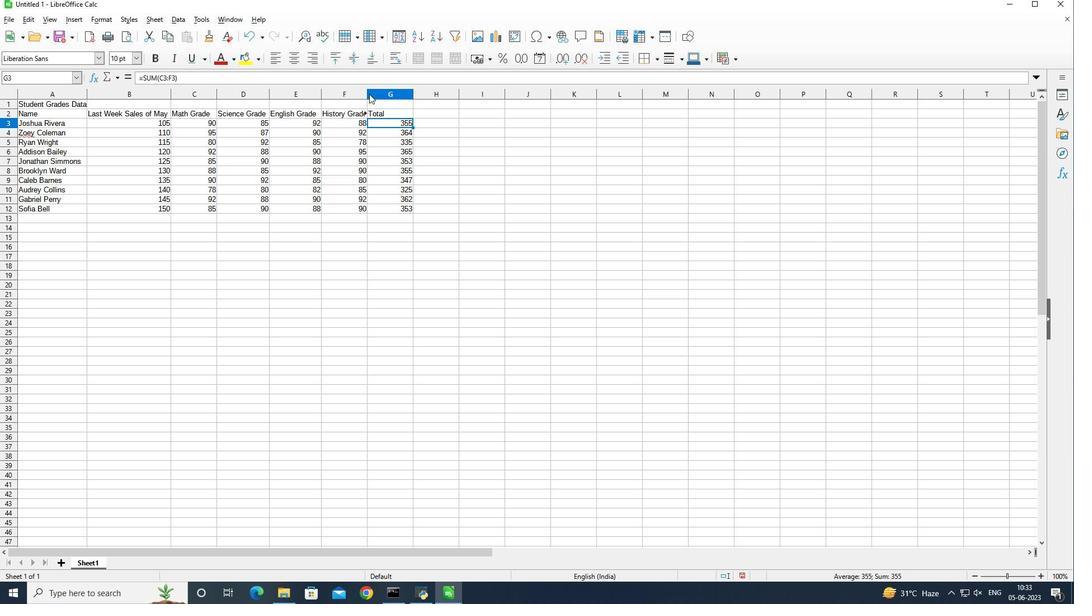 
Action: Mouse pressed left at (366, 94)
Screenshot: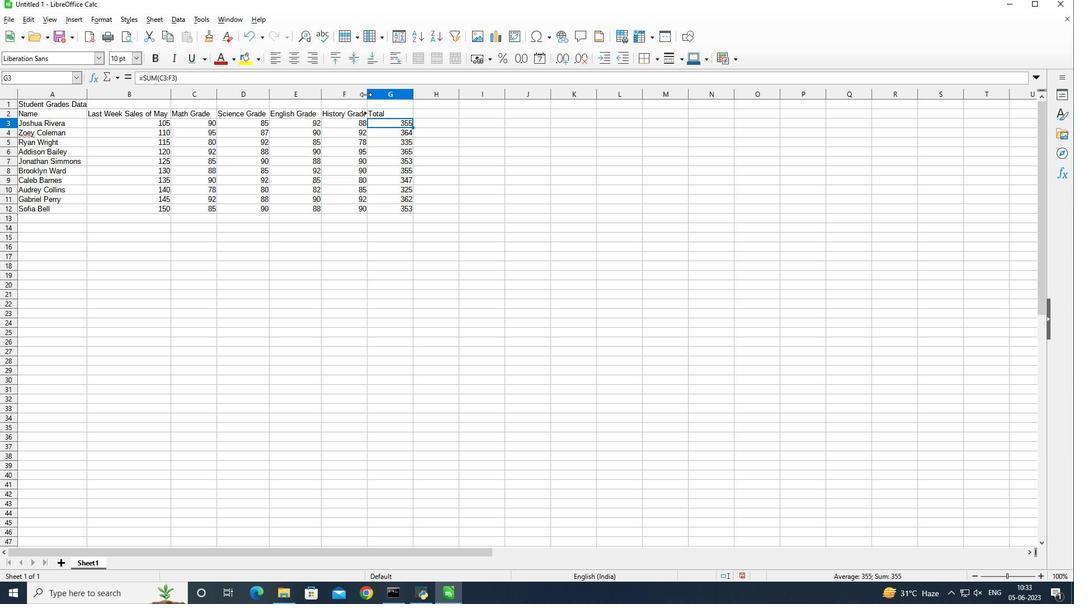 
Action: Mouse moved to (396, 204)
Screenshot: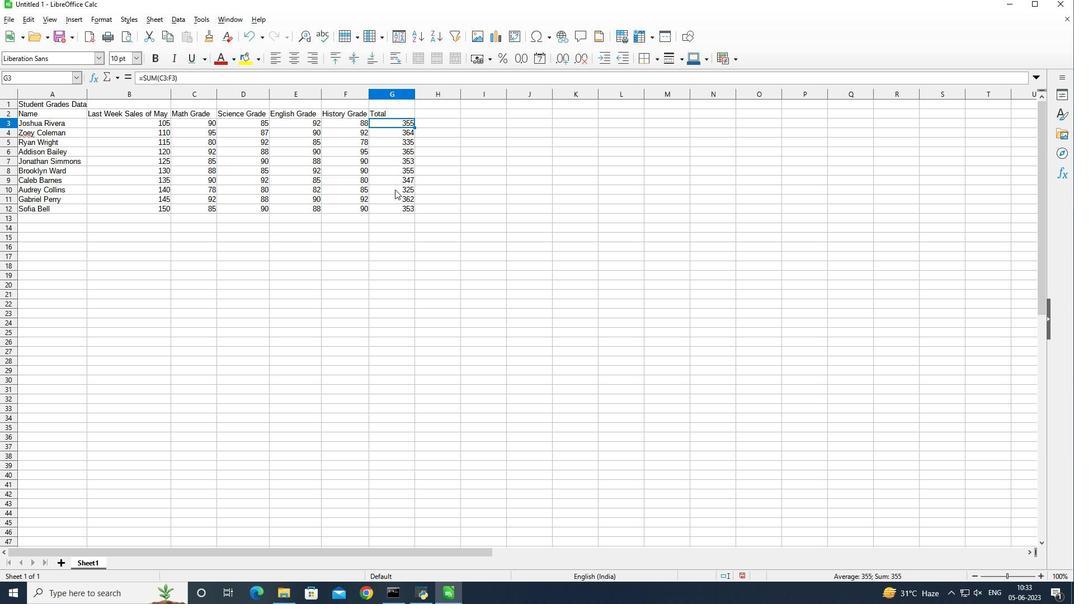 
Action: Mouse pressed left at (396, 204)
Screenshot: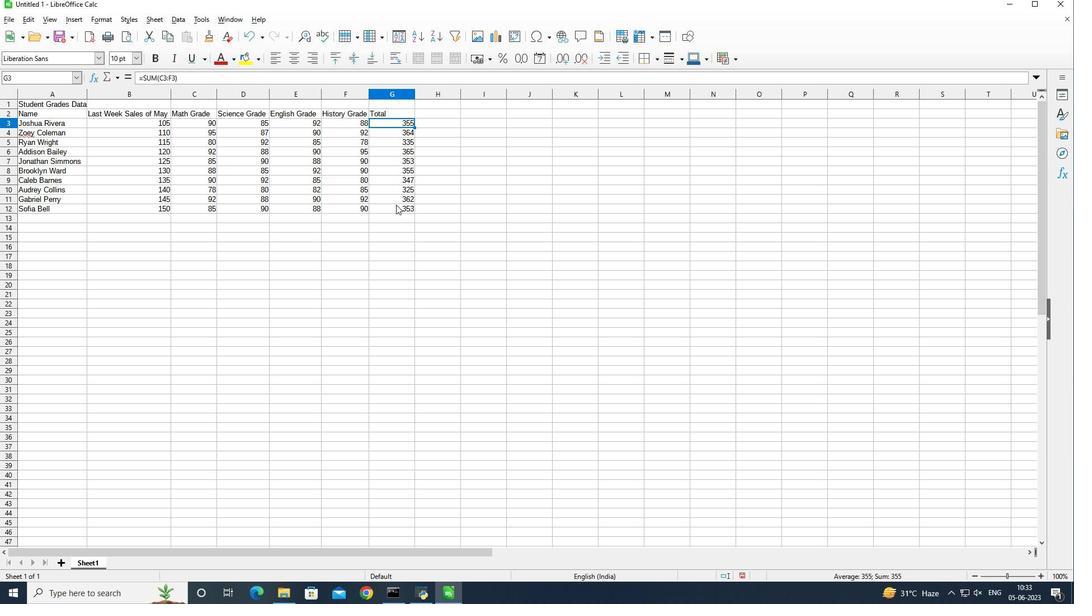 
Action: Mouse moved to (11, 21)
Screenshot: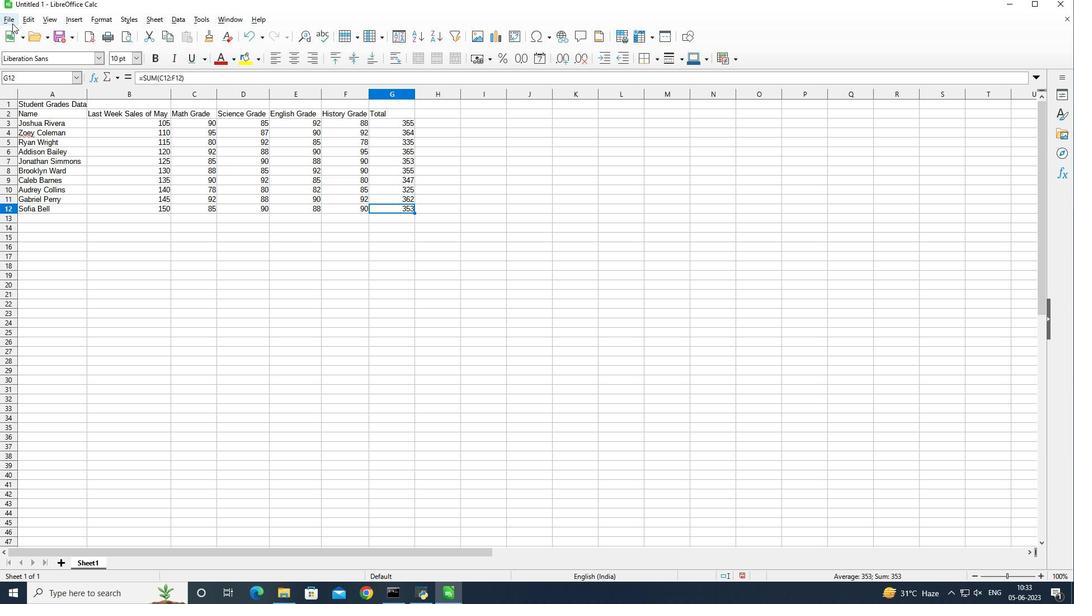 
Action: Mouse pressed left at (11, 21)
Screenshot: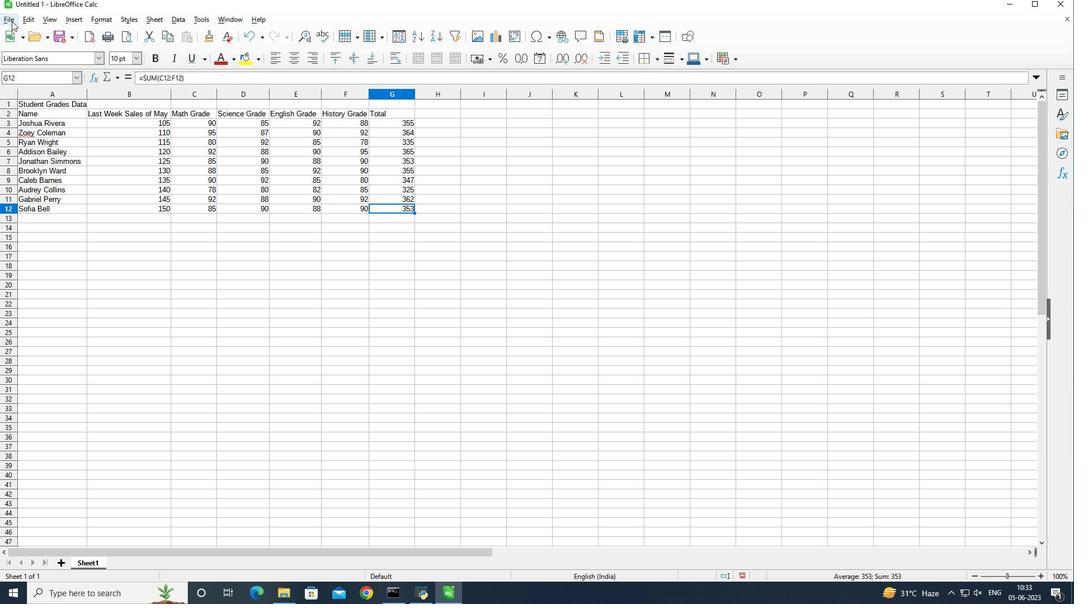 
Action: Mouse moved to (80, 160)
Screenshot: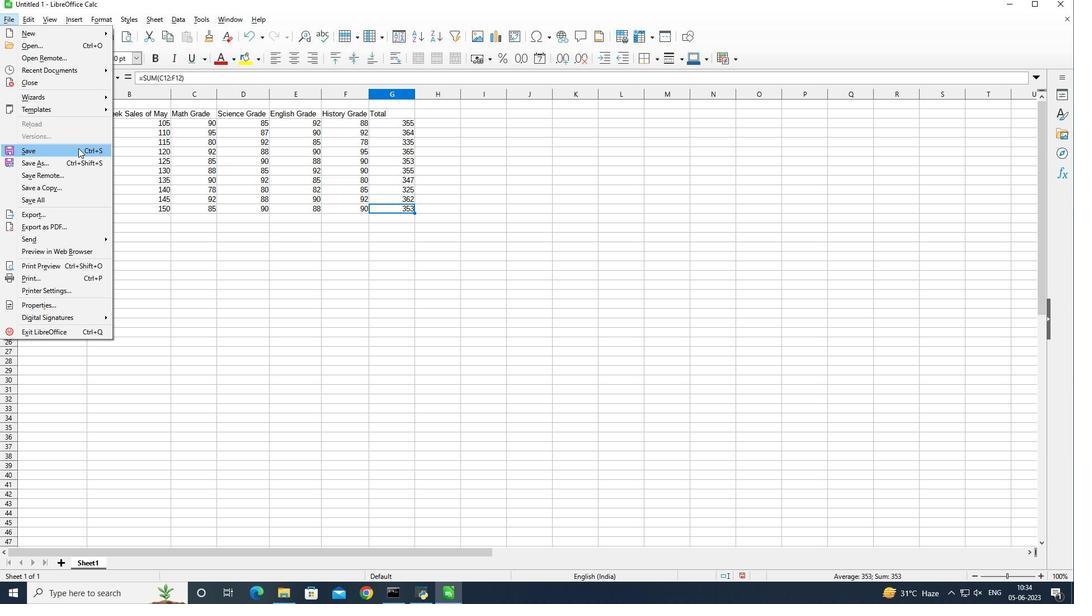 
Action: Mouse pressed left at (80, 160)
Screenshot: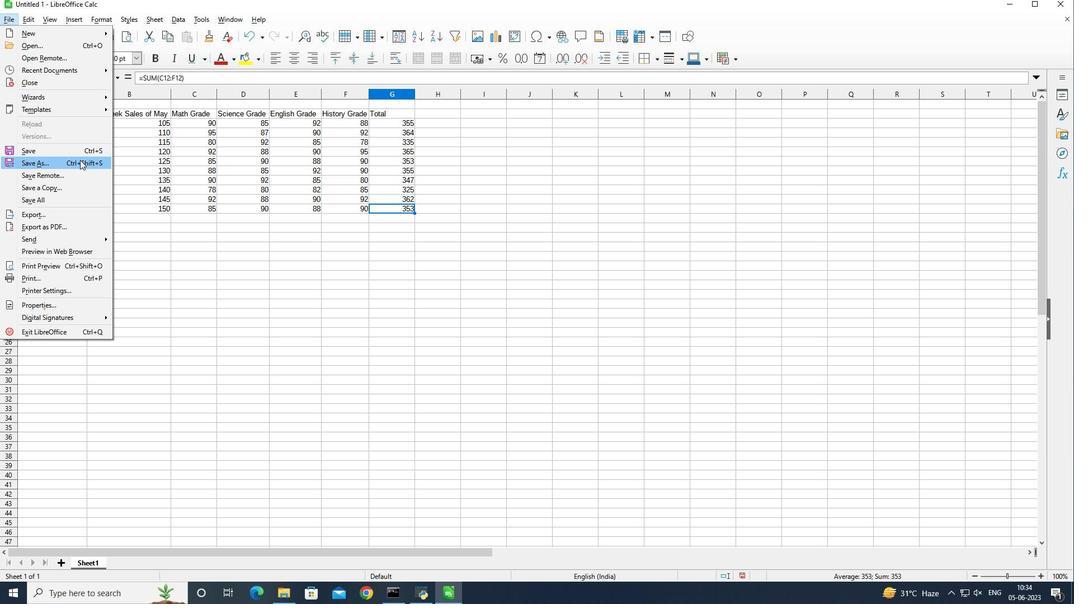
Action: Mouse moved to (345, 225)
Screenshot: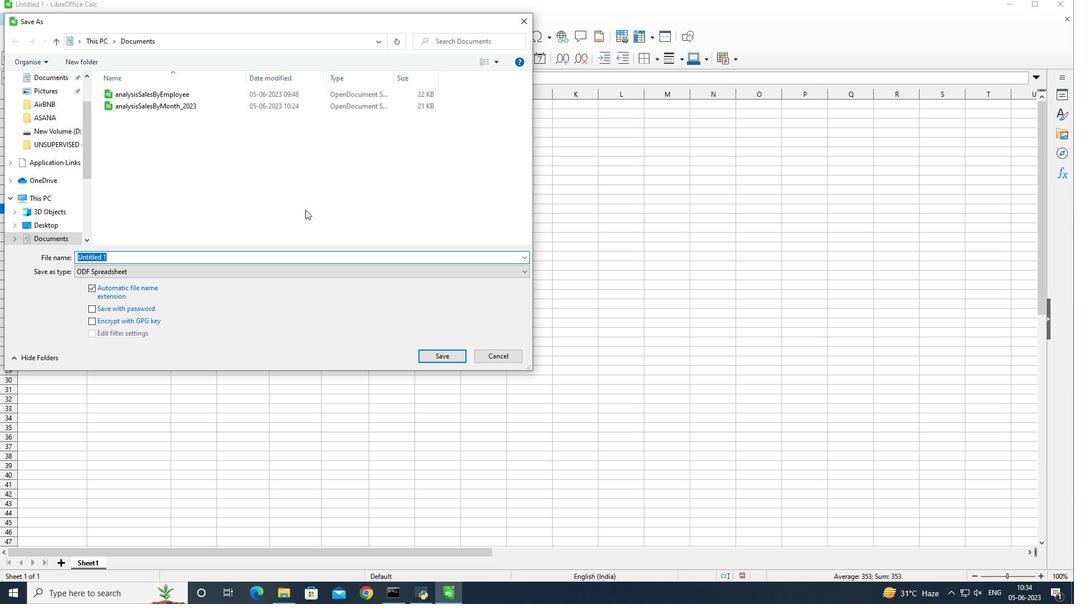 
Action: Key pressed analysis<Key.shift>Sales<Key.shift>By<Key.shift><Key.shift><Key.shift><Key.shift><Key.shift><Key.shift><Key.shift><Key.shift><Key.shift><Key.shift><Key.shift><Key.shift><Key.shift><Key.shift><Key.shift>Quarter<Key.shift_r><Key.shift_r><Key.shift_r><Key.shift_r><Key.shift_r><Key.shift_r><Key.shift_r>_2023<Key.enter>
Screenshot: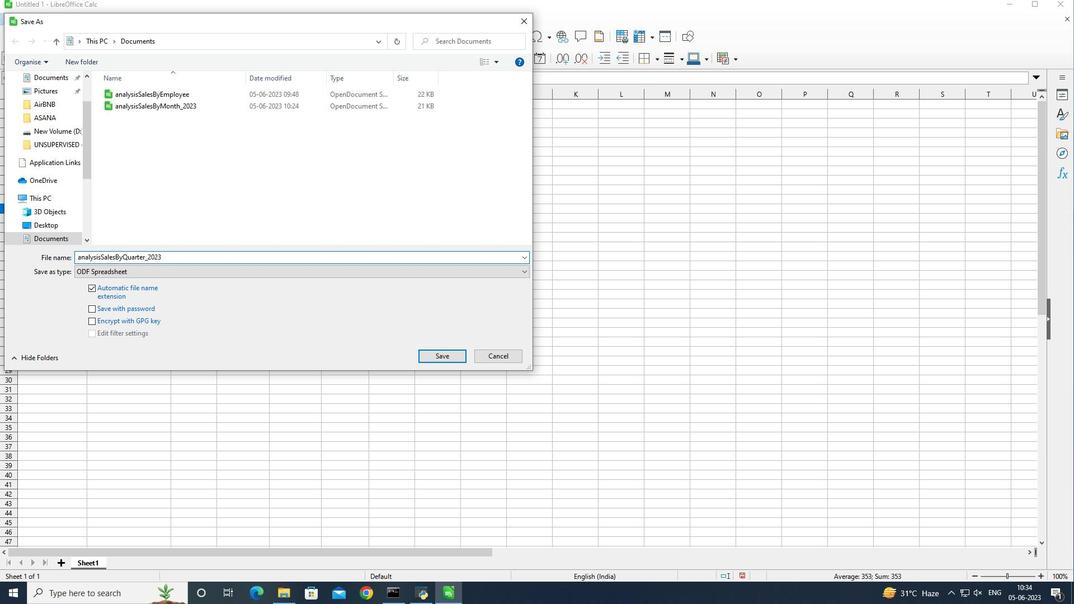 
Action: Mouse moved to (303, 227)
Screenshot: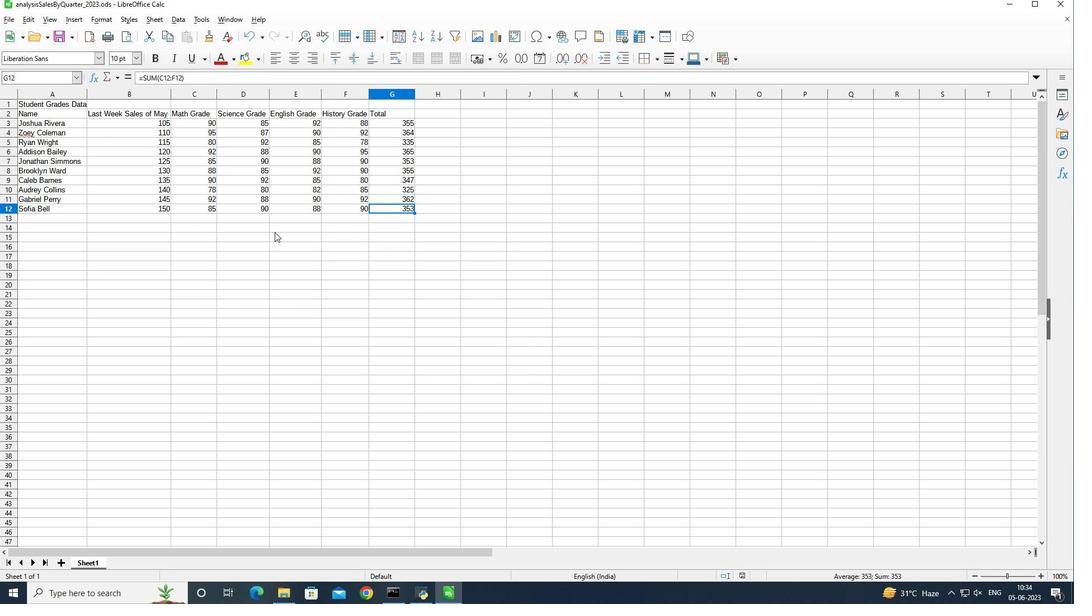 
